 Task: Reply all   to Vanshu.thakur@sogtage.net with a subject Subject0000000036 with a message Message0000000034 and with an attachment of Attach0000000004. Reply all   to Sandip@sogtage.net and add a cc to Vanshu.thakur@sogtage.net with a subject Subject0000000036 with a message Message0000000034 and with an attachment of Attach0000000004. Reply all   to Sandip@sogtage.net and add a cc to Vanshu.thakur@sogtage.net and bcc to Nikhil.rathi@sogtage.net with a subject Subject0000000037 with a message Message0000000034 and with an attachment of Attach0000000004. Reply all   to Vanshu.thakur@sogtage.net with a subject Subject0000000037 with a message Message0000000034 and with an attachment of Attach0000000004 and upload Attach0000000005 to Onedrive and share. Reply all   to Sandip@sogtage.net and add a cc to Vanshu.thakur@sogtage.net with a subject Subject0000000037 with a message Message0000000034 and with an attachment of Attach0000000004 and upload Attach0000000005 to Onedrive and share
Action: Mouse moved to (311, 309)
Screenshot: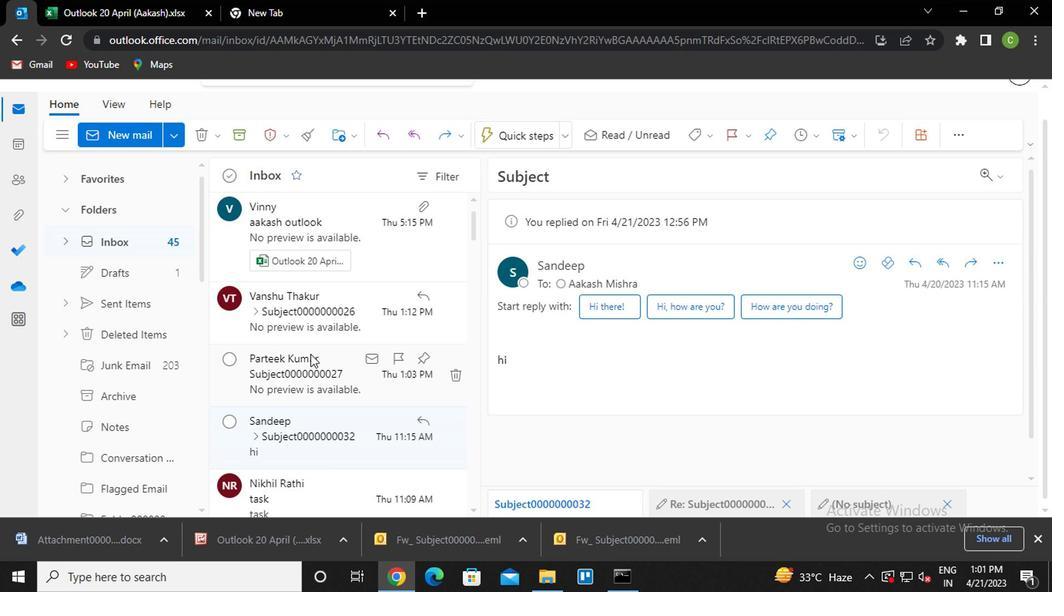 
Action: Mouse pressed left at (311, 309)
Screenshot: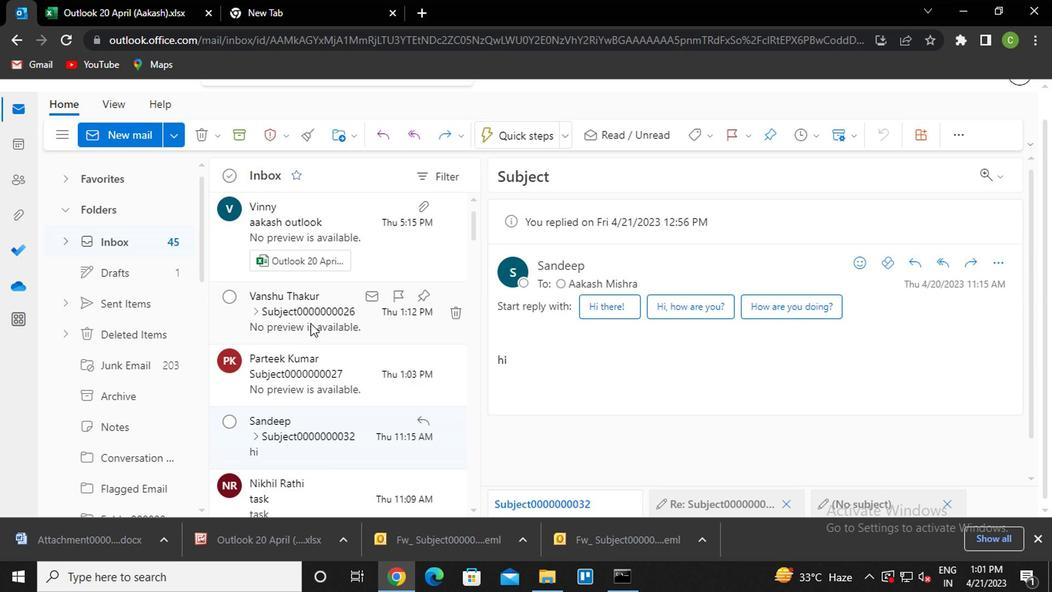 
Action: Mouse moved to (986, 264)
Screenshot: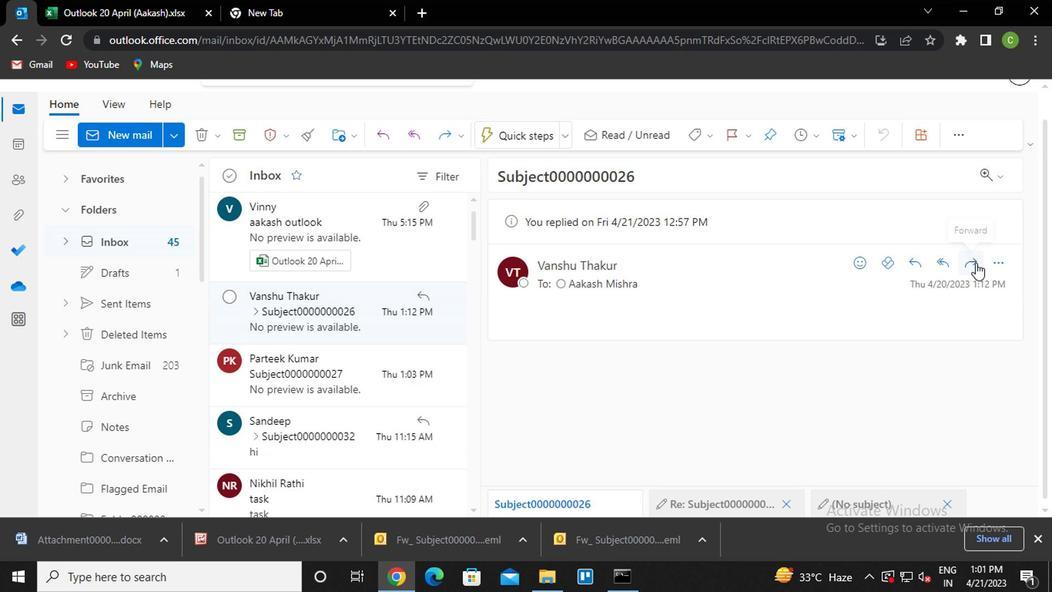 
Action: Mouse pressed left at (986, 264)
Screenshot: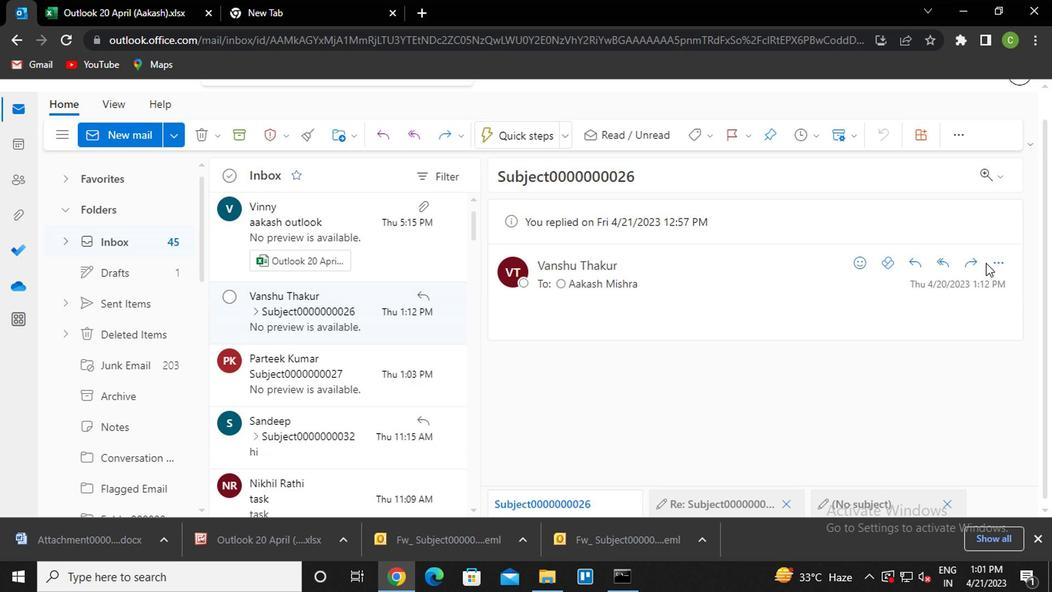 
Action: Mouse moved to (892, 136)
Screenshot: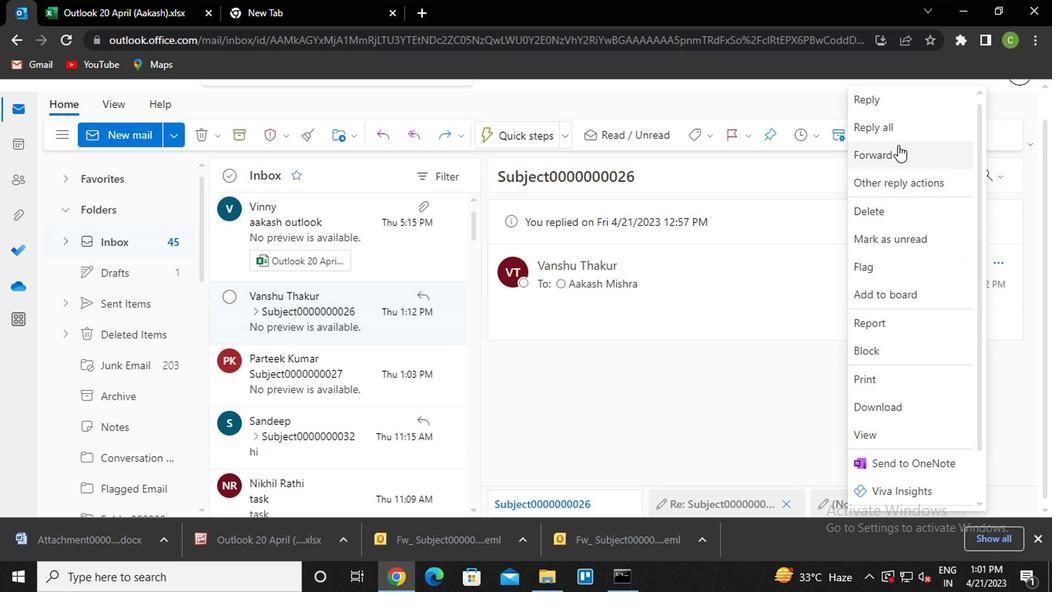 
Action: Mouse pressed left at (892, 136)
Screenshot: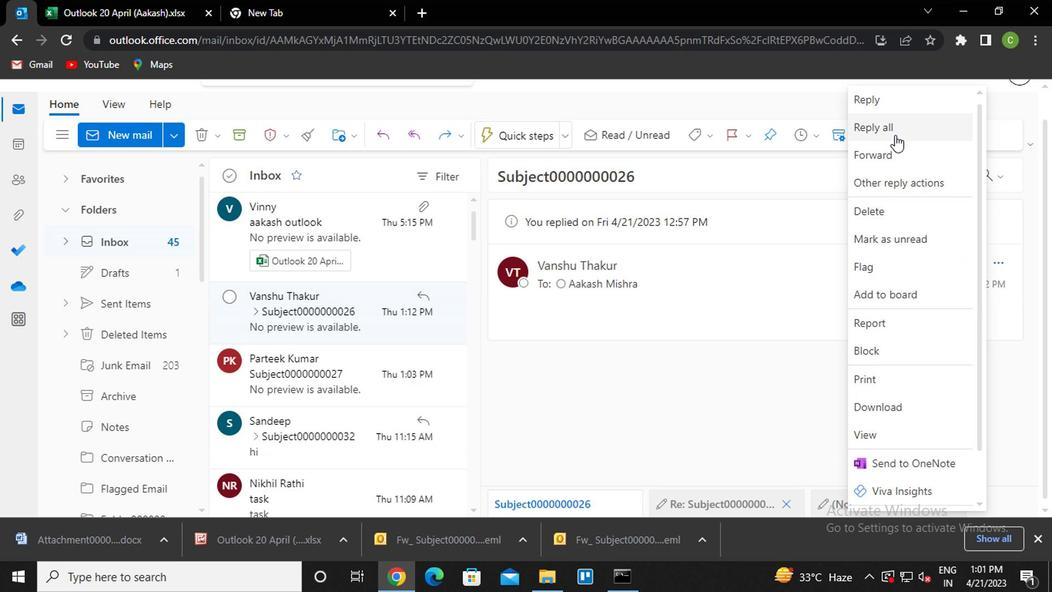 
Action: Mouse moved to (619, 227)
Screenshot: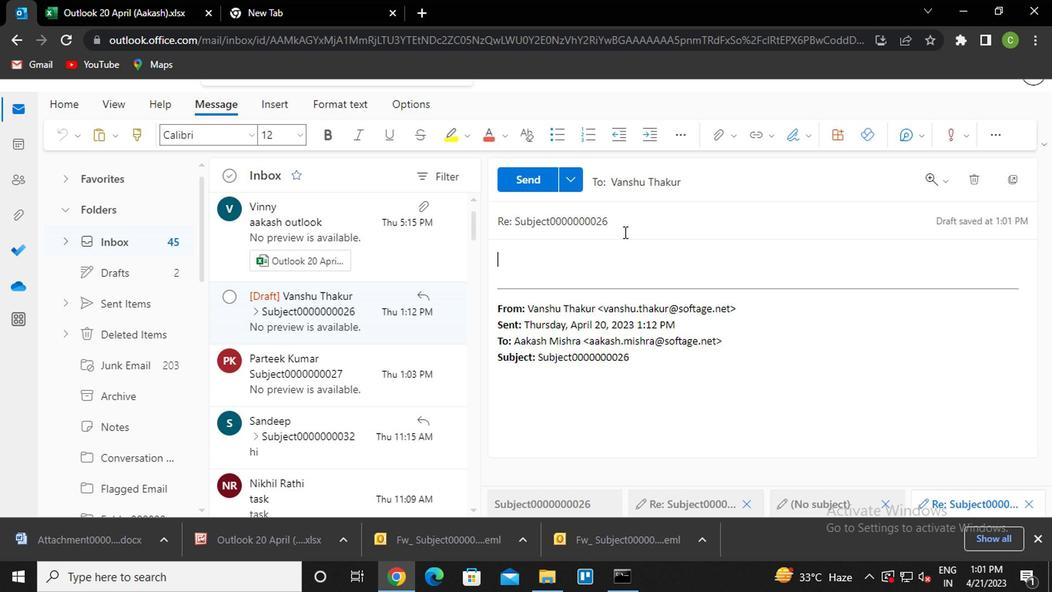 
Action: Mouse pressed left at (619, 227)
Screenshot: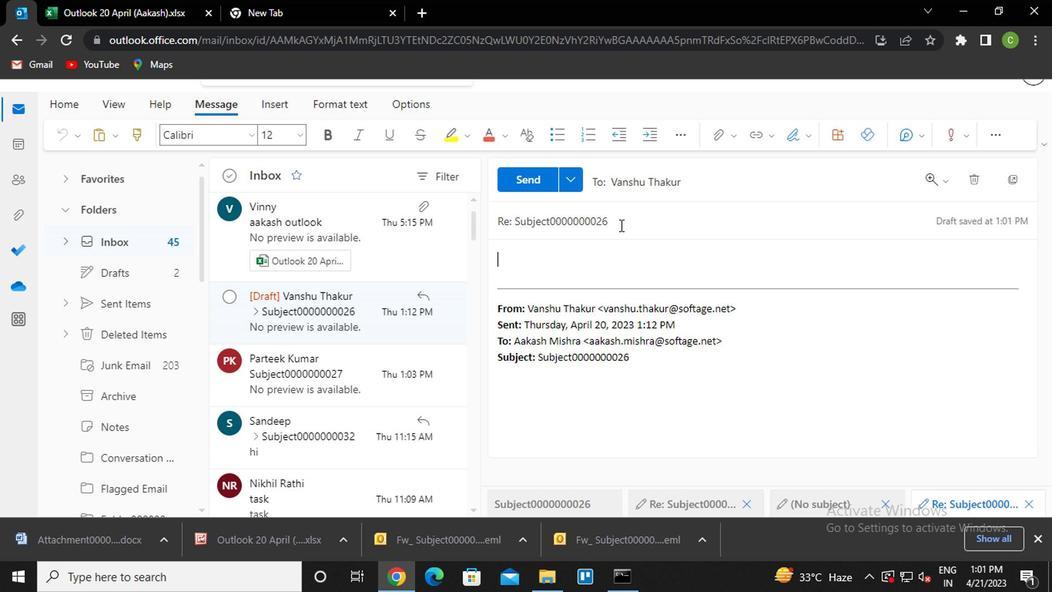 
Action: Key pressed <Key.backspace><Key.backspace>36
Screenshot: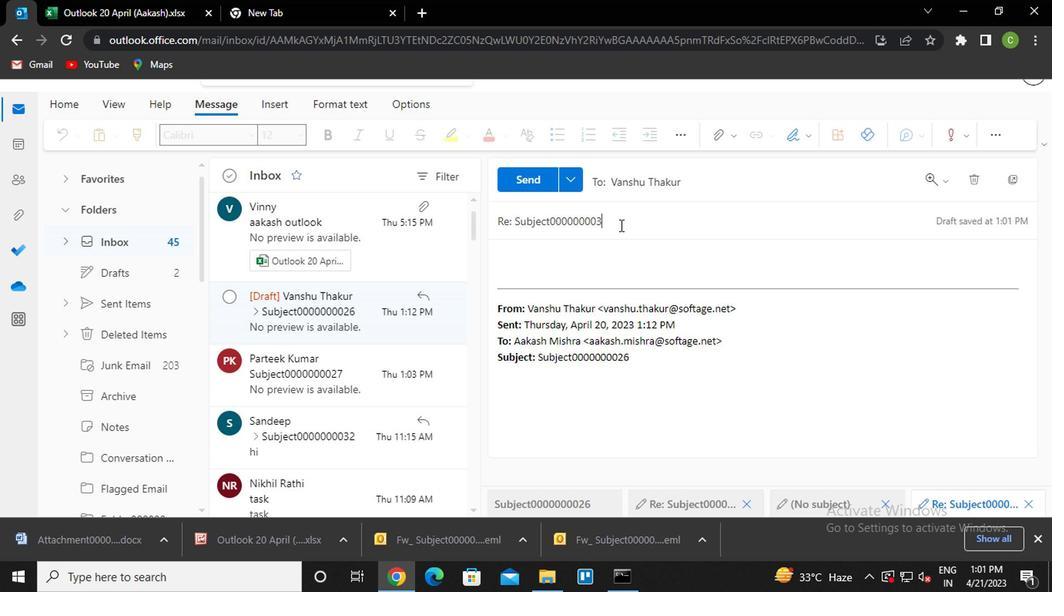 
Action: Mouse moved to (518, 258)
Screenshot: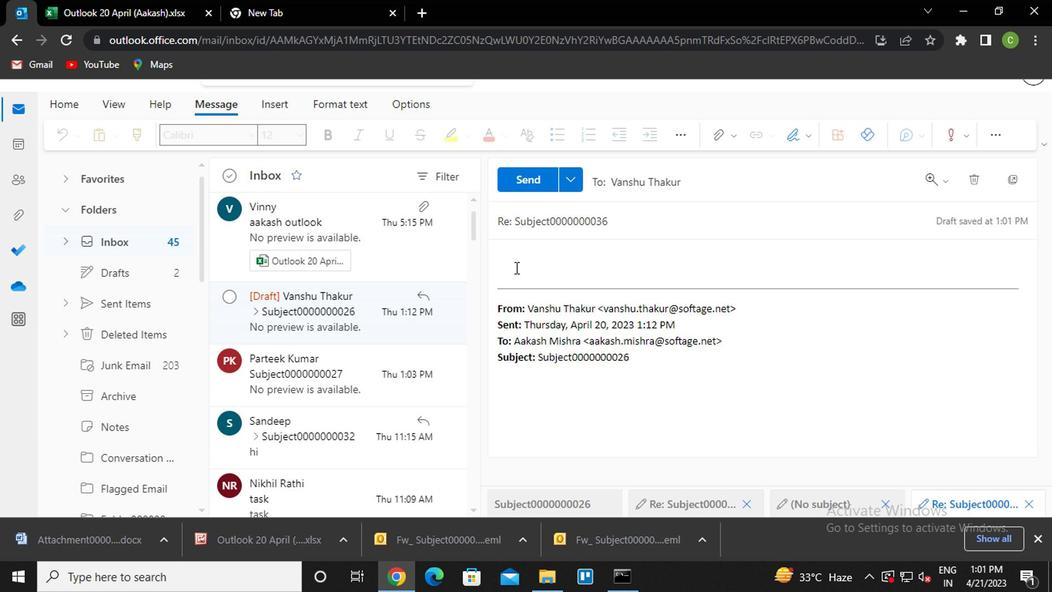 
Action: Mouse pressed left at (518, 258)
Screenshot: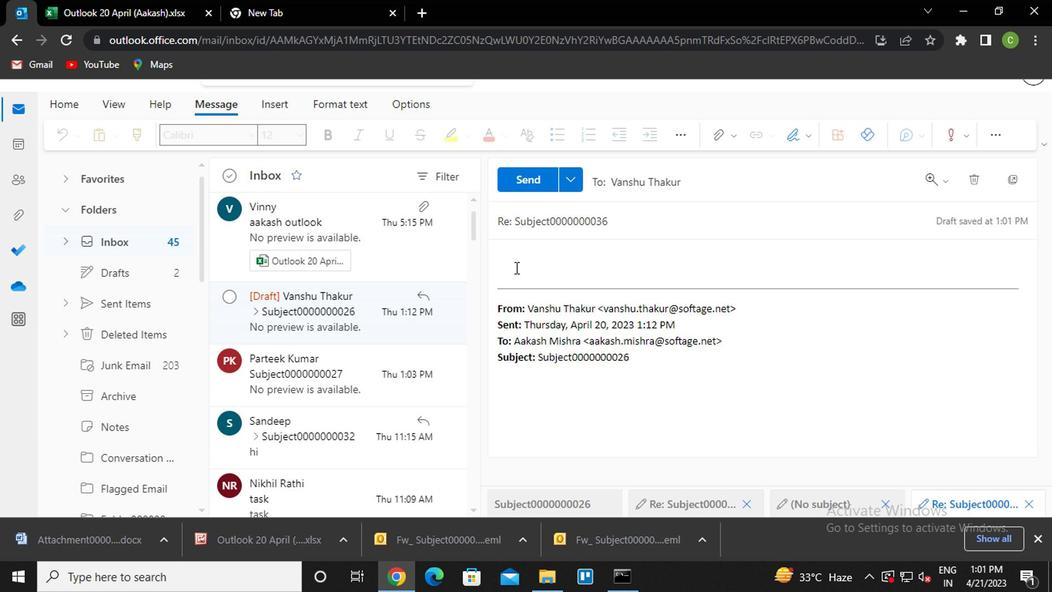 
Action: Key pressed <Key.caps_lock>m<Key.caps_lock>essage0000000034
Screenshot: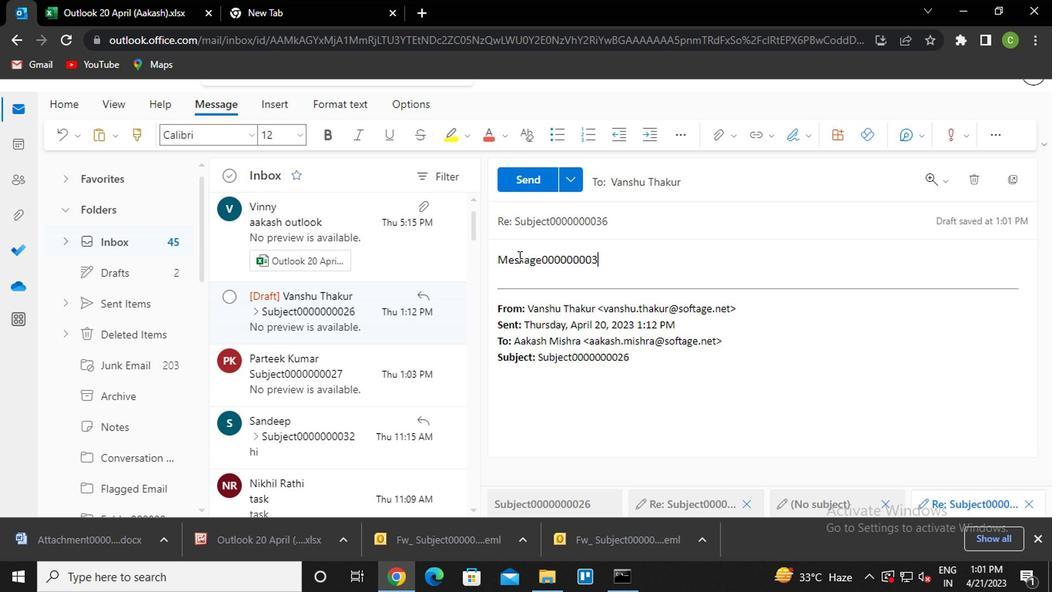 
Action: Mouse moved to (729, 132)
Screenshot: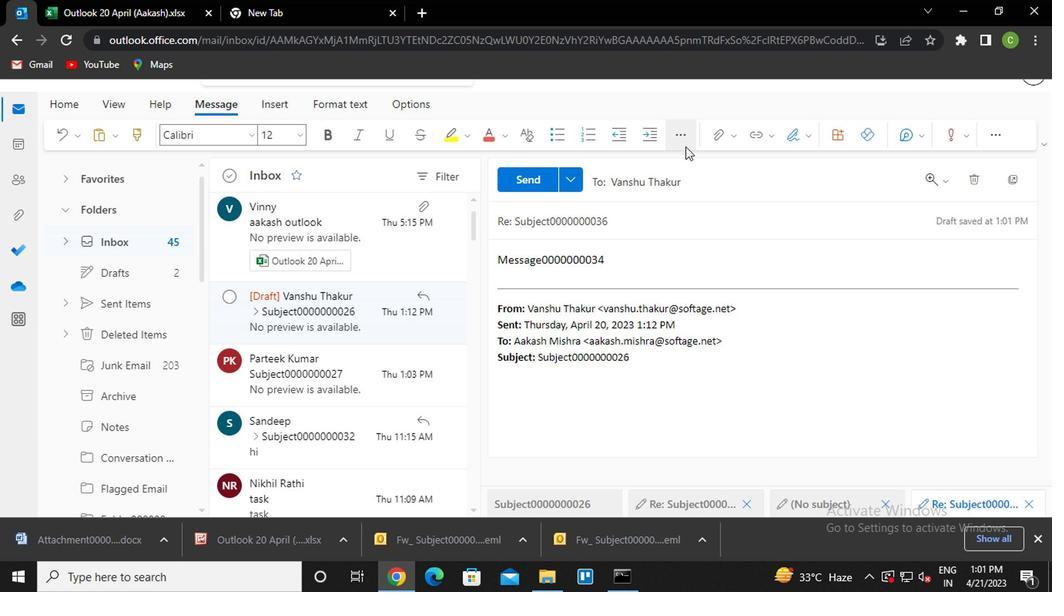 
Action: Mouse pressed left at (729, 132)
Screenshot: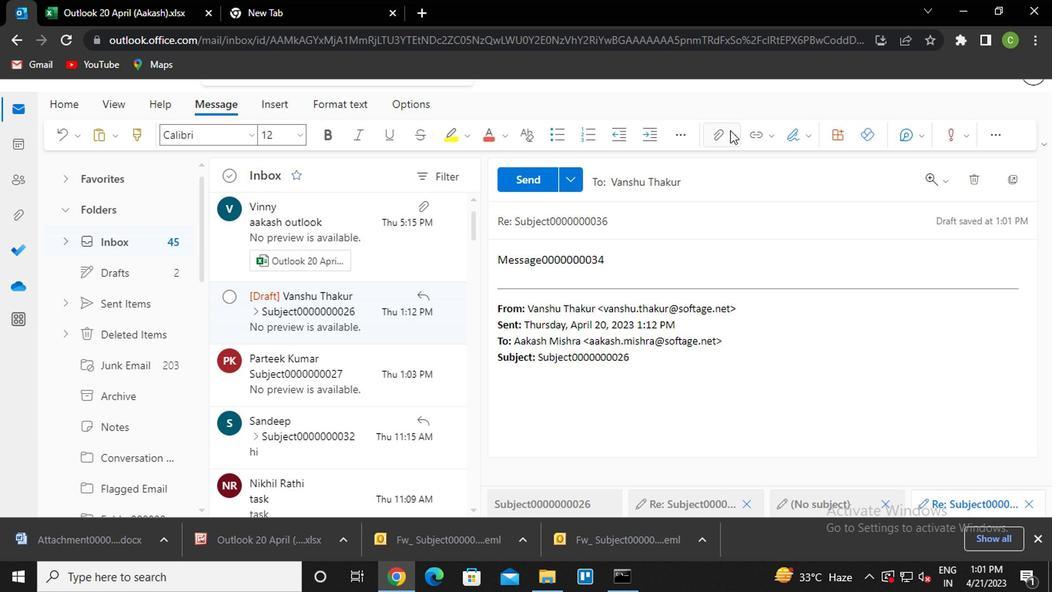
Action: Mouse moved to (624, 174)
Screenshot: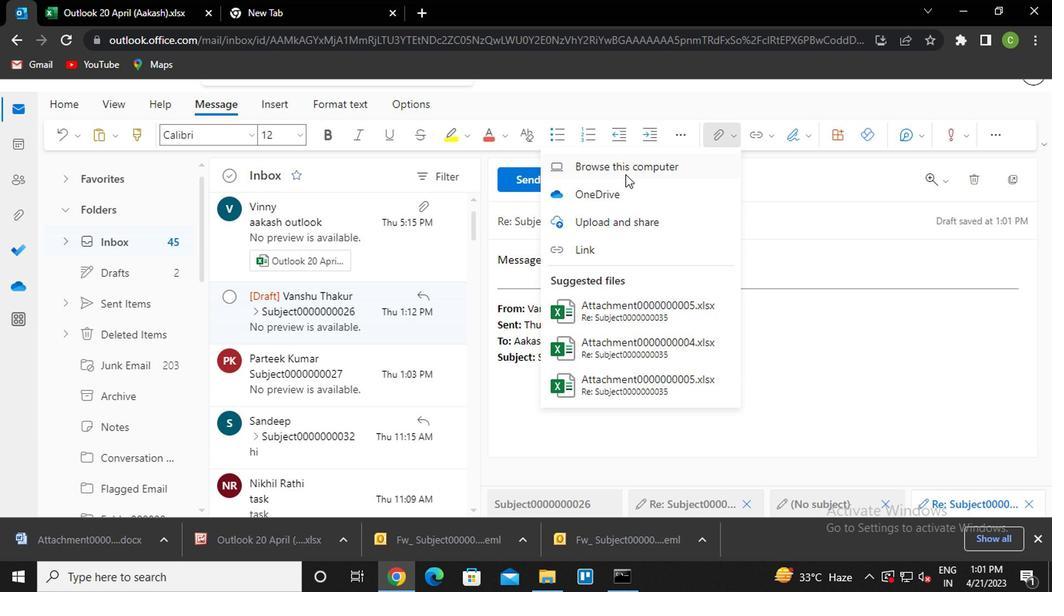 
Action: Mouse pressed left at (624, 174)
Screenshot: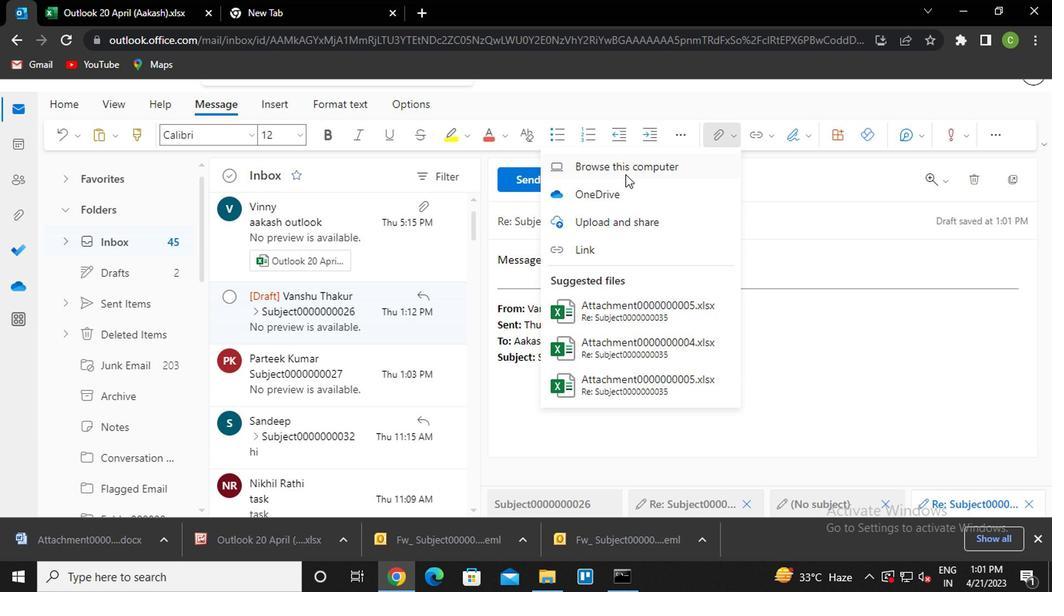 
Action: Mouse moved to (257, 170)
Screenshot: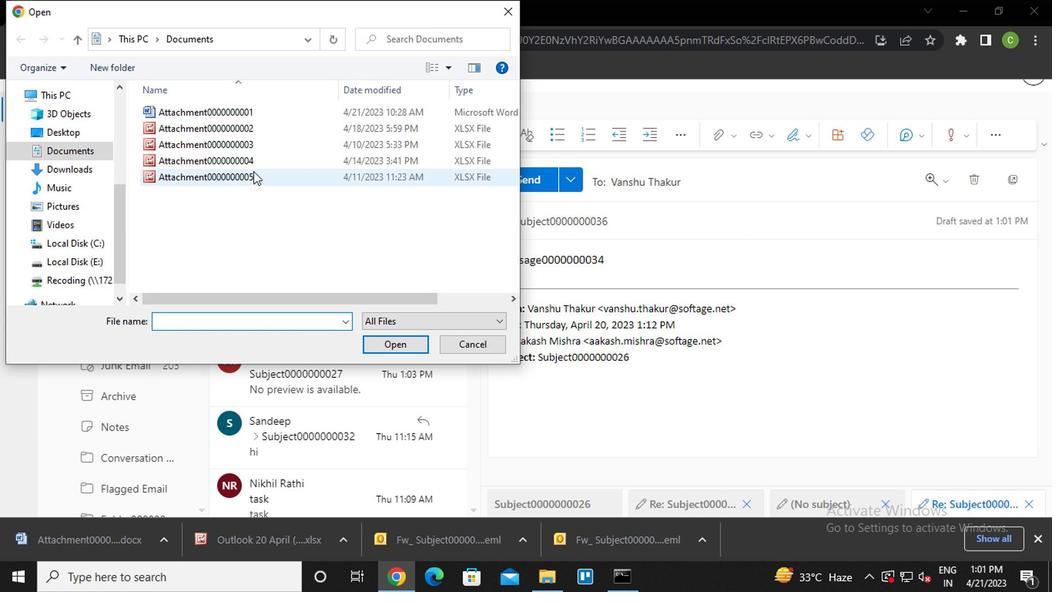 
Action: Mouse pressed left at (257, 170)
Screenshot: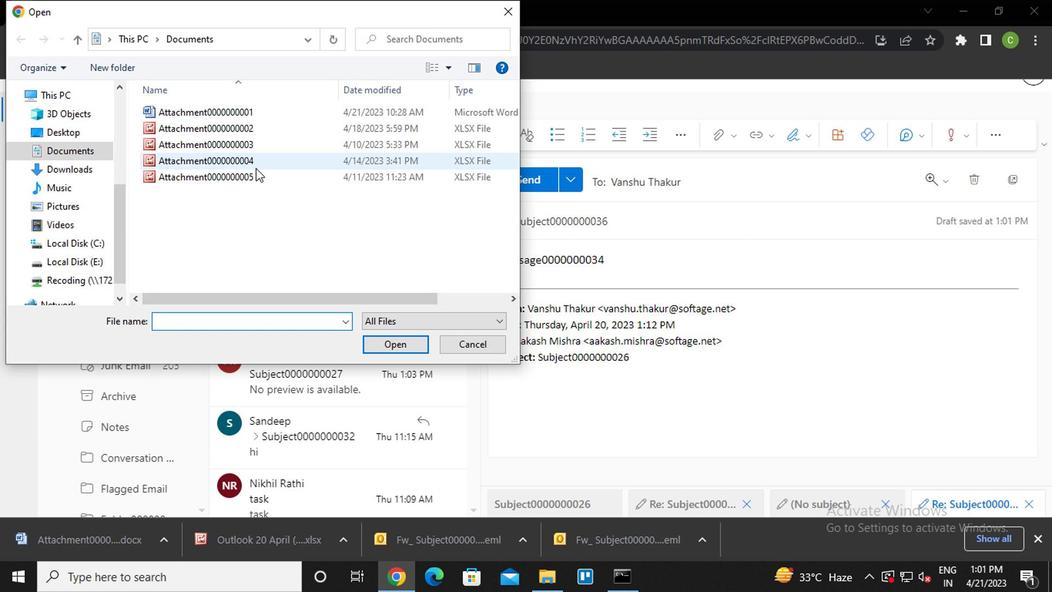 
Action: Mouse pressed left at (257, 170)
Screenshot: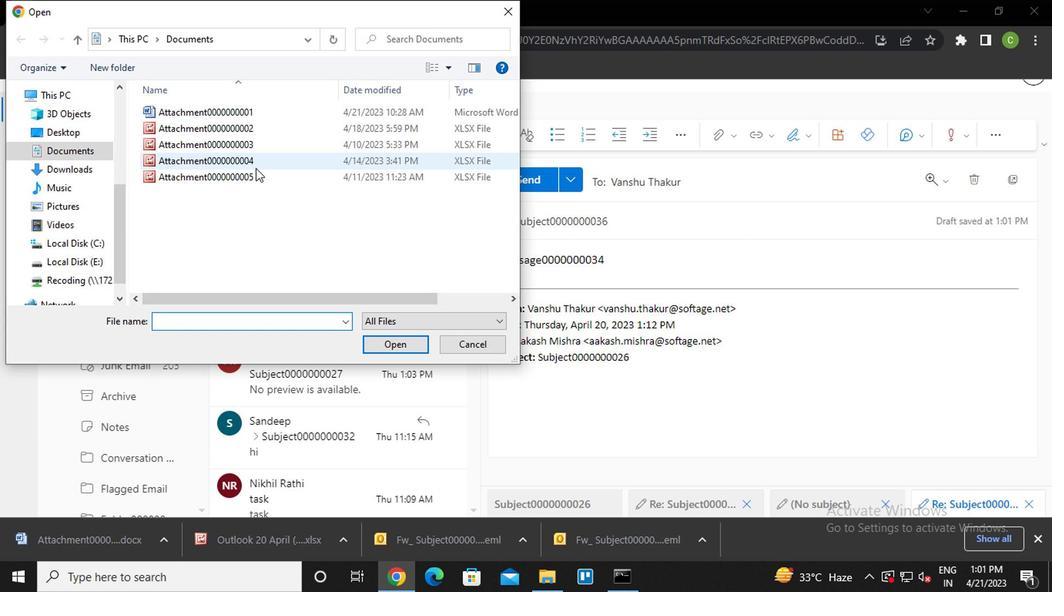 
Action: Mouse moved to (538, 187)
Screenshot: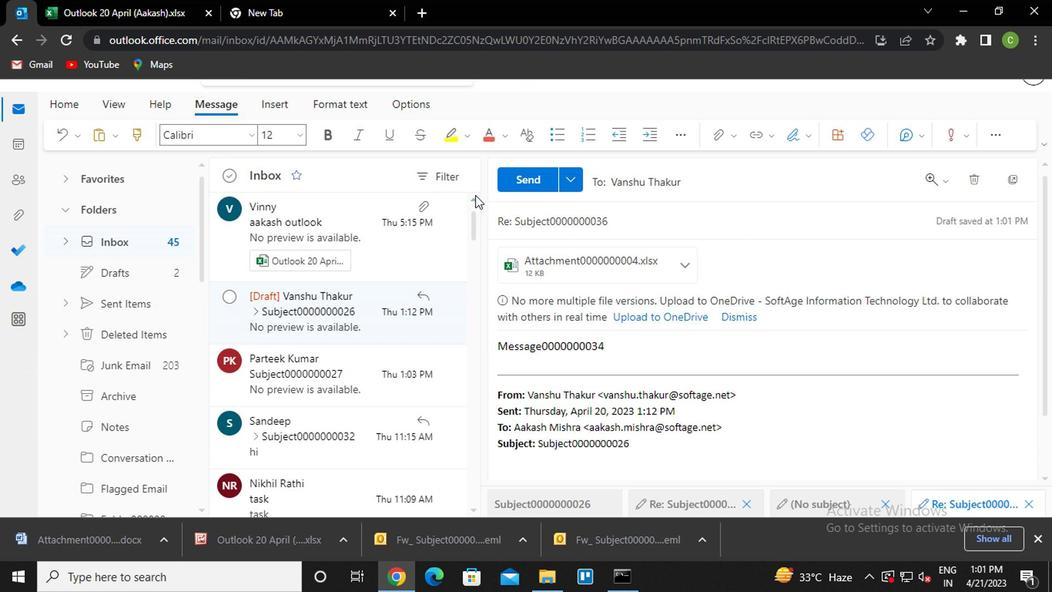
Action: Mouse pressed left at (538, 187)
Screenshot: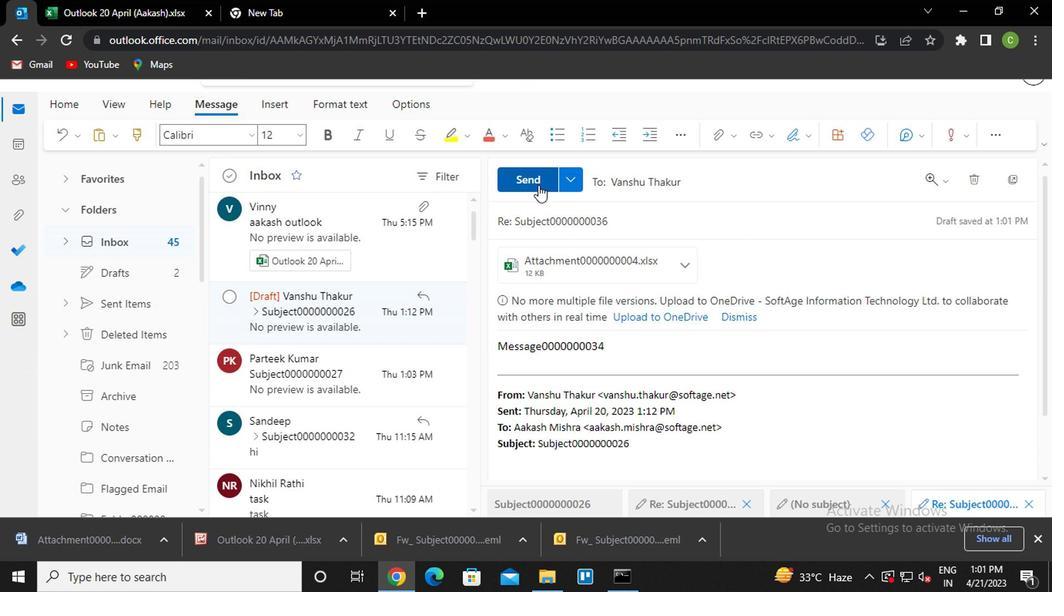 
Action: Mouse moved to (315, 437)
Screenshot: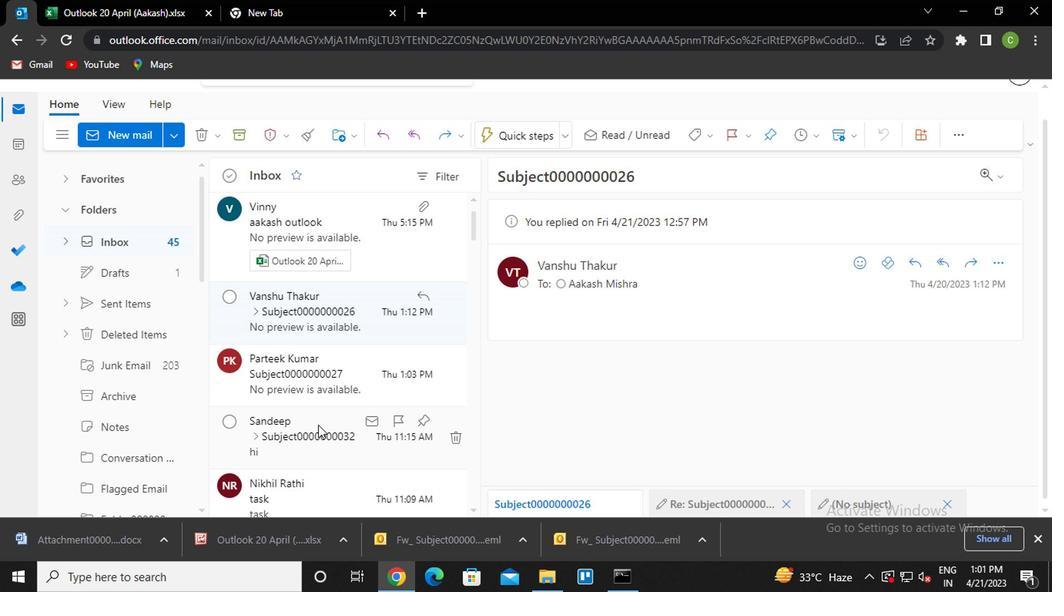 
Action: Mouse pressed left at (315, 437)
Screenshot: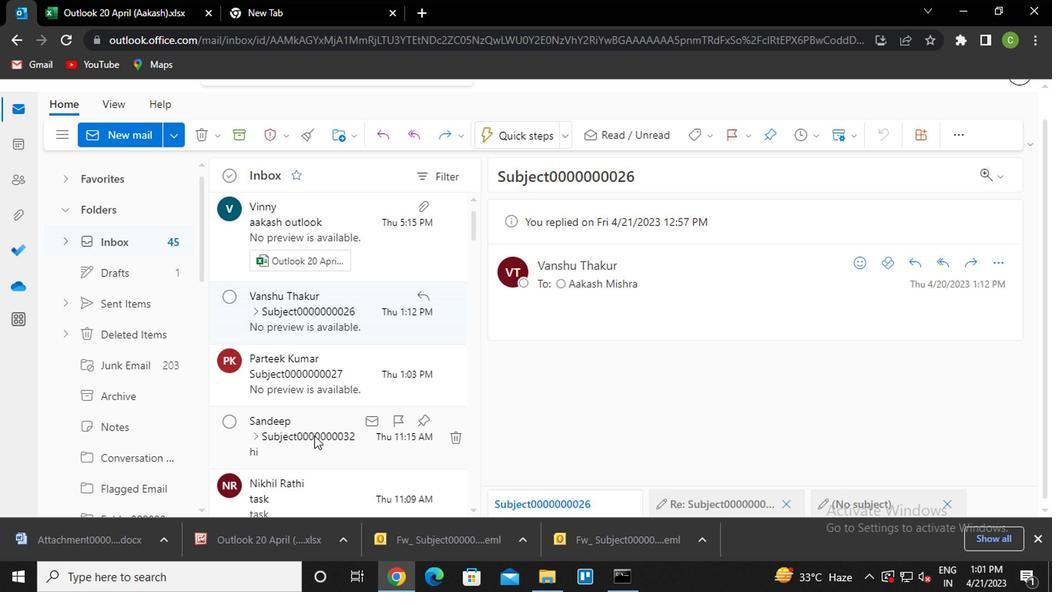 
Action: Mouse moved to (999, 267)
Screenshot: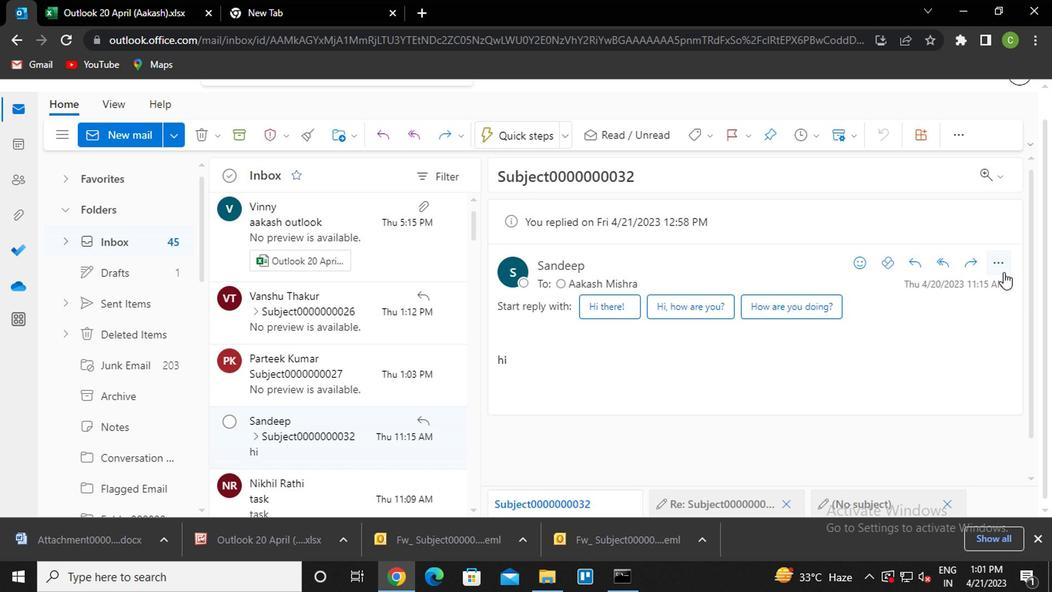 
Action: Mouse pressed left at (999, 267)
Screenshot: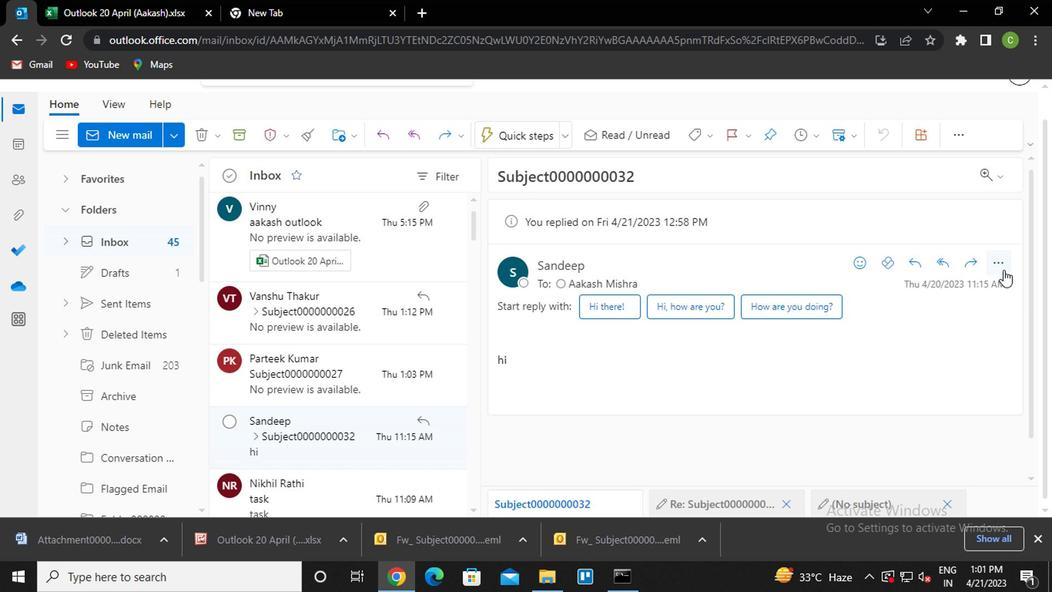
Action: Mouse moved to (896, 133)
Screenshot: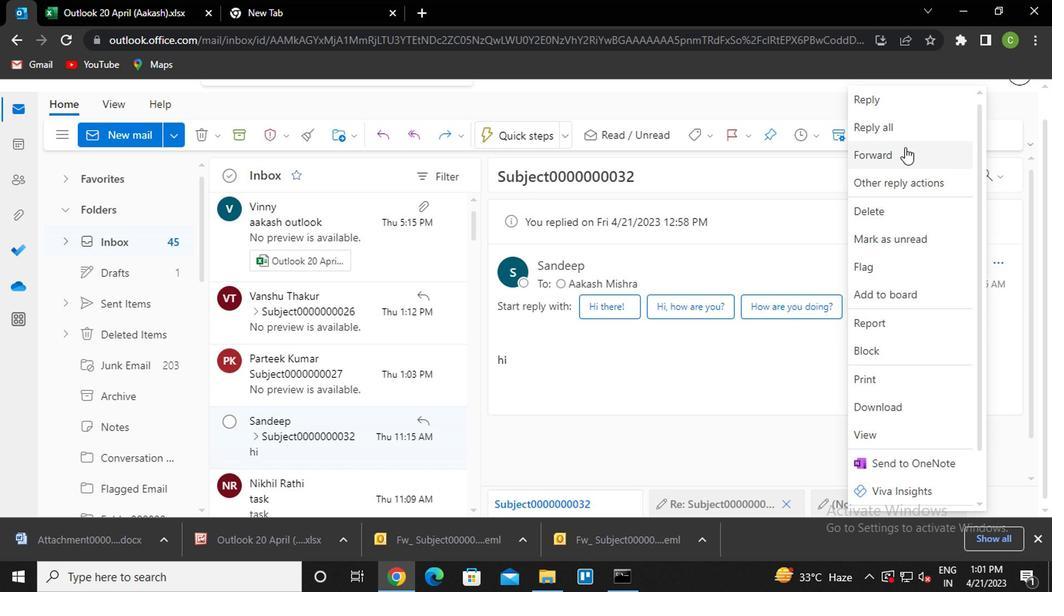 
Action: Mouse pressed left at (896, 133)
Screenshot: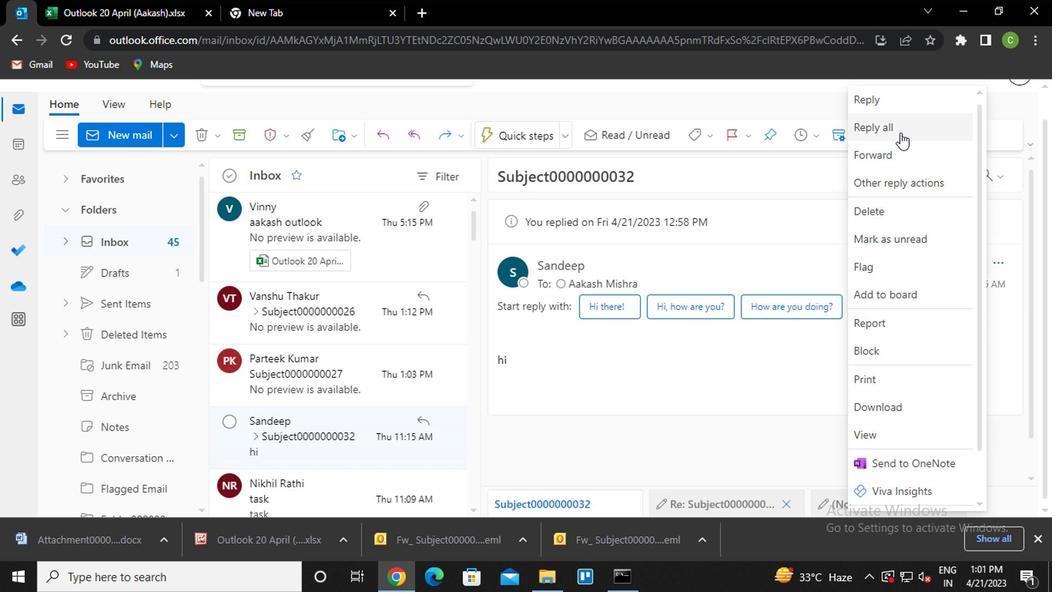 
Action: Mouse moved to (663, 183)
Screenshot: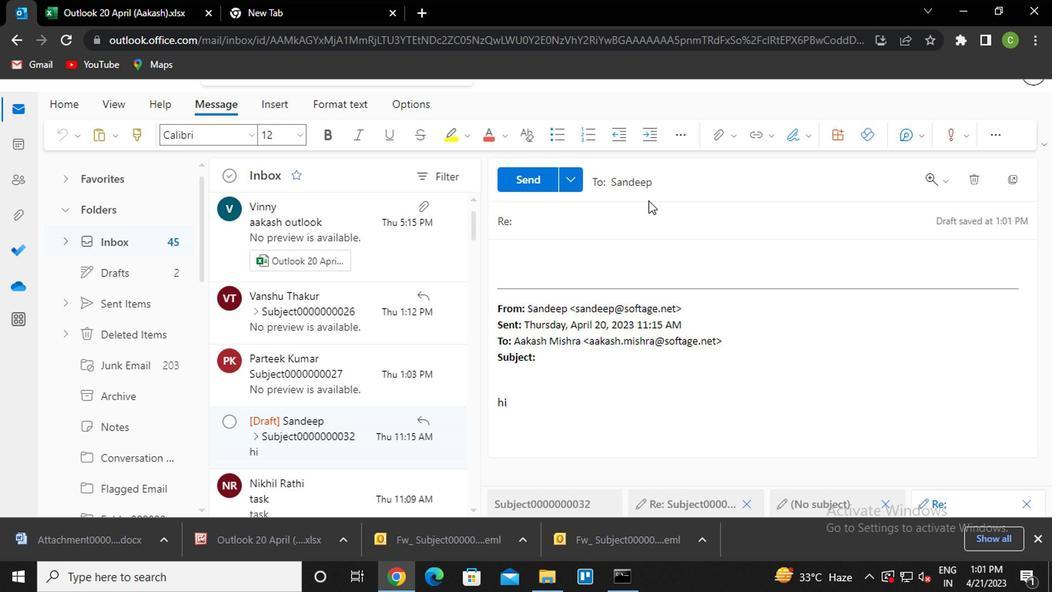 
Action: Mouse pressed left at (663, 183)
Screenshot: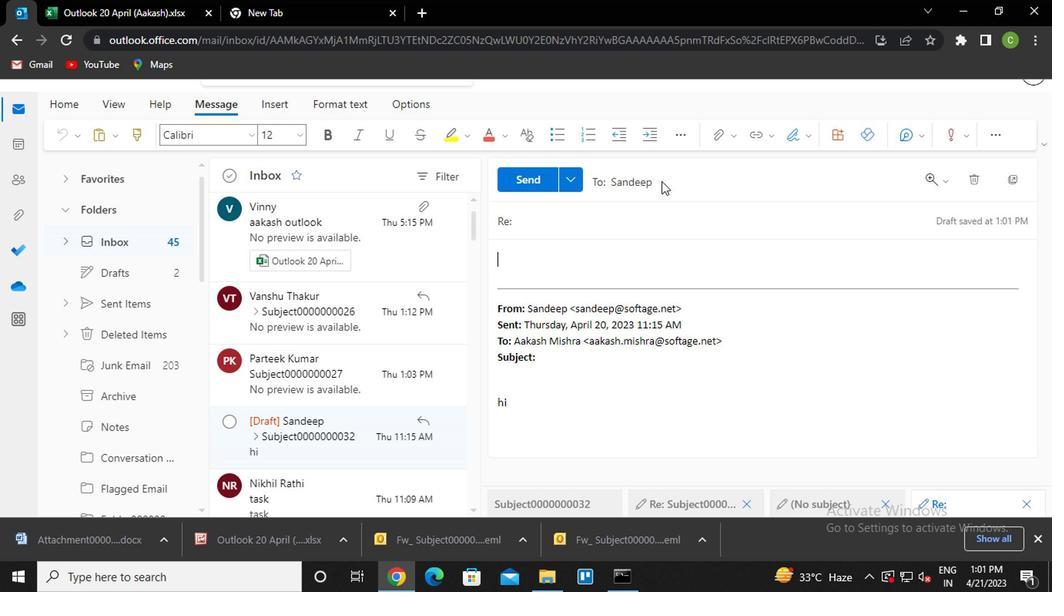 
Action: Mouse moved to (604, 258)
Screenshot: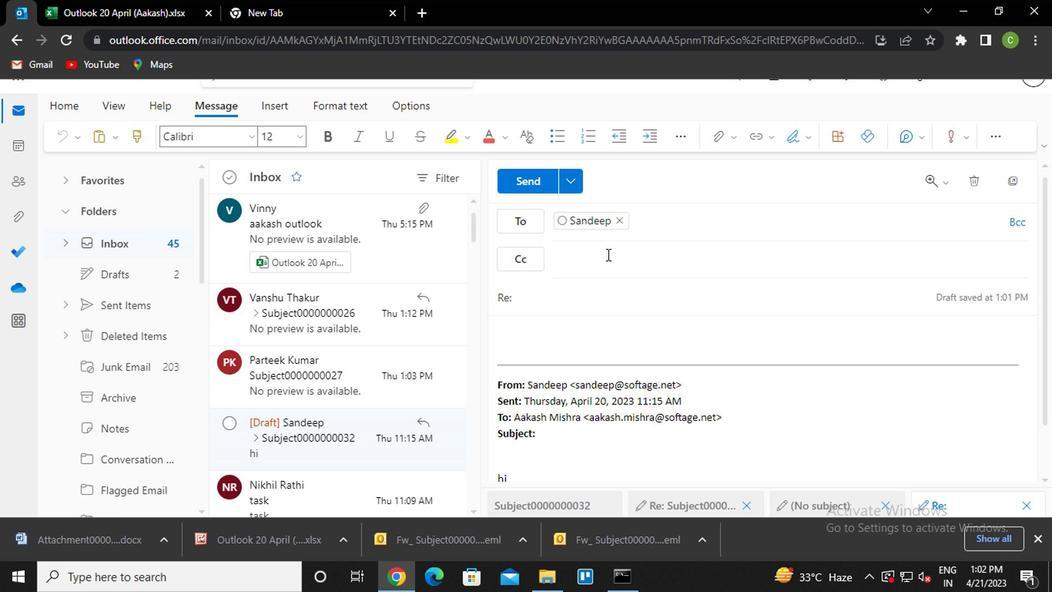 
Action: Mouse pressed left at (604, 258)
Screenshot: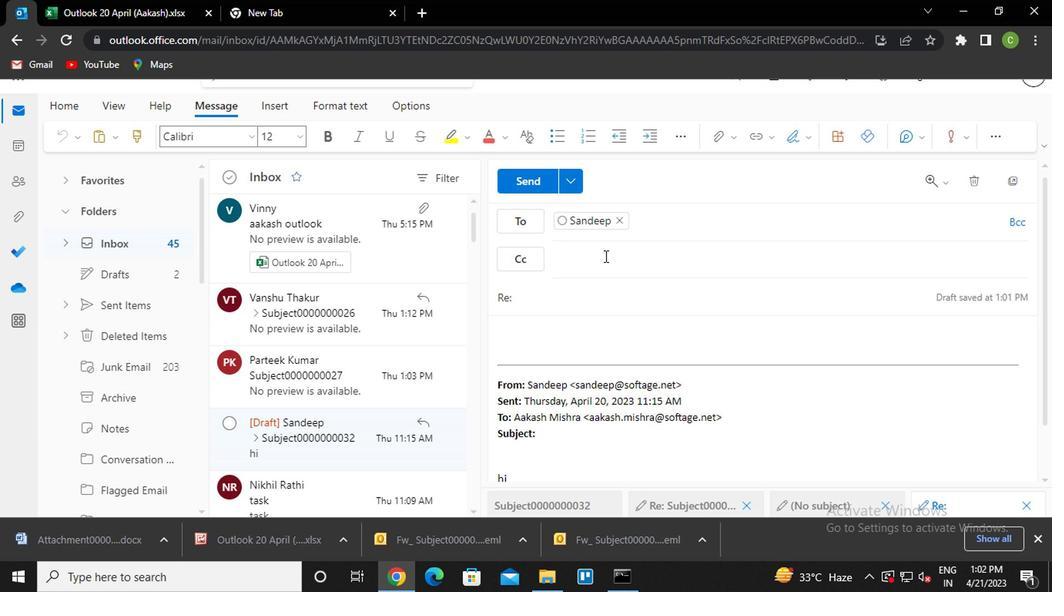 
Action: Key pressed vans<Key.enter>
Screenshot: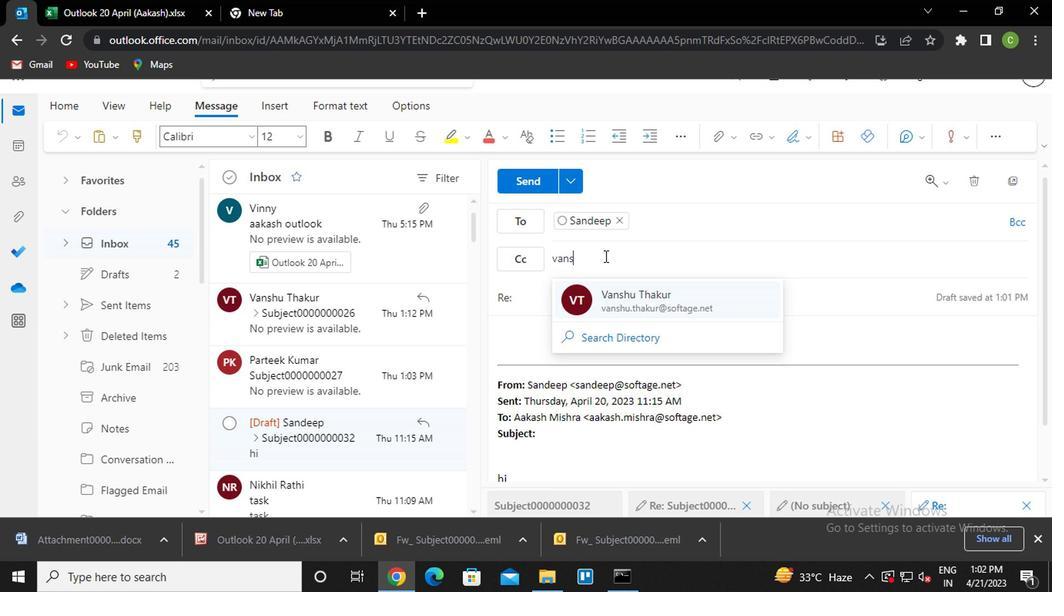 
Action: Mouse moved to (560, 300)
Screenshot: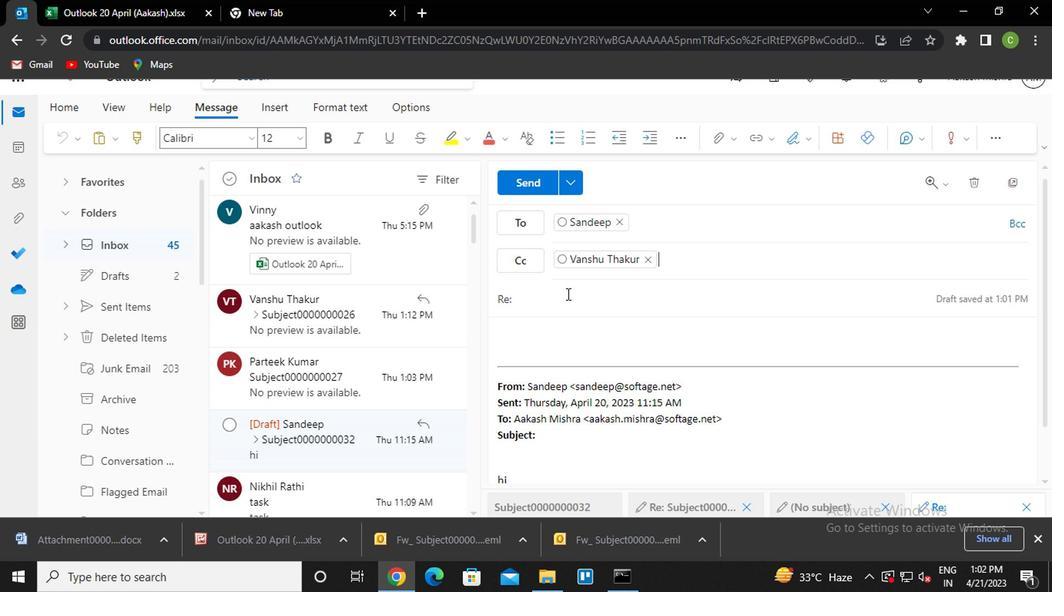 
Action: Mouse pressed left at (560, 300)
Screenshot: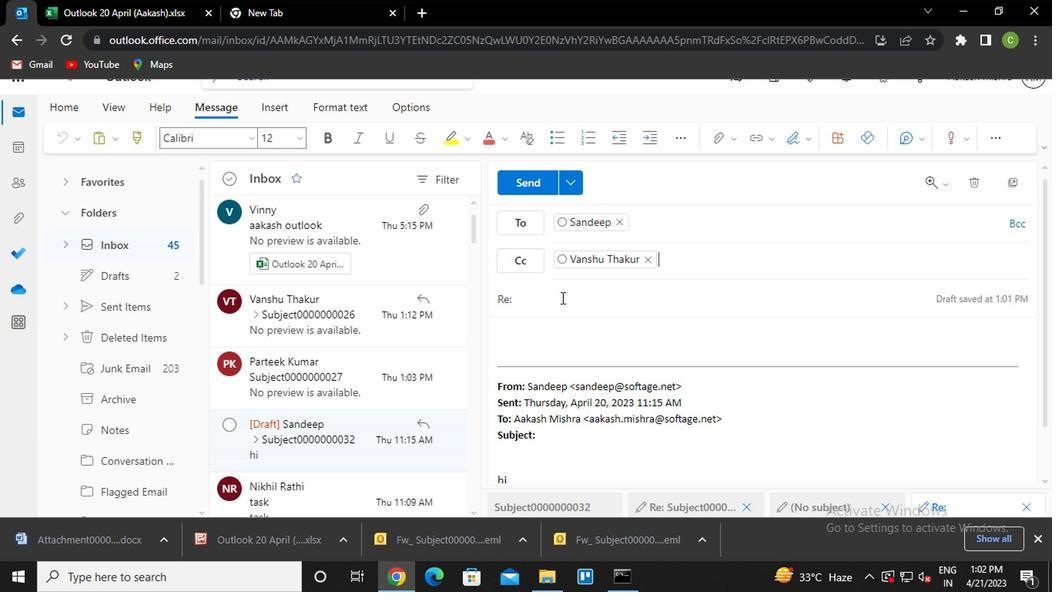 
Action: Key pressed <Key.caps_lock>s<Key.caps_lock>ubject0000000036
Screenshot: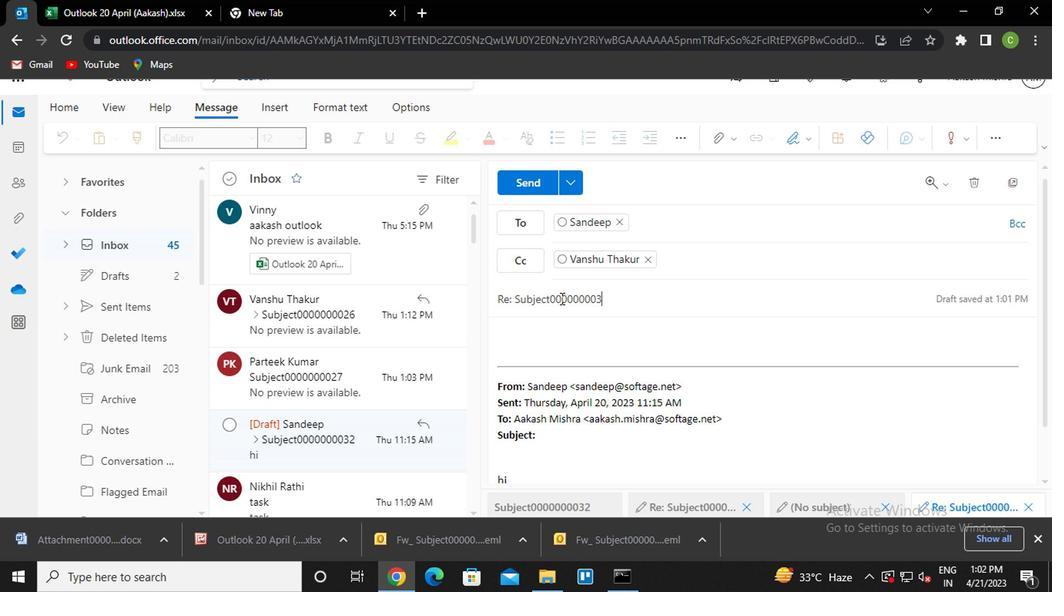
Action: Mouse moved to (536, 338)
Screenshot: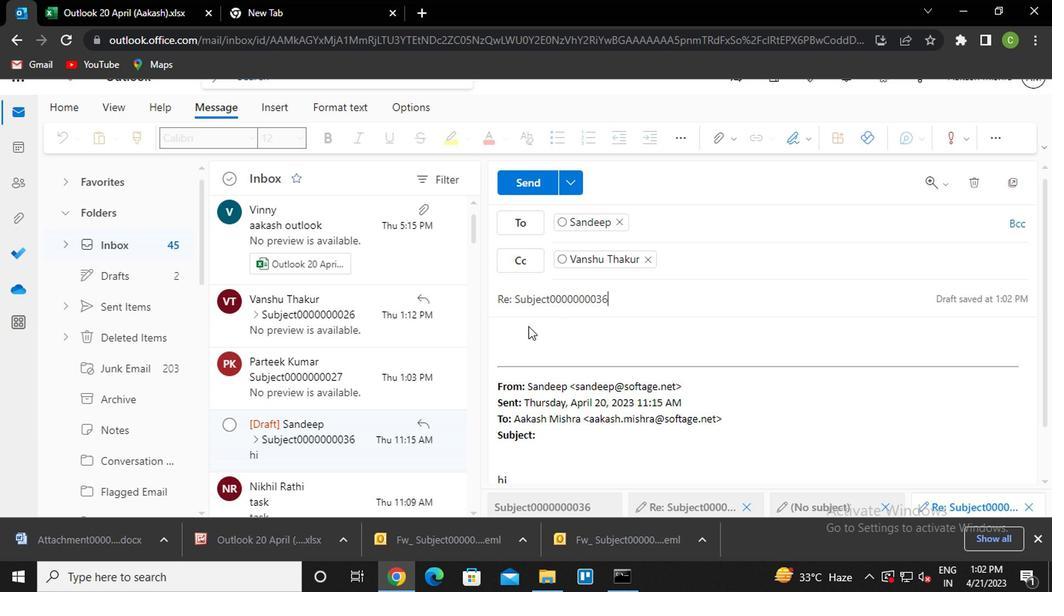 
Action: Mouse pressed left at (536, 338)
Screenshot: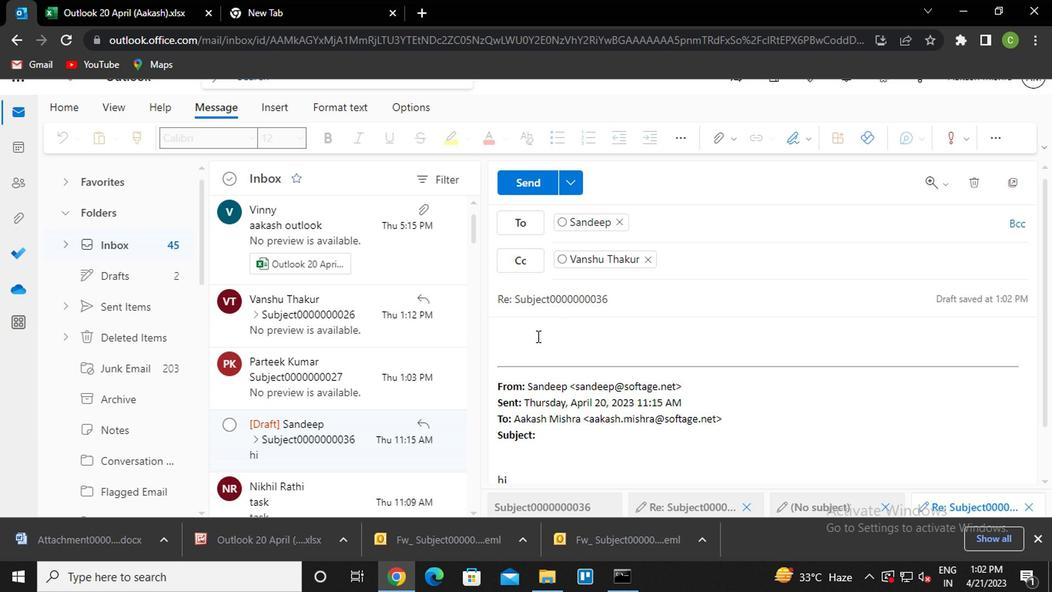 
Action: Key pressed <Key.caps_lock>m<Key.caps_lock>essage0000000034
Screenshot: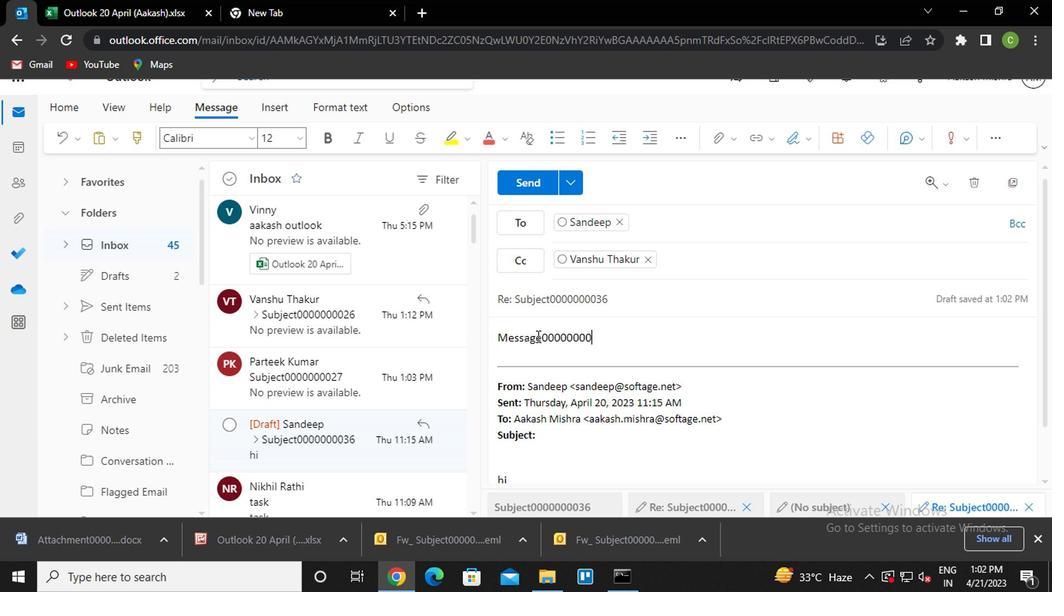 
Action: Mouse moved to (726, 145)
Screenshot: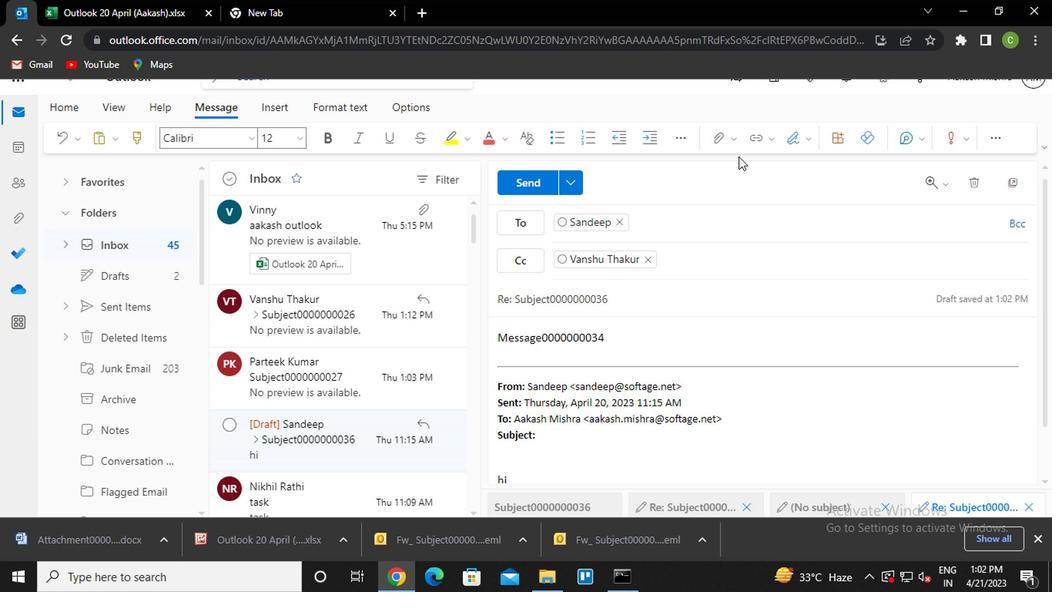 
Action: Mouse pressed left at (726, 145)
Screenshot: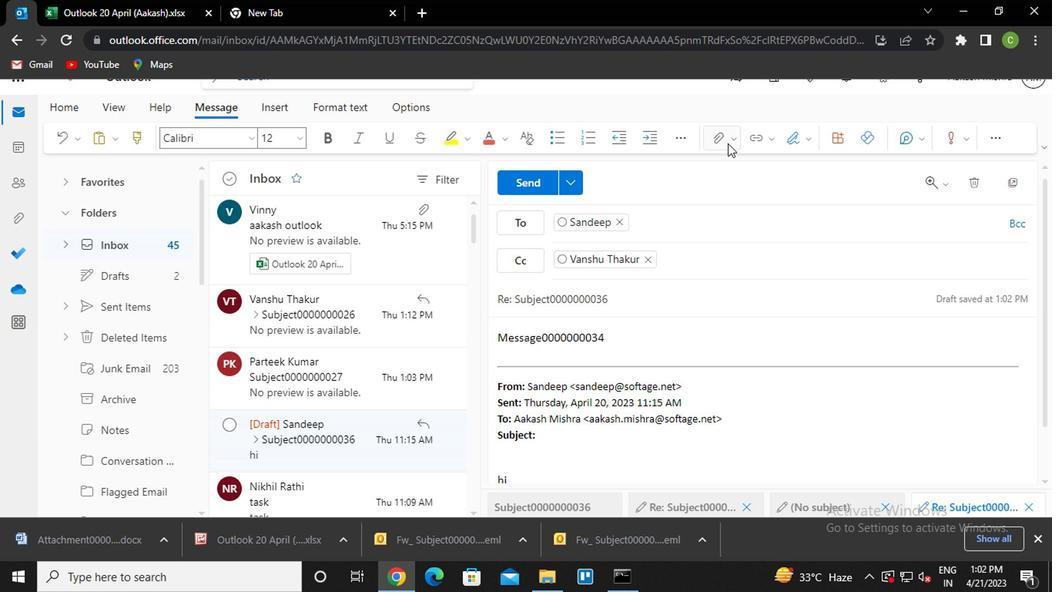 
Action: Mouse moved to (643, 176)
Screenshot: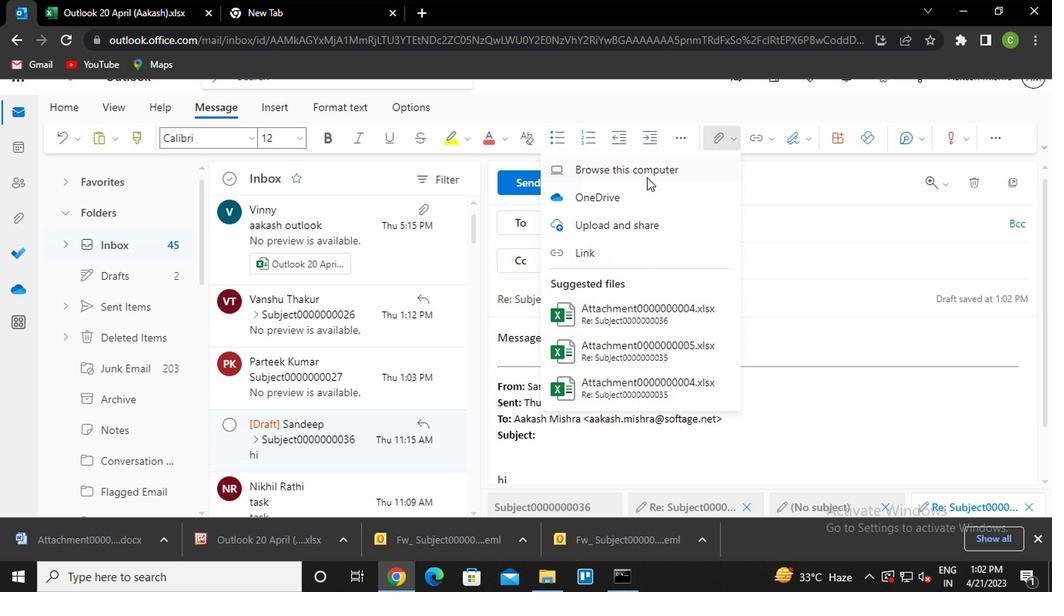 
Action: Mouse pressed left at (643, 176)
Screenshot: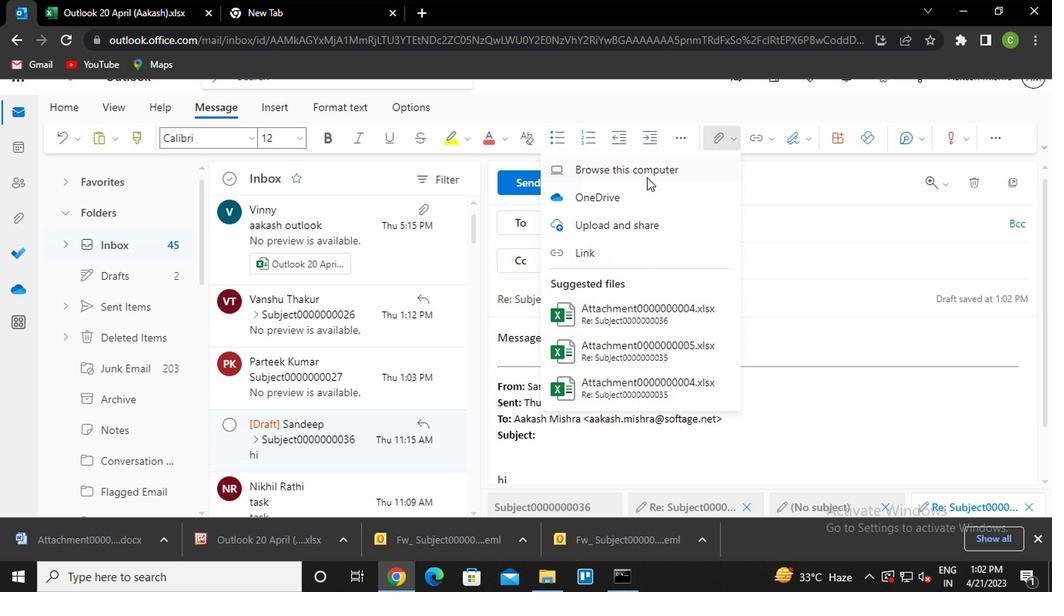 
Action: Mouse moved to (257, 163)
Screenshot: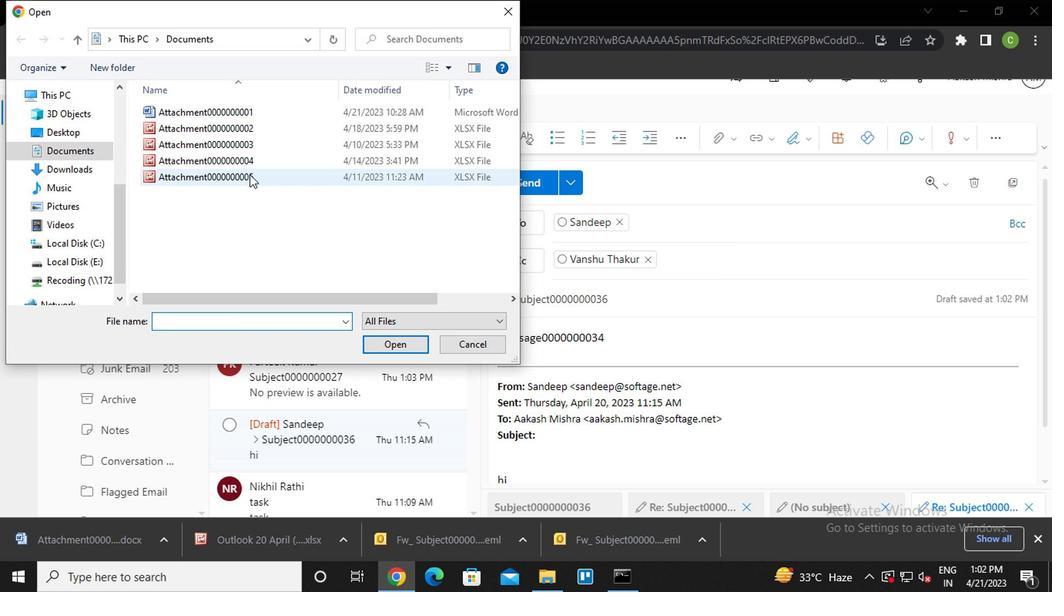 
Action: Mouse pressed left at (257, 163)
Screenshot: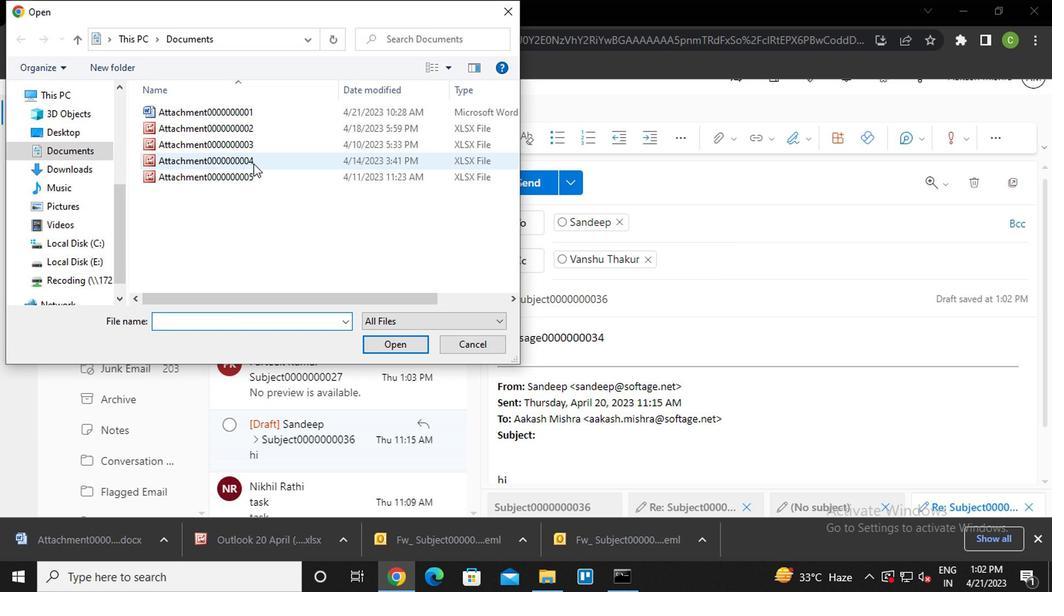 
Action: Mouse pressed left at (257, 163)
Screenshot: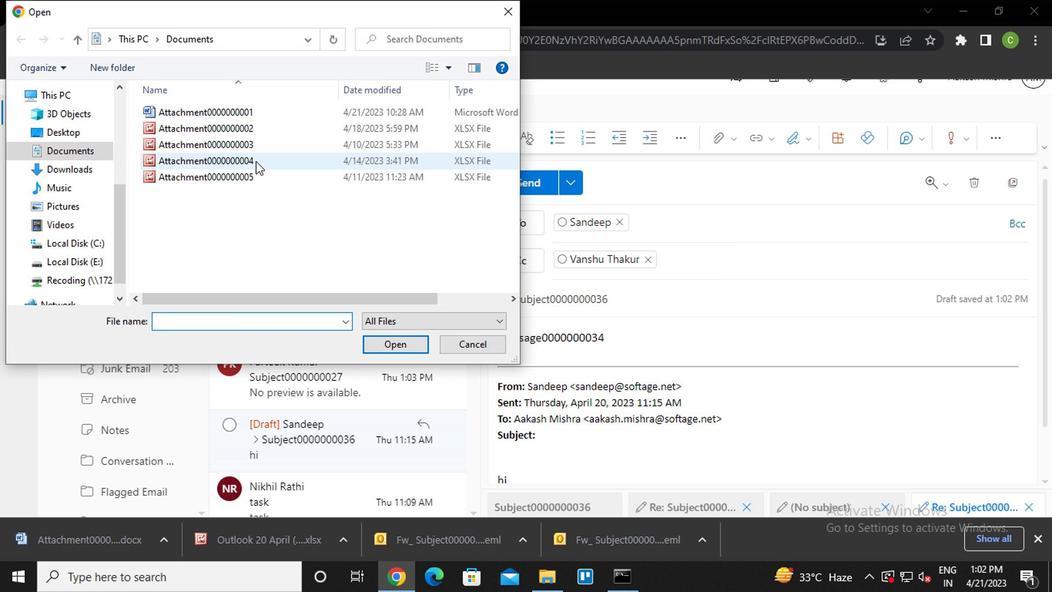 
Action: Mouse moved to (520, 191)
Screenshot: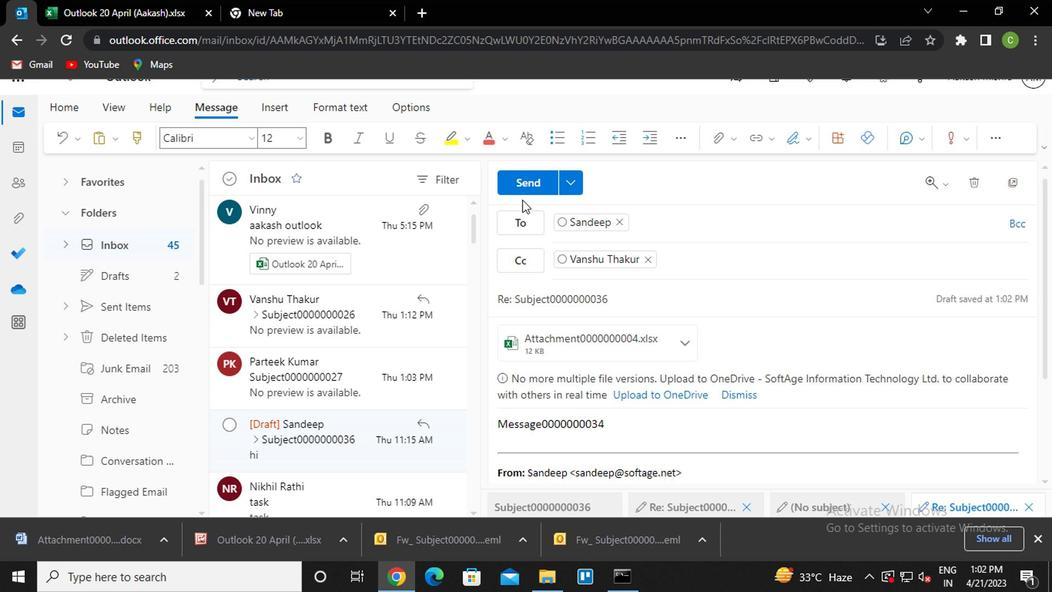 
Action: Mouse pressed left at (520, 191)
Screenshot: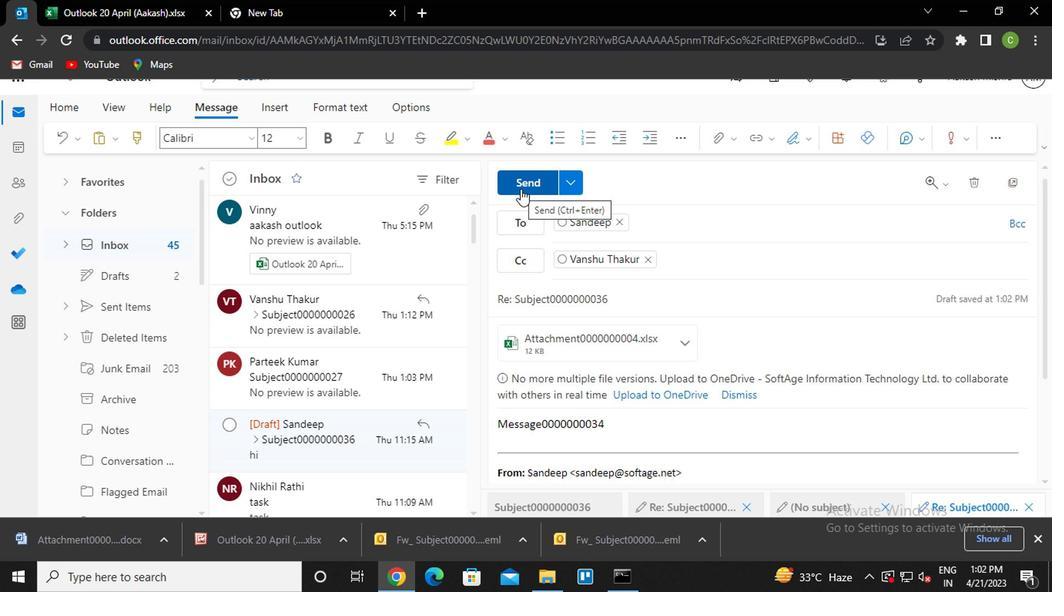 
Action: Mouse moved to (309, 453)
Screenshot: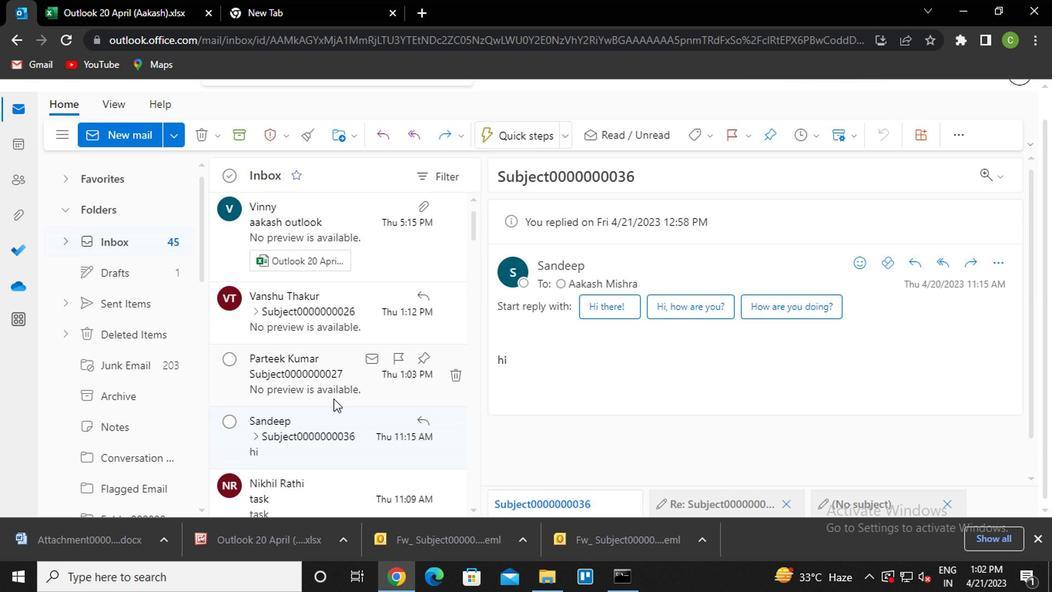 
Action: Mouse pressed left at (309, 453)
Screenshot: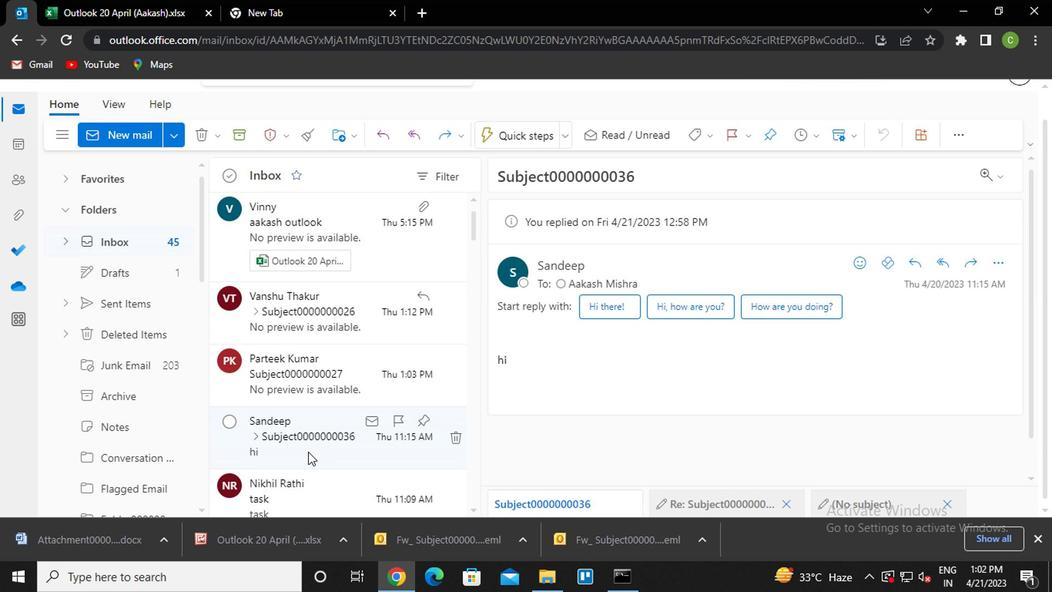 
Action: Mouse moved to (995, 260)
Screenshot: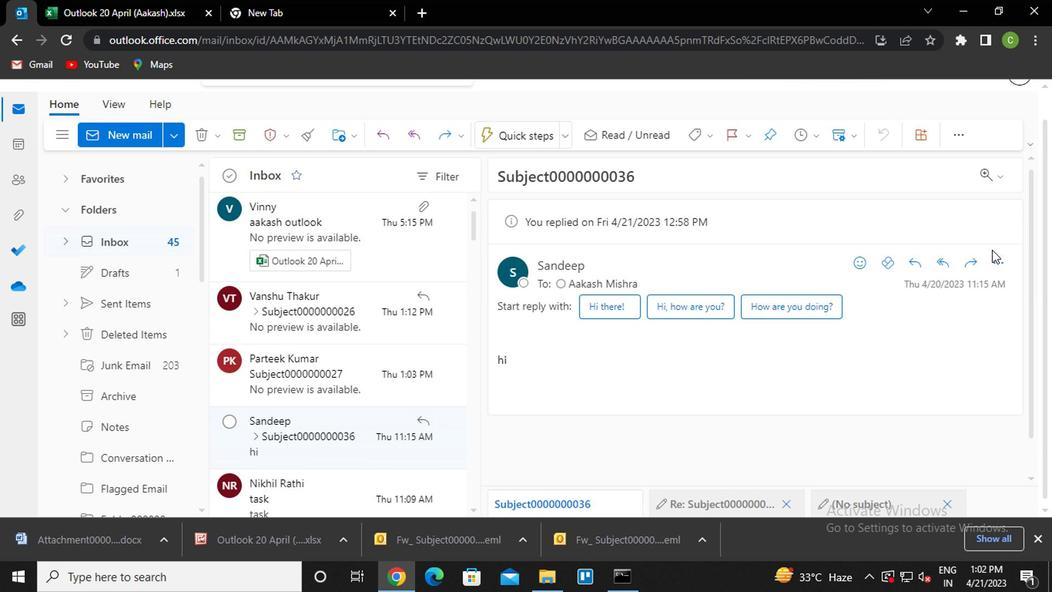
Action: Mouse pressed left at (995, 260)
Screenshot: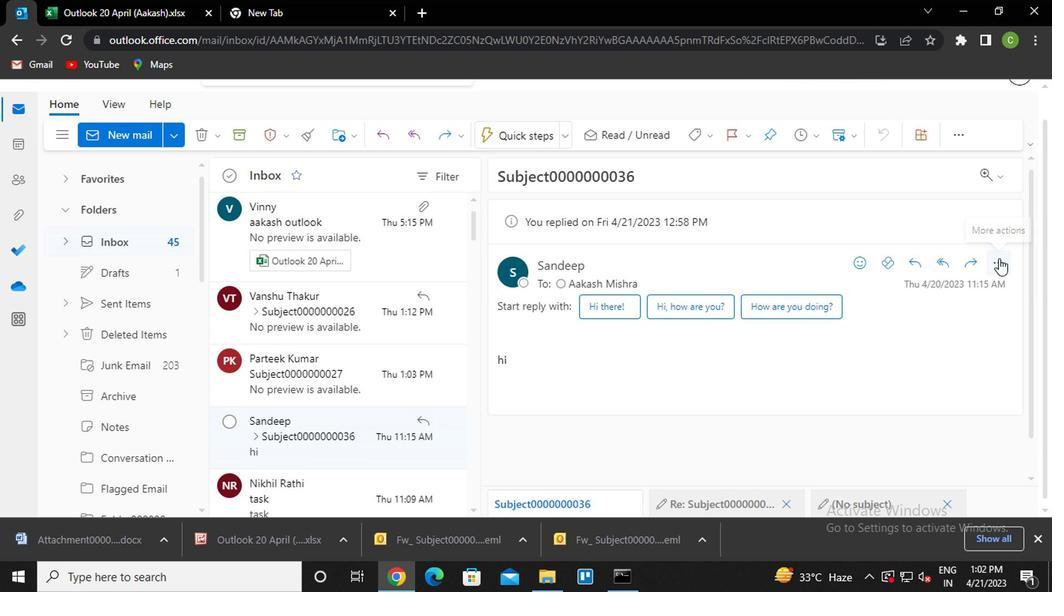 
Action: Mouse moved to (896, 136)
Screenshot: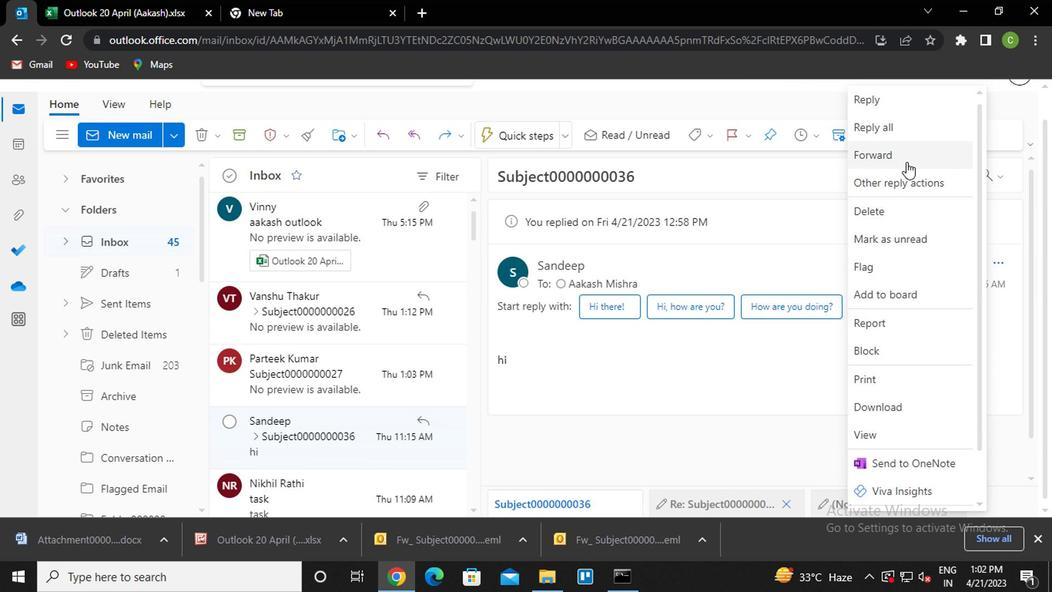 
Action: Mouse pressed left at (896, 136)
Screenshot: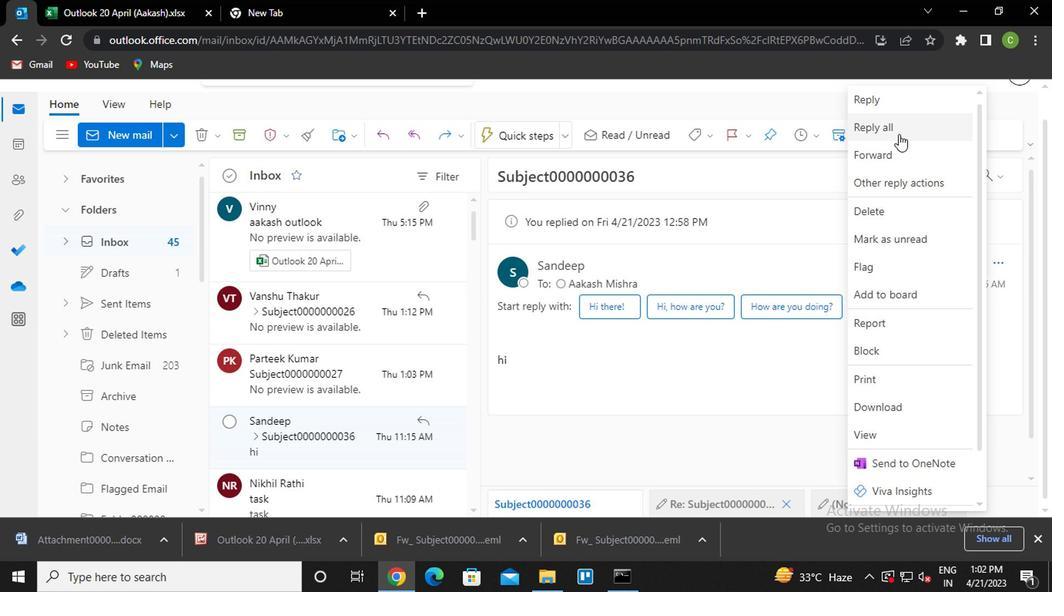 
Action: Mouse moved to (685, 185)
Screenshot: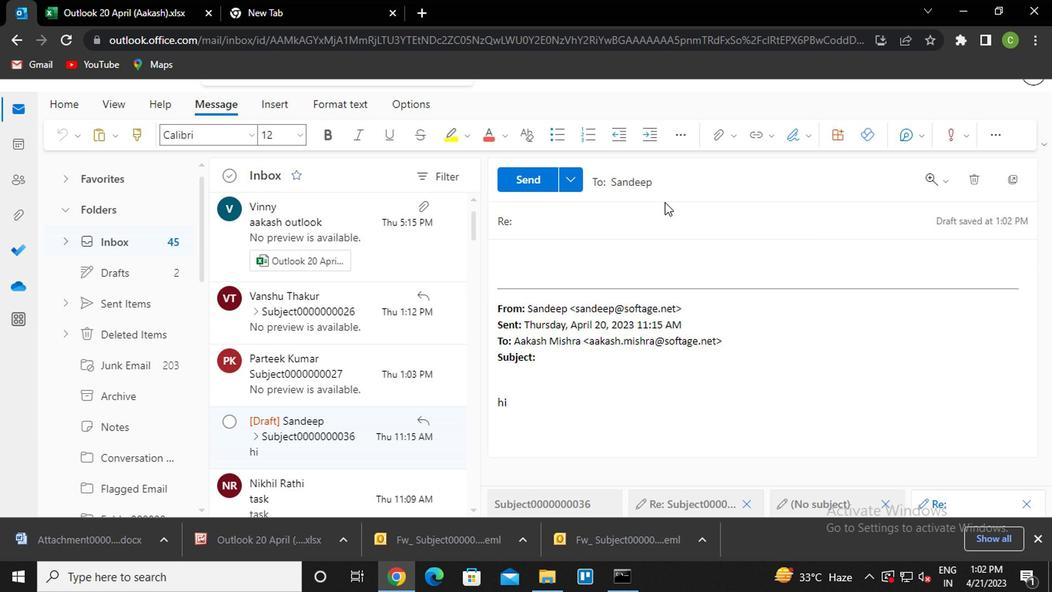 
Action: Mouse pressed left at (685, 185)
Screenshot: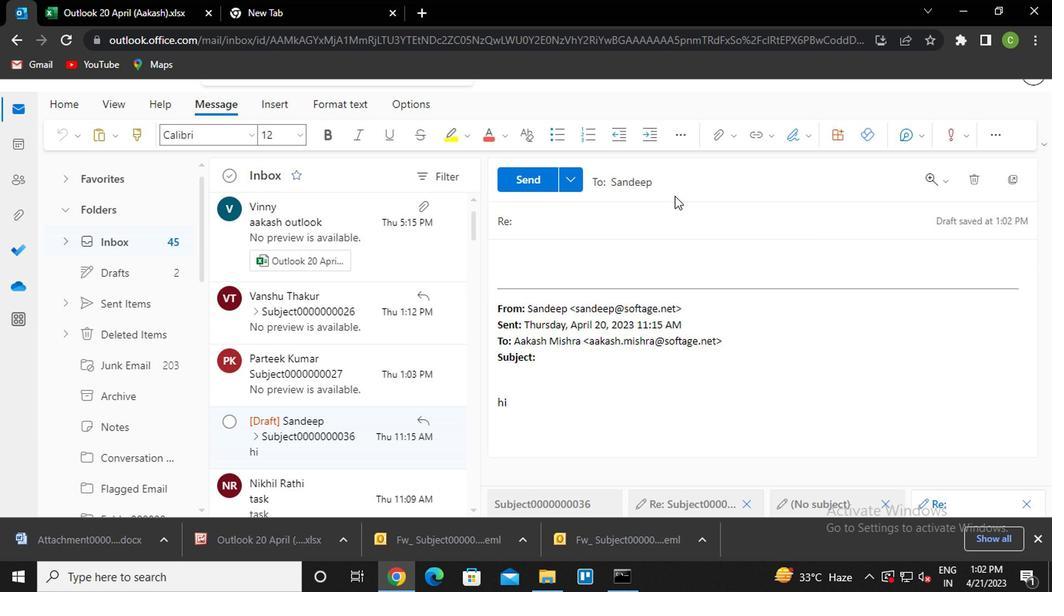 
Action: Mouse moved to (608, 265)
Screenshot: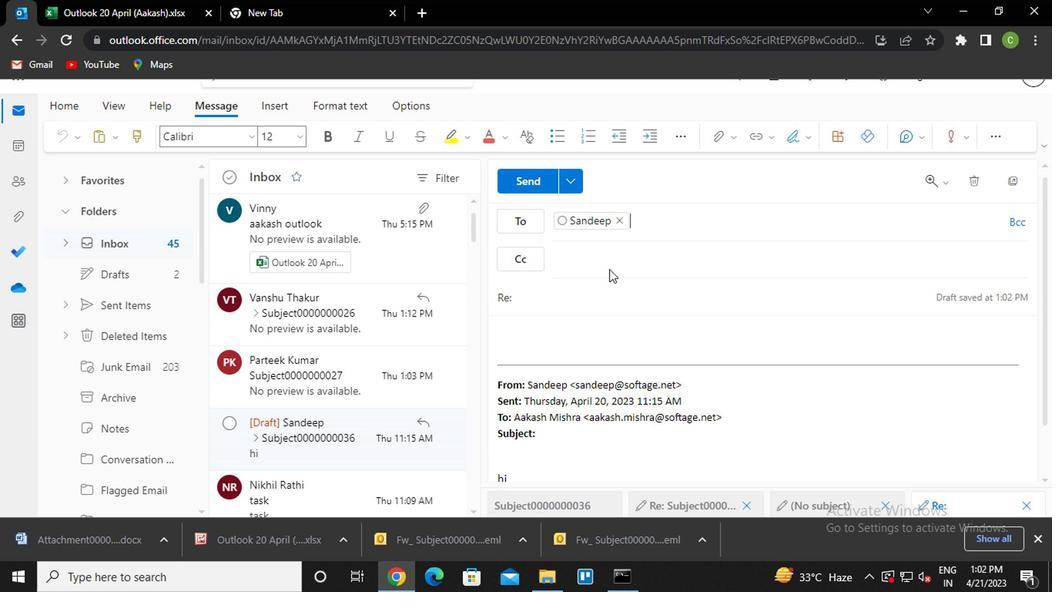 
Action: Mouse pressed left at (608, 265)
Screenshot: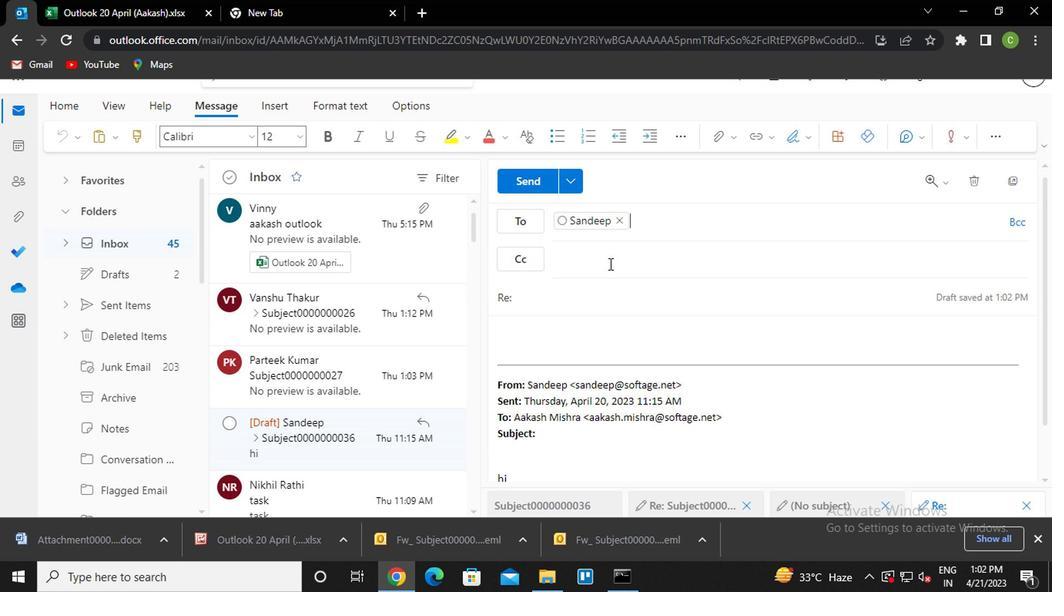 
Action: Key pressed vanshu<Key.enter>
Screenshot: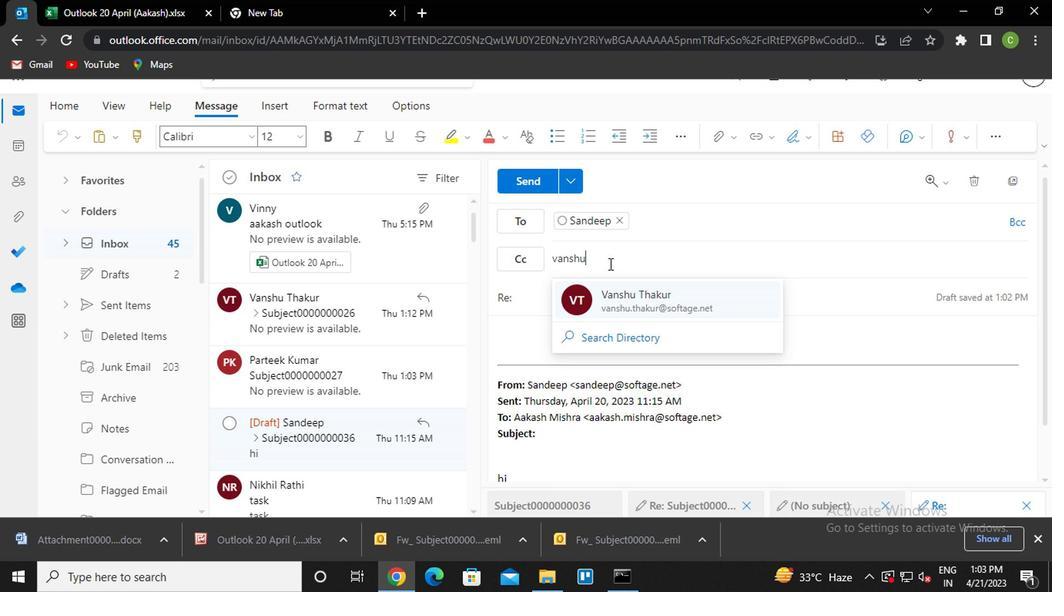 
Action: Mouse moved to (1015, 230)
Screenshot: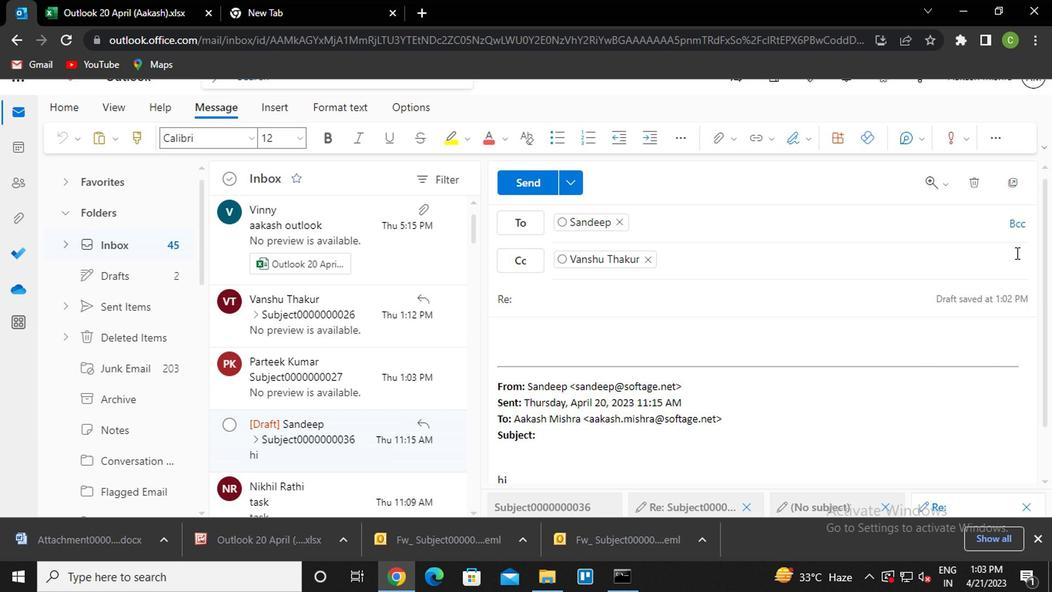 
Action: Mouse pressed left at (1015, 230)
Screenshot: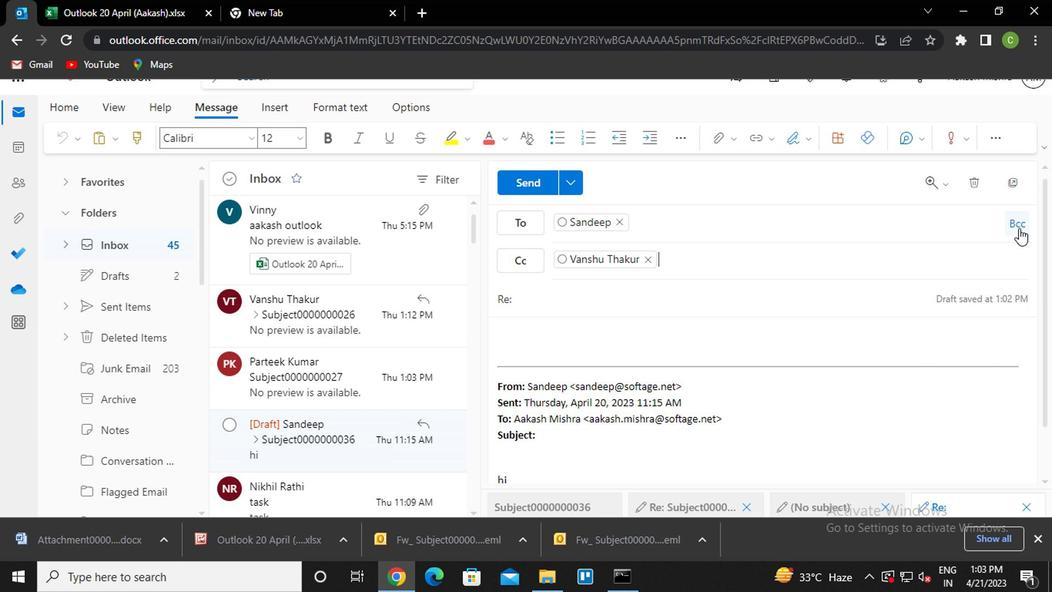 
Action: Mouse moved to (793, 366)
Screenshot: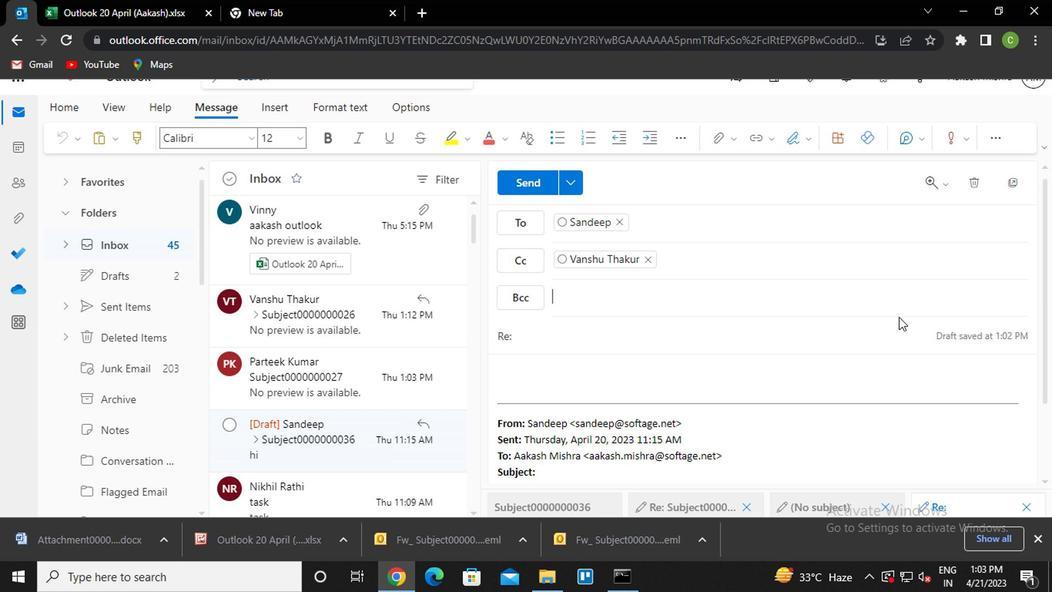 
Action: Key pressed nikhil<Key.enter>
Screenshot: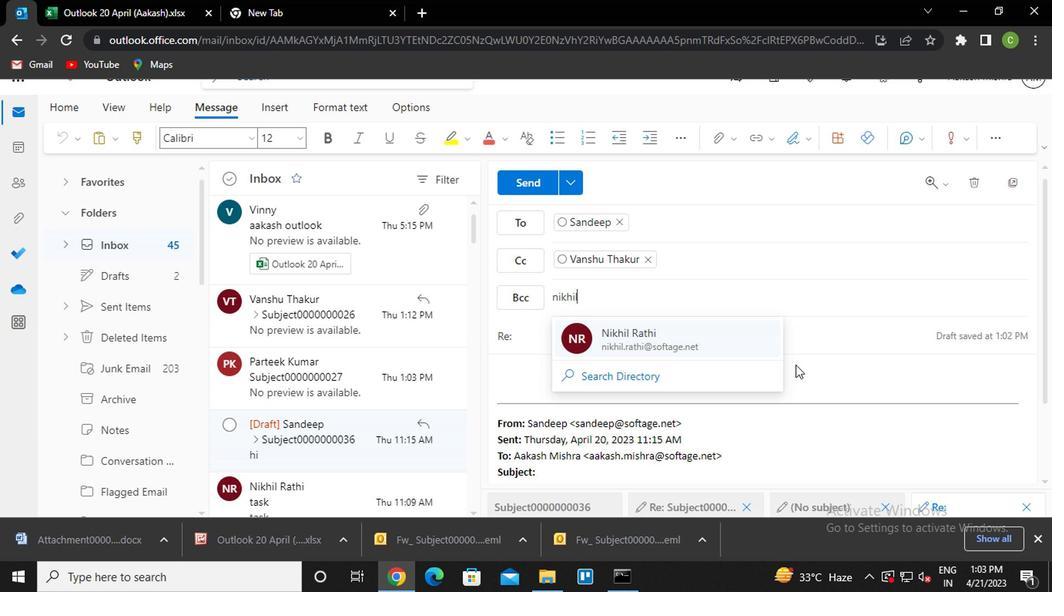 
Action: Mouse moved to (578, 341)
Screenshot: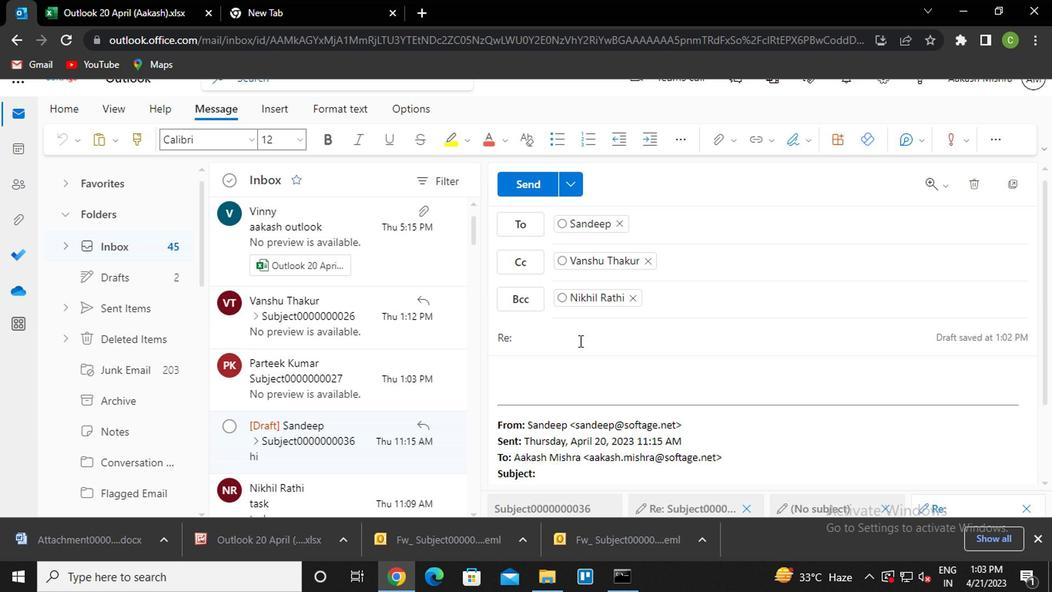 
Action: Mouse pressed left at (578, 341)
Screenshot: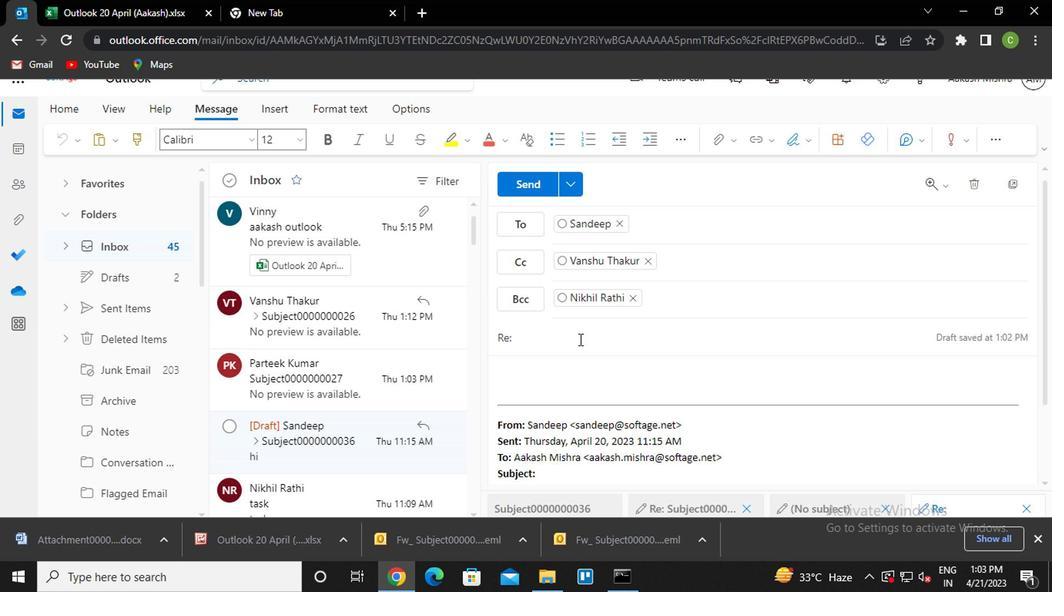 
Action: Key pressed <Key.caps_lock>s<Key.caps_lock>ubject0000000037
Screenshot: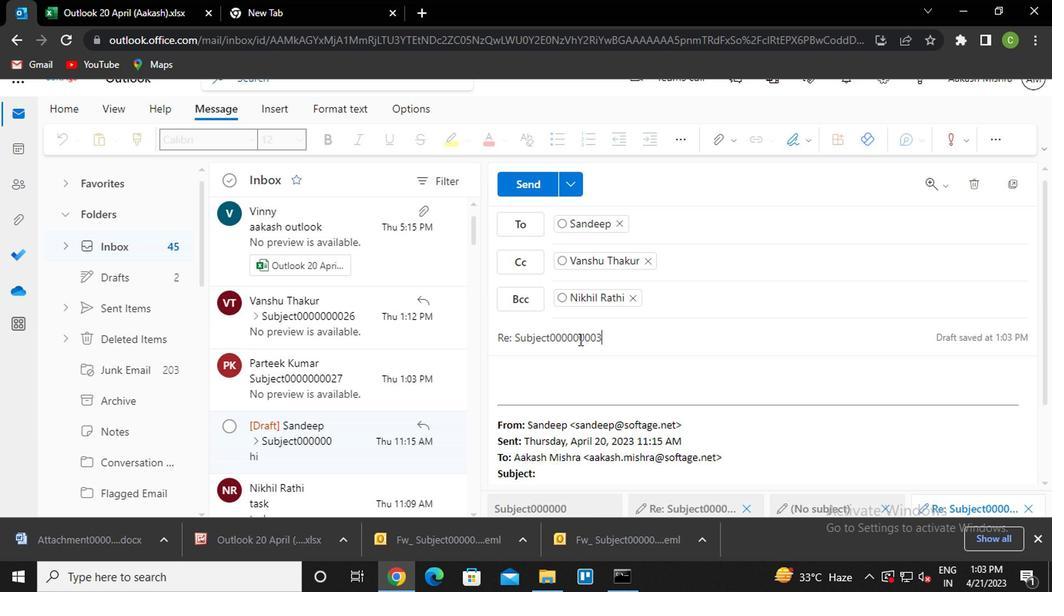 
Action: Mouse moved to (691, 262)
Screenshot: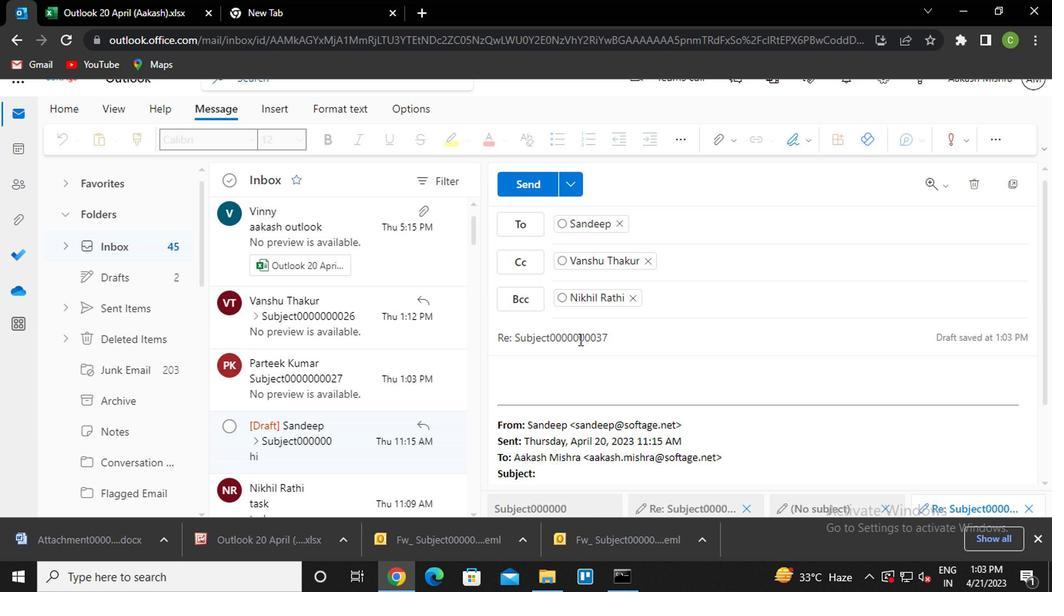 
Action: Key pressed <Key.tab>
Screenshot: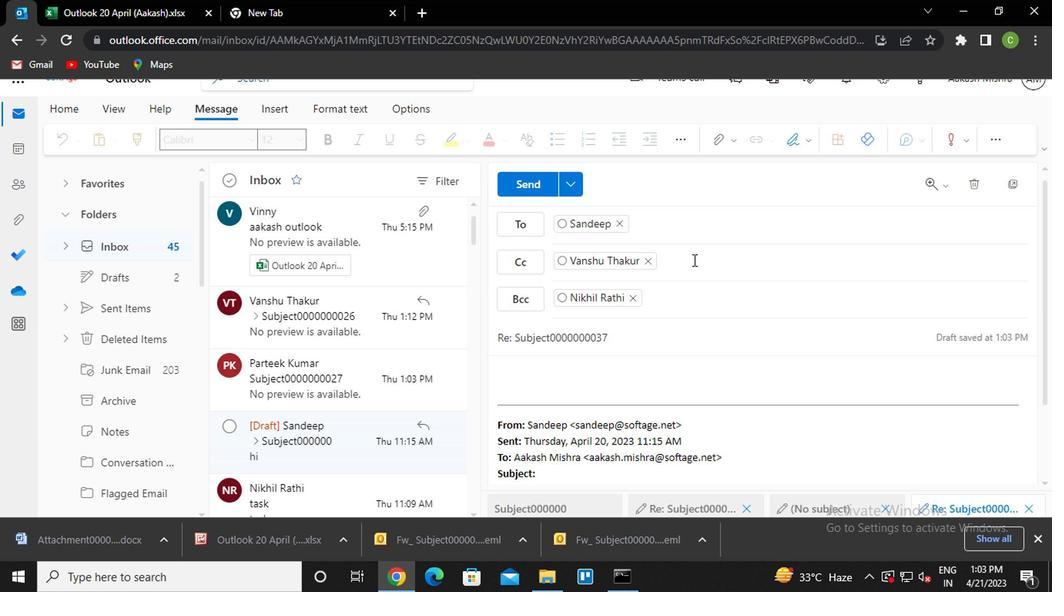
Action: Mouse moved to (511, 374)
Screenshot: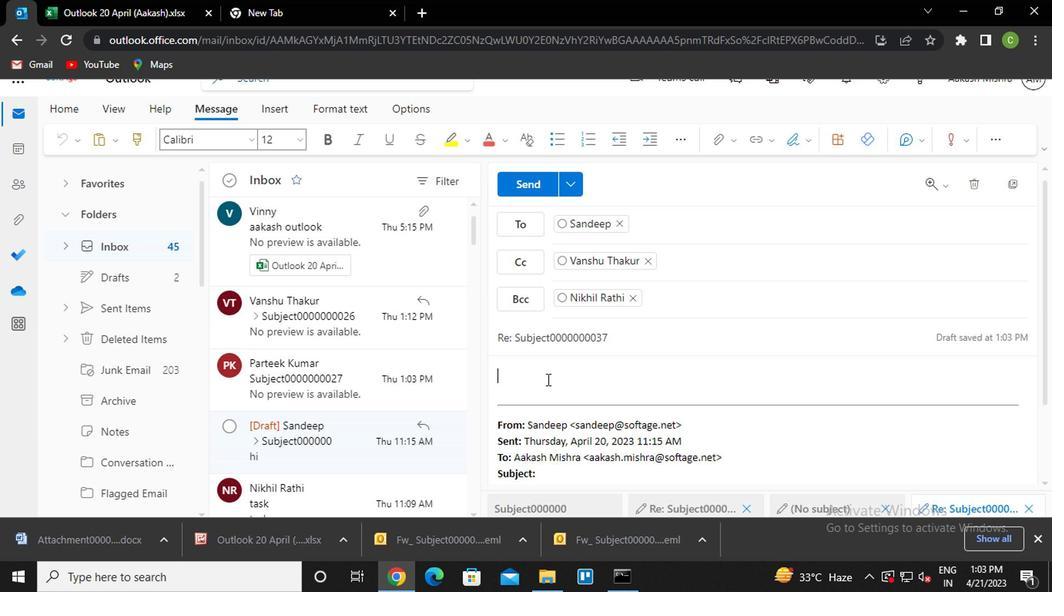 
Action: Key pressed <Key.caps_lock>m<Key.caps_lock>essage0000000034
Screenshot: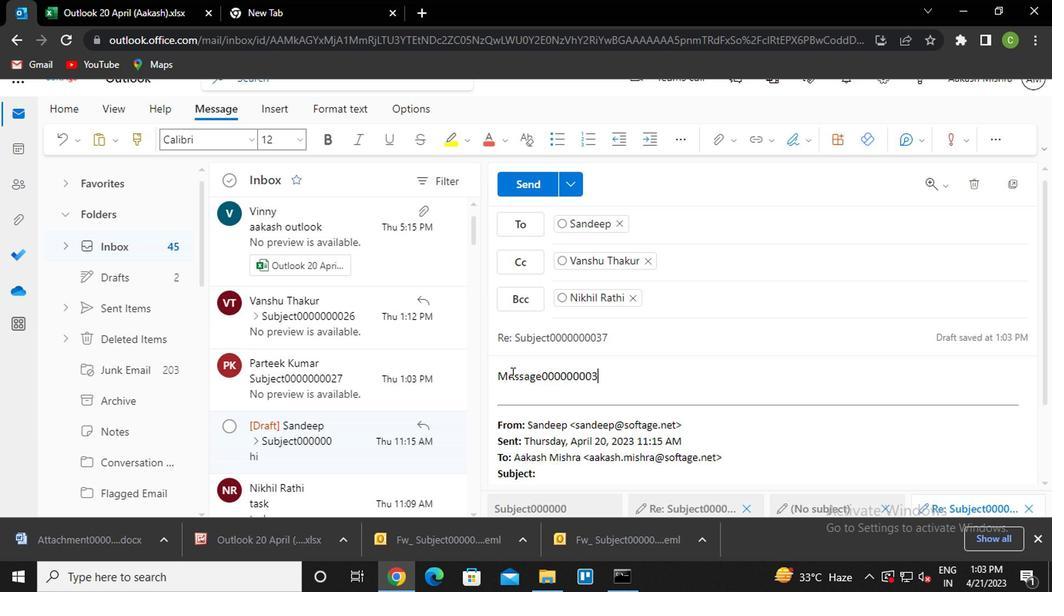 
Action: Mouse moved to (716, 145)
Screenshot: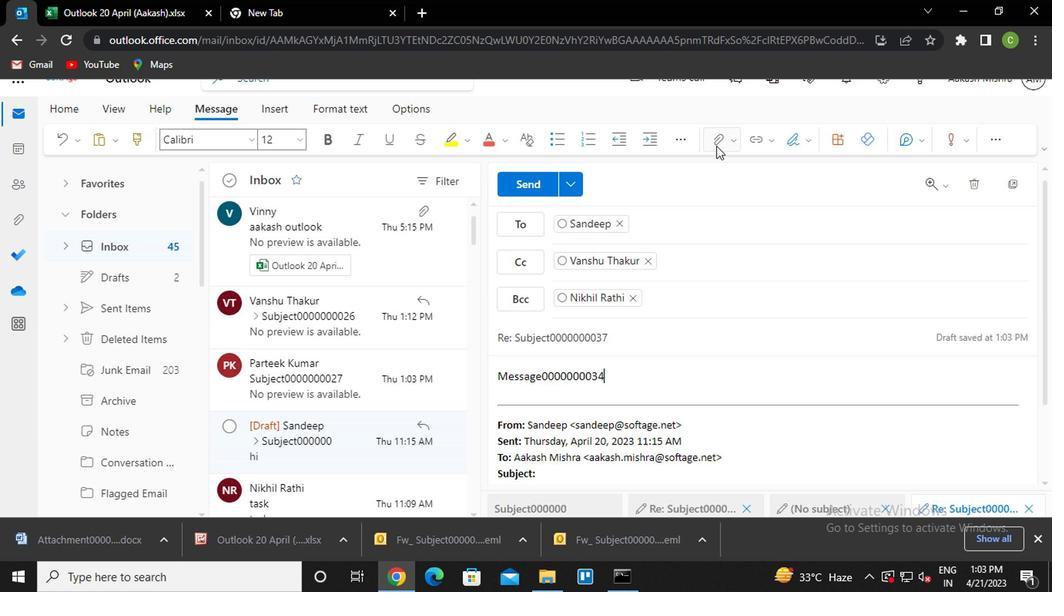 
Action: Mouse pressed left at (716, 145)
Screenshot: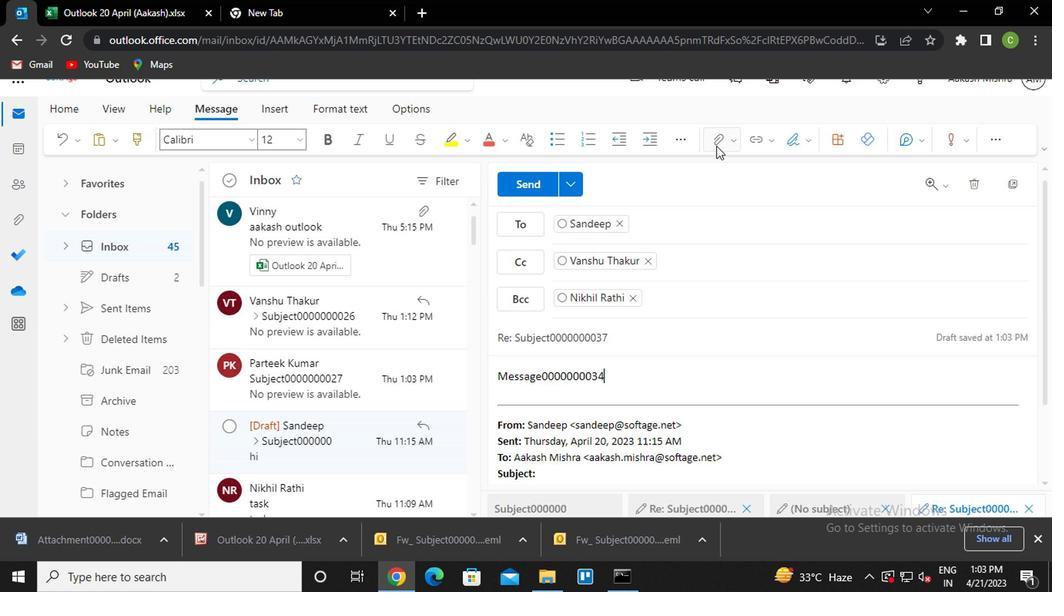
Action: Mouse moved to (629, 177)
Screenshot: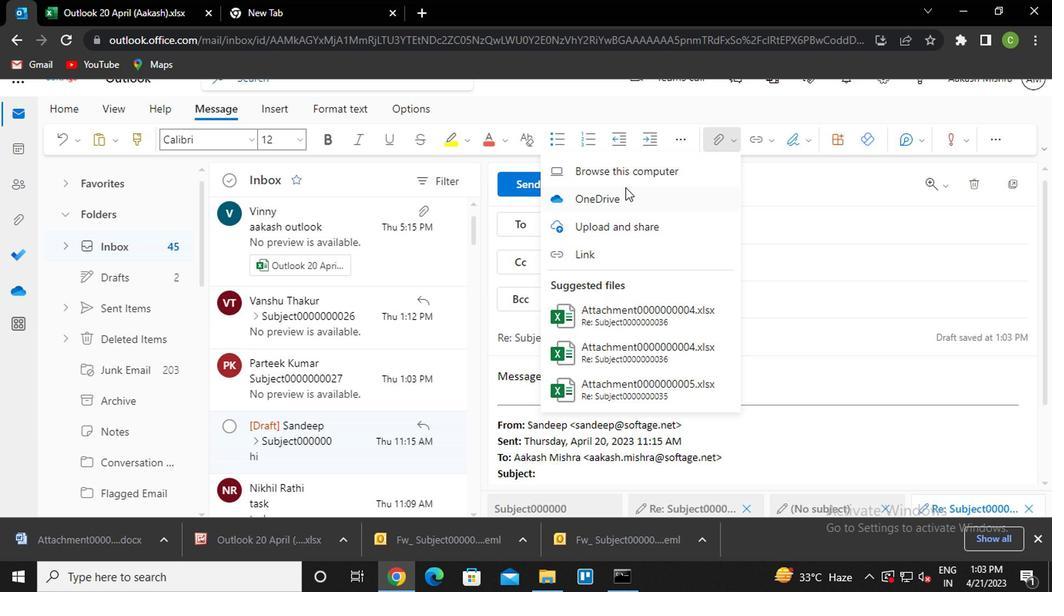 
Action: Mouse pressed left at (629, 177)
Screenshot: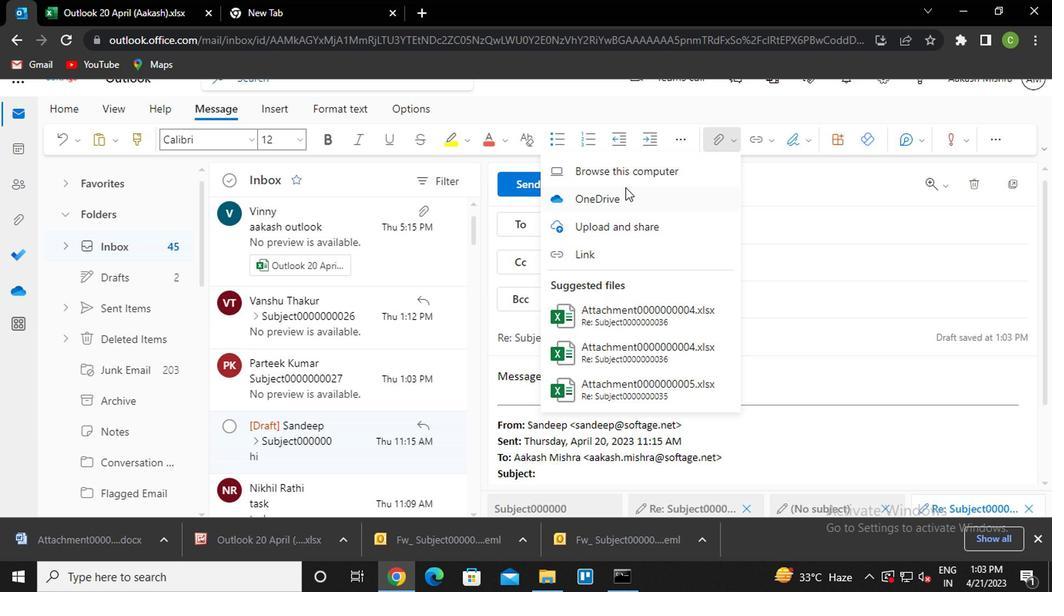 
Action: Mouse moved to (214, 172)
Screenshot: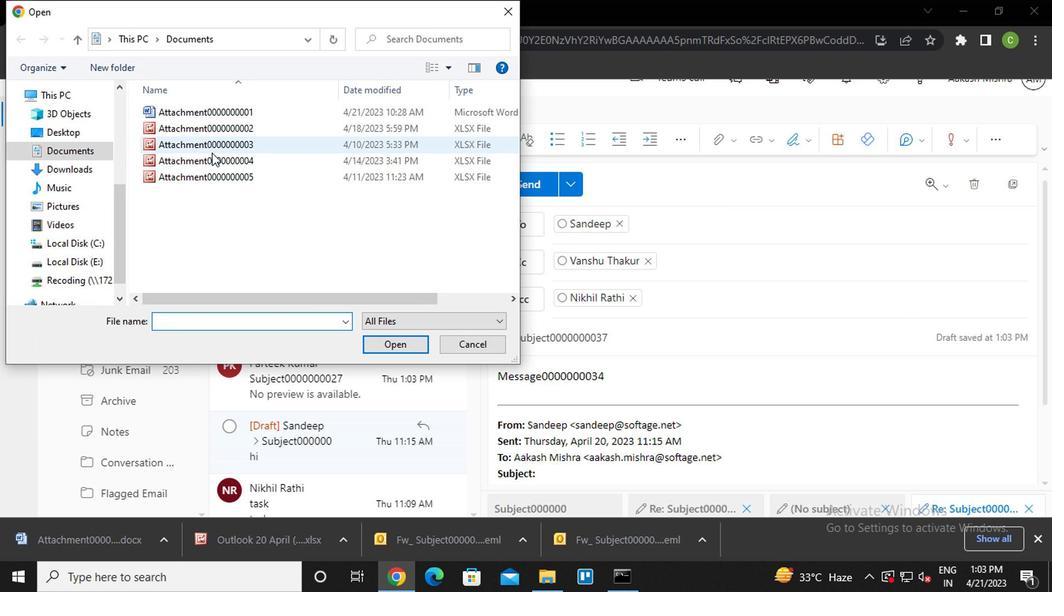 
Action: Mouse pressed left at (214, 172)
Screenshot: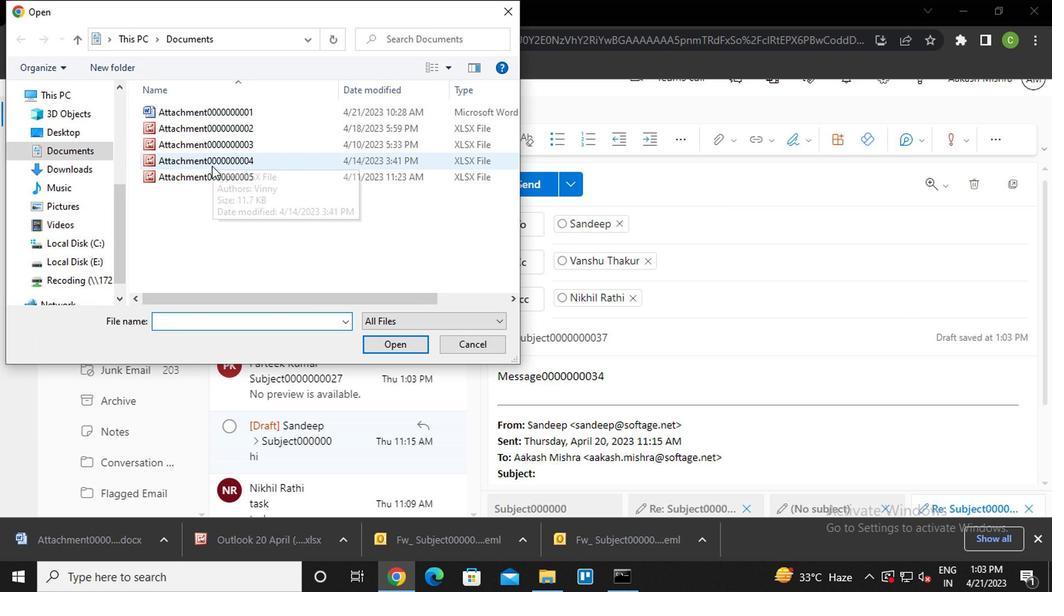 
Action: Mouse pressed left at (214, 172)
Screenshot: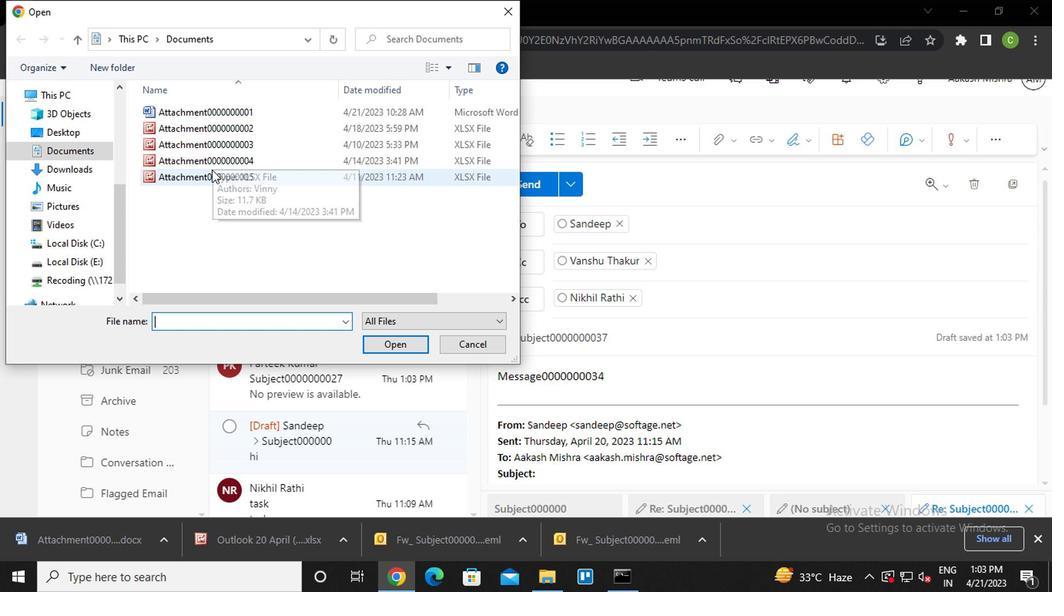 
Action: Mouse moved to (685, 379)
Screenshot: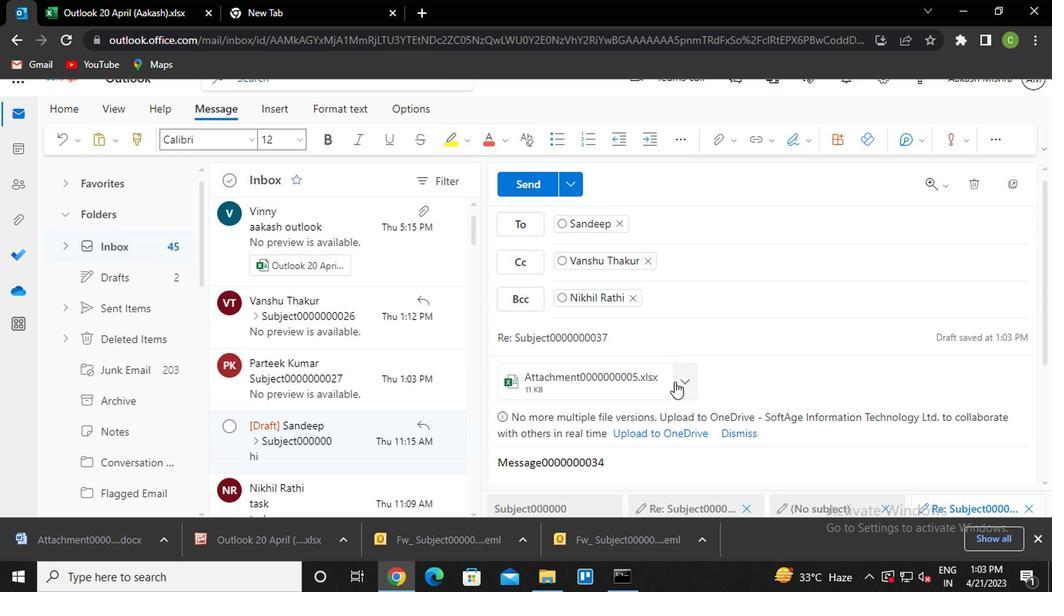
Action: Mouse pressed left at (685, 379)
Screenshot: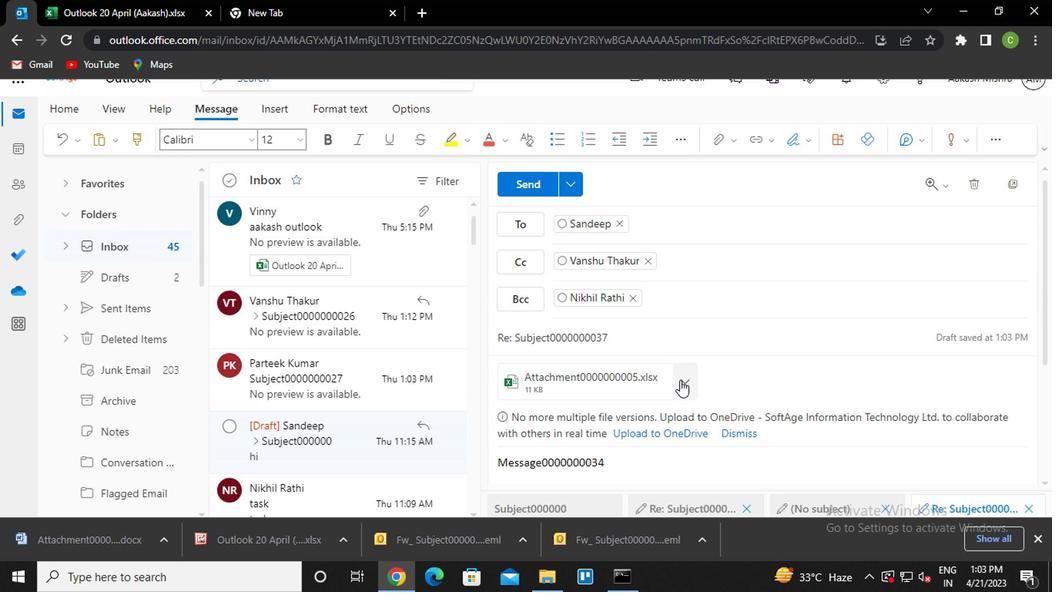 
Action: Mouse moved to (497, 493)
Screenshot: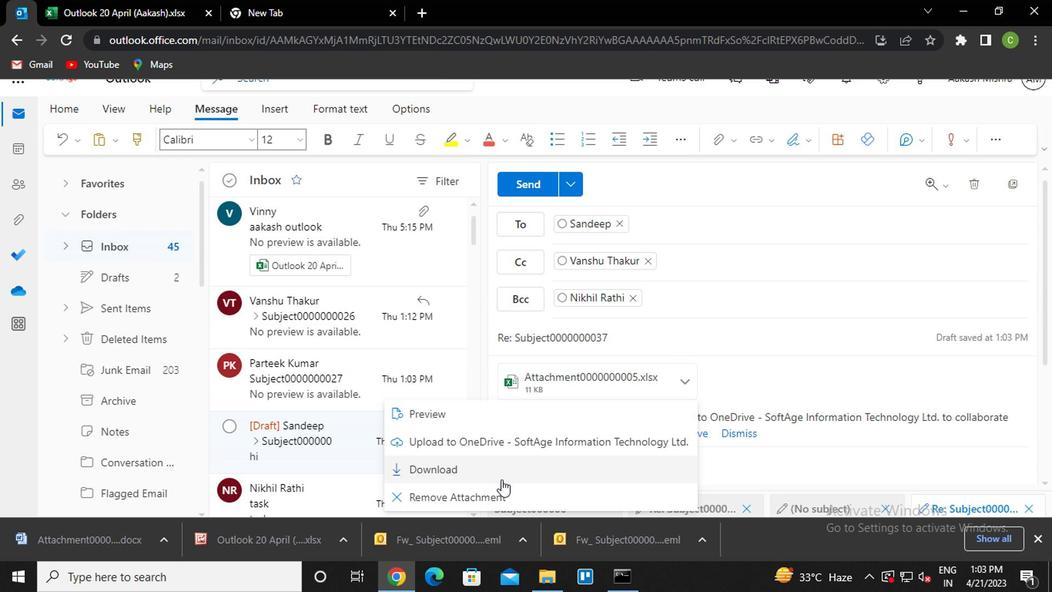 
Action: Mouse pressed left at (497, 493)
Screenshot: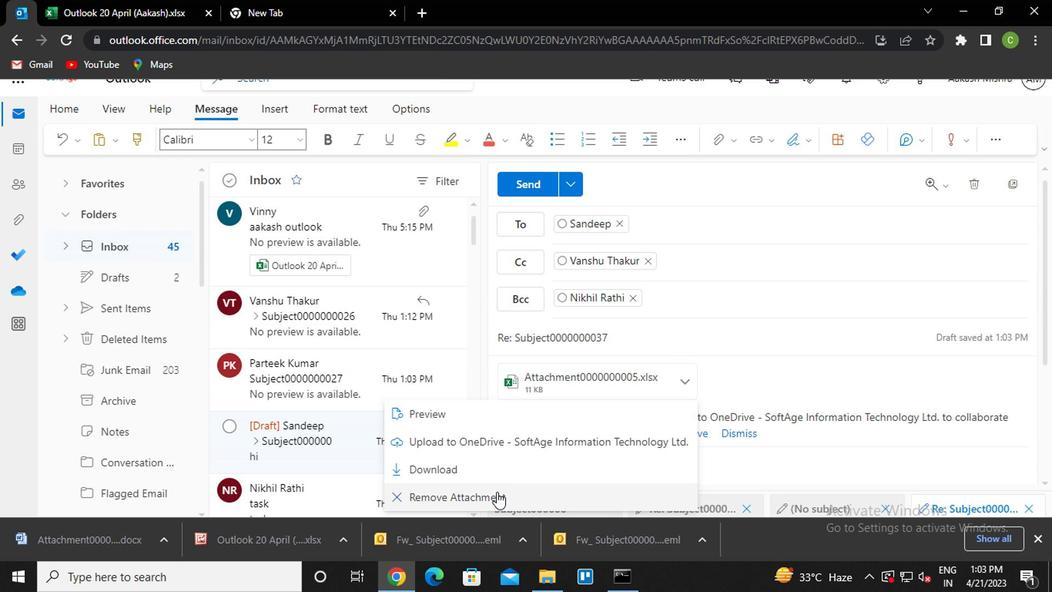 
Action: Mouse moved to (724, 148)
Screenshot: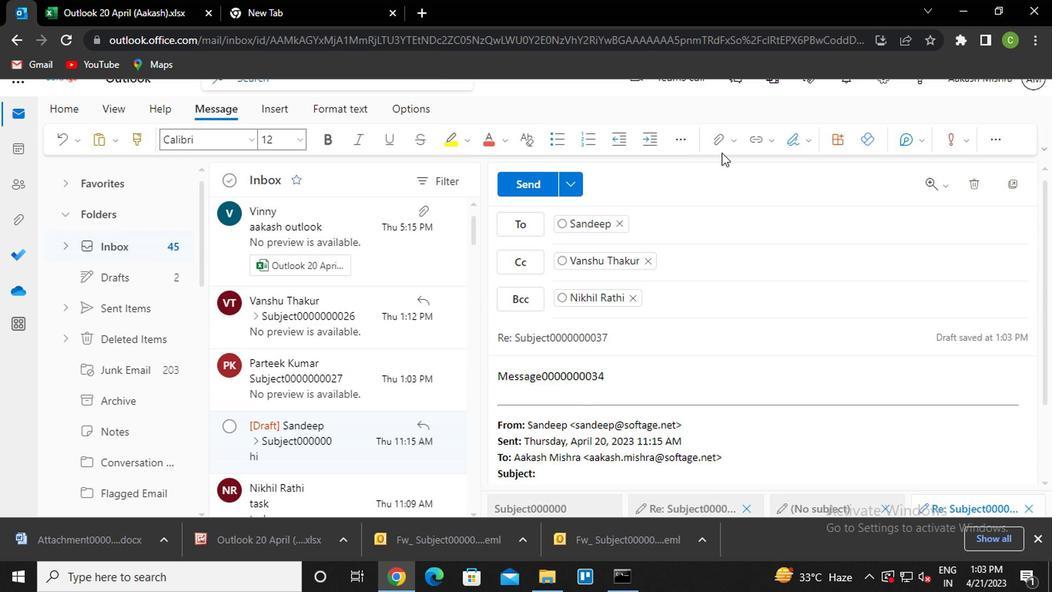
Action: Mouse pressed left at (724, 148)
Screenshot: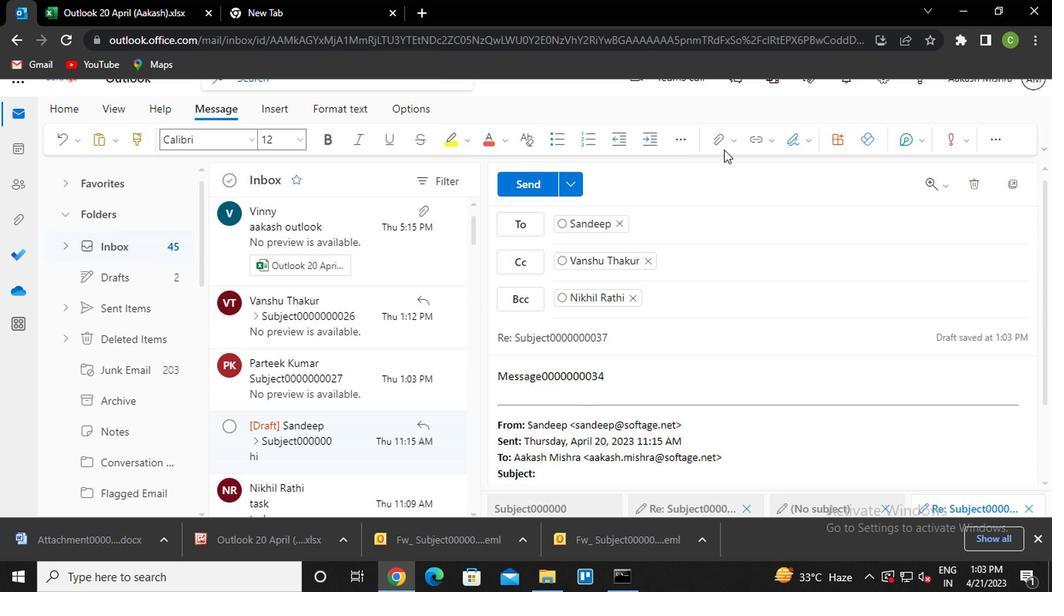 
Action: Mouse moved to (629, 176)
Screenshot: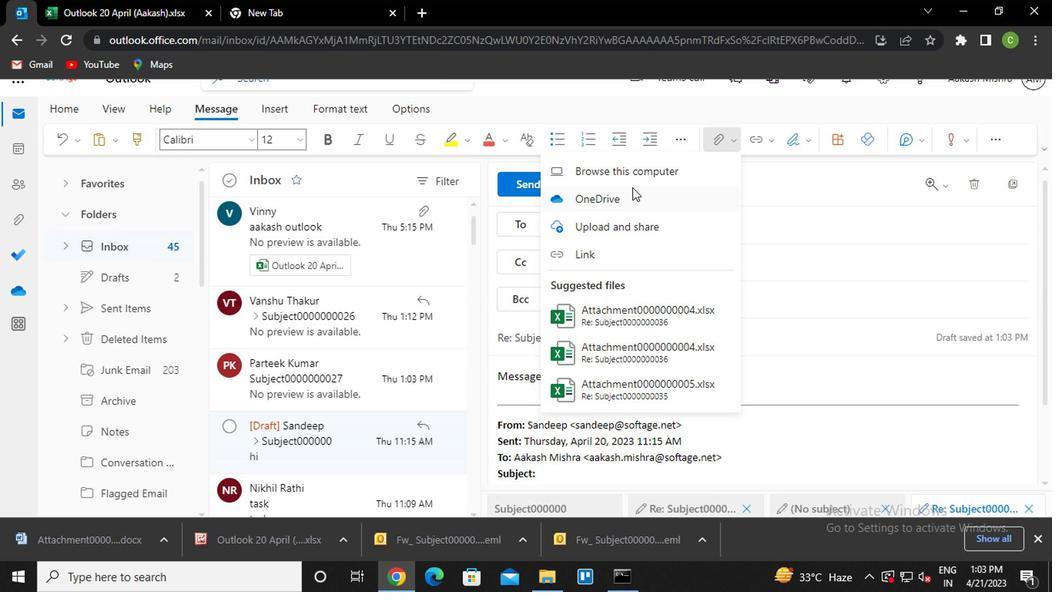 
Action: Mouse pressed left at (629, 176)
Screenshot: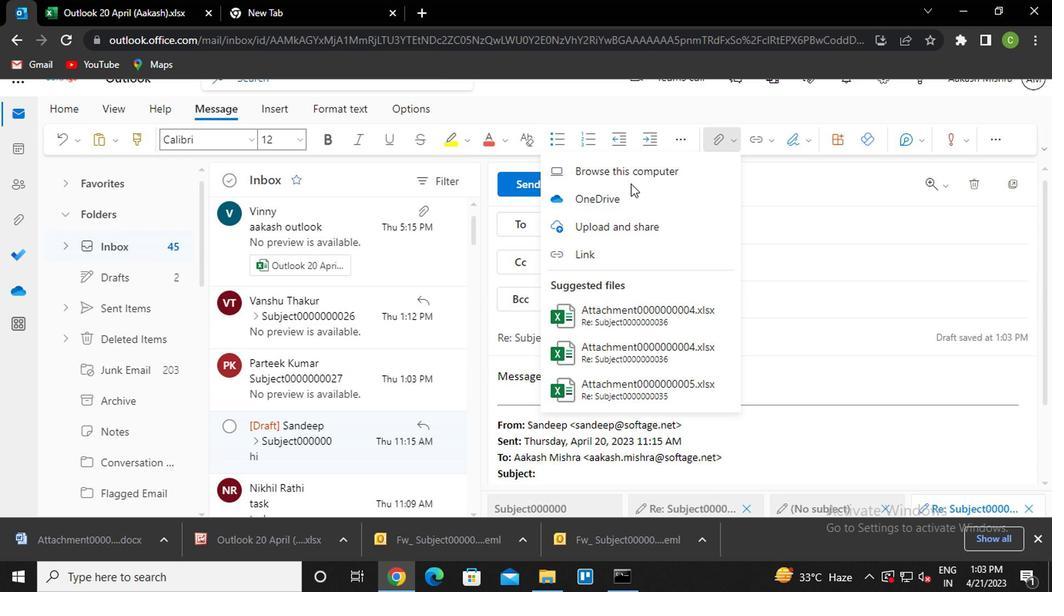 
Action: Mouse moved to (266, 167)
Screenshot: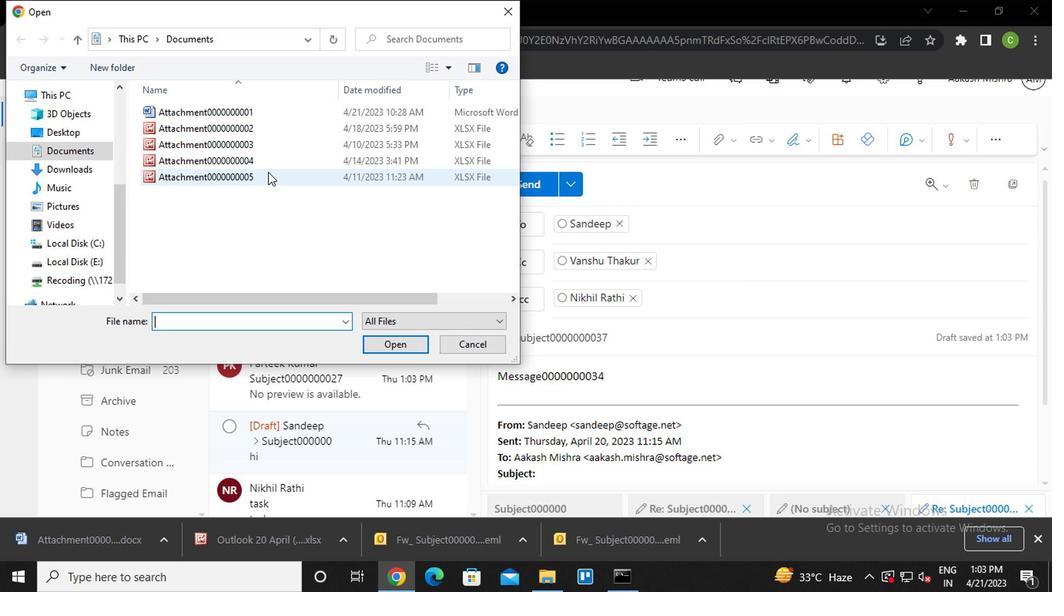 
Action: Mouse pressed left at (266, 167)
Screenshot: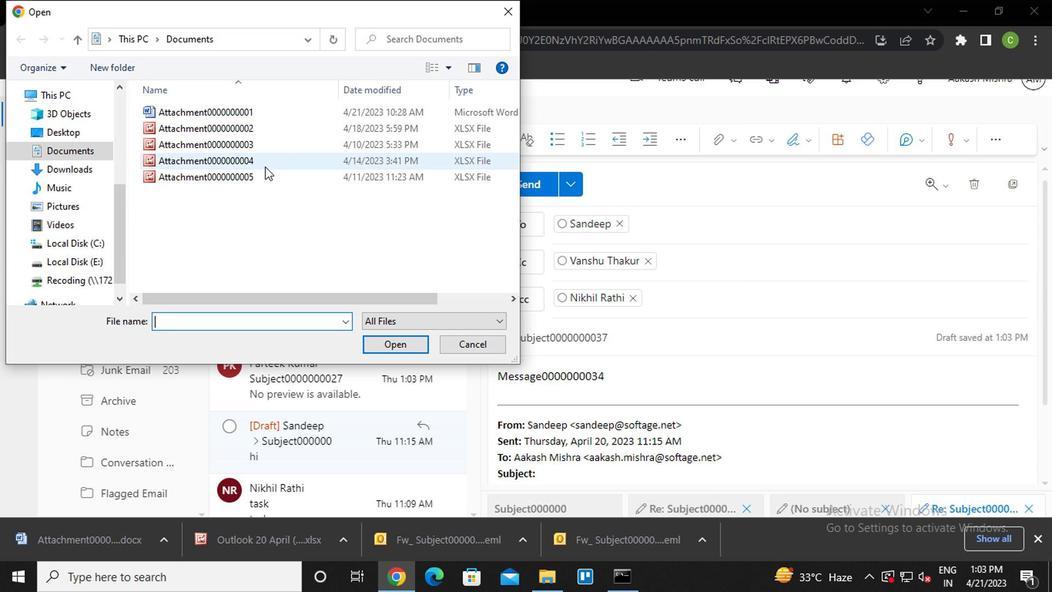 
Action: Mouse pressed left at (266, 167)
Screenshot: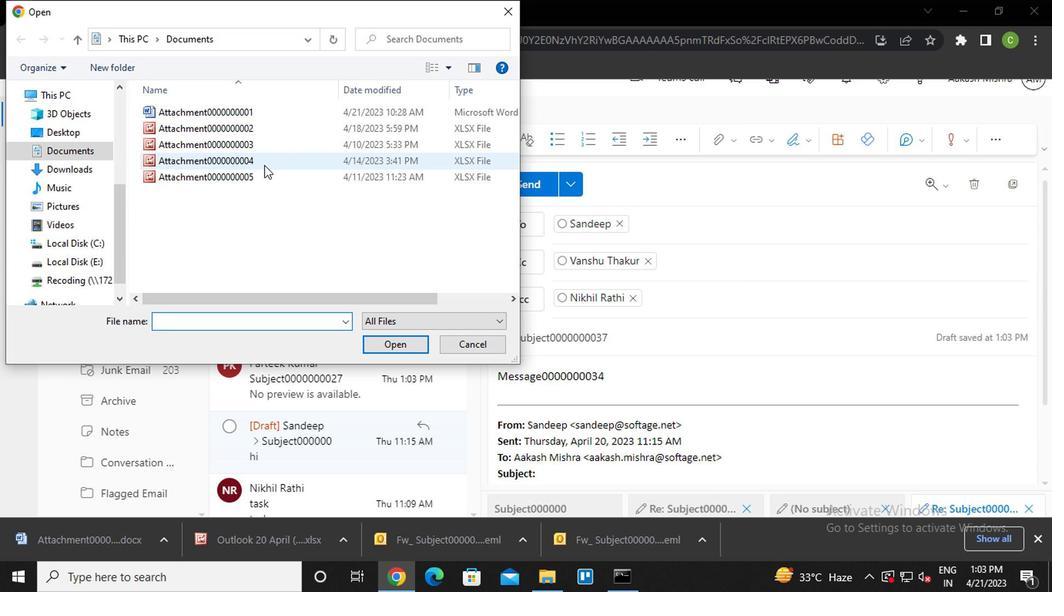 
Action: Mouse moved to (540, 186)
Screenshot: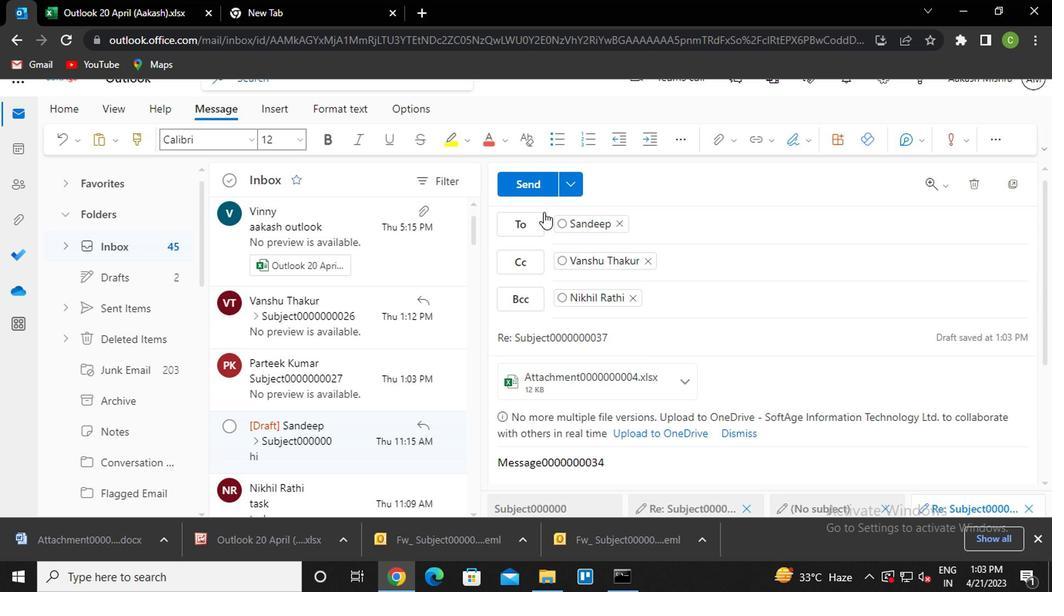 
Action: Mouse pressed left at (540, 186)
Screenshot: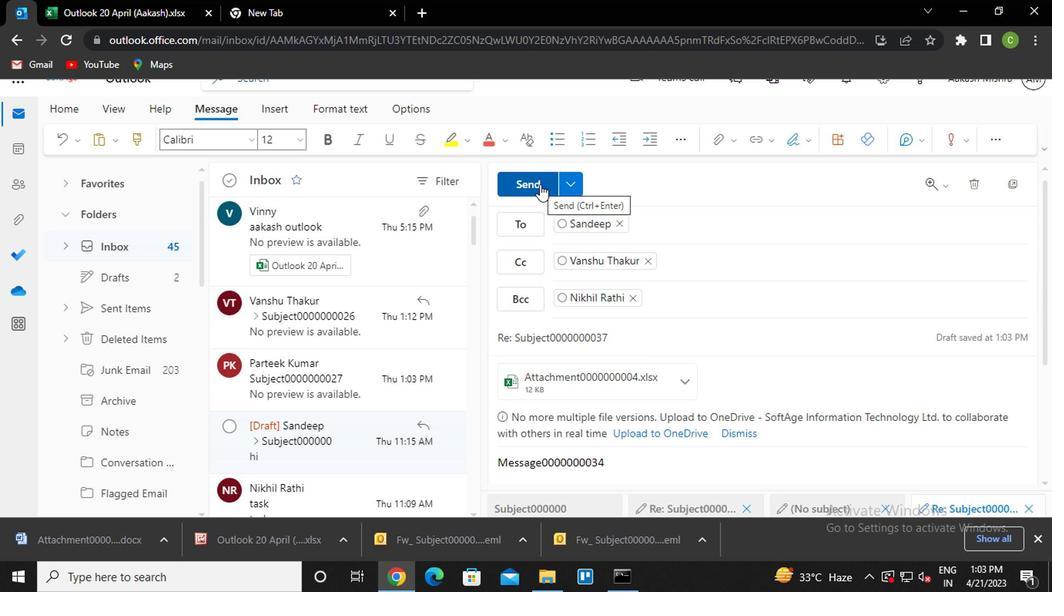 
Action: Mouse moved to (321, 311)
Screenshot: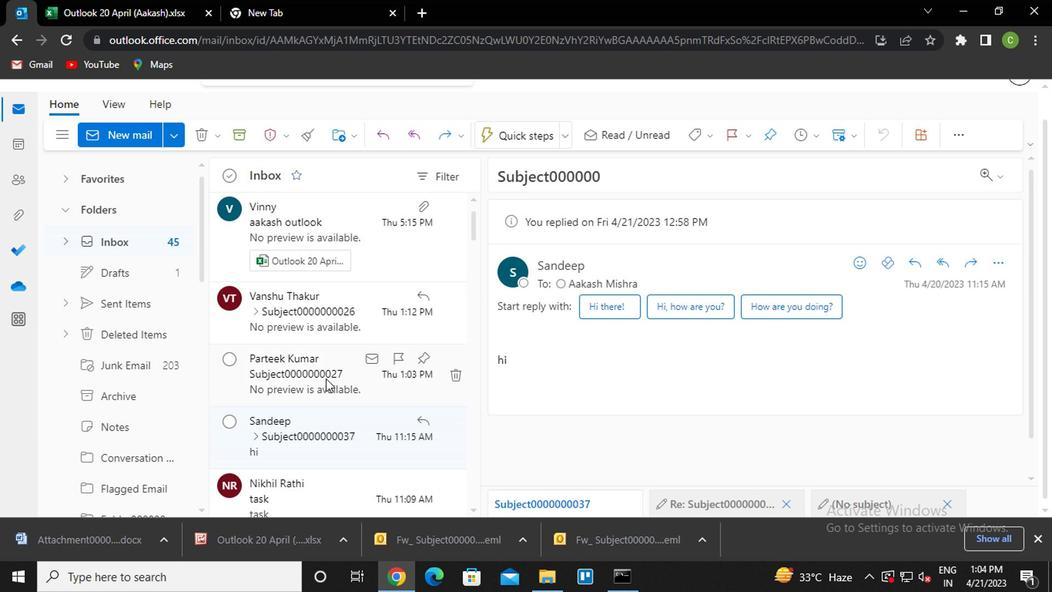 
Action: Mouse pressed left at (321, 311)
Screenshot: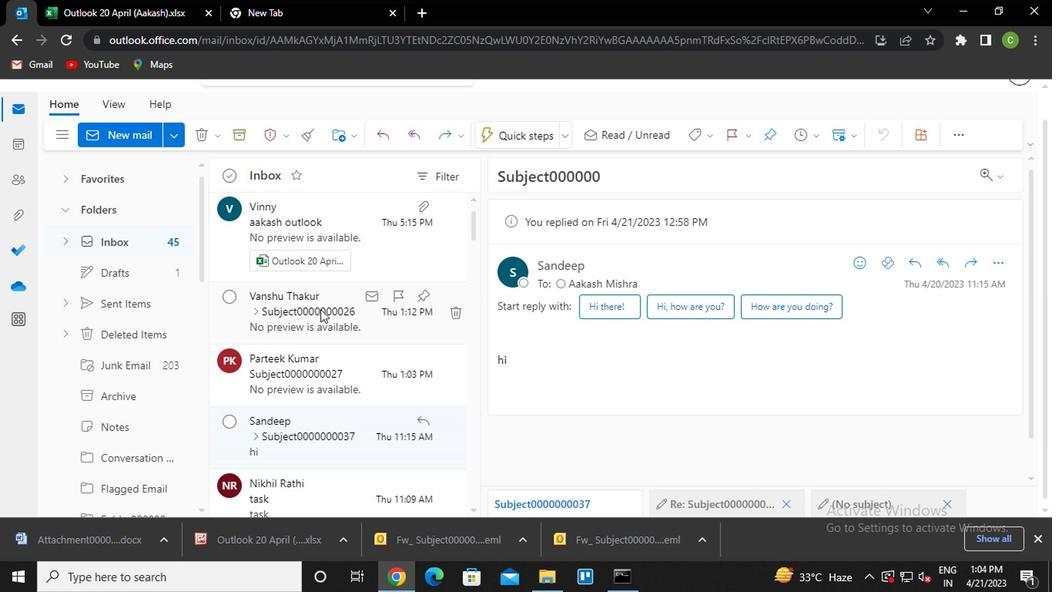 
Action: Mouse moved to (997, 264)
Screenshot: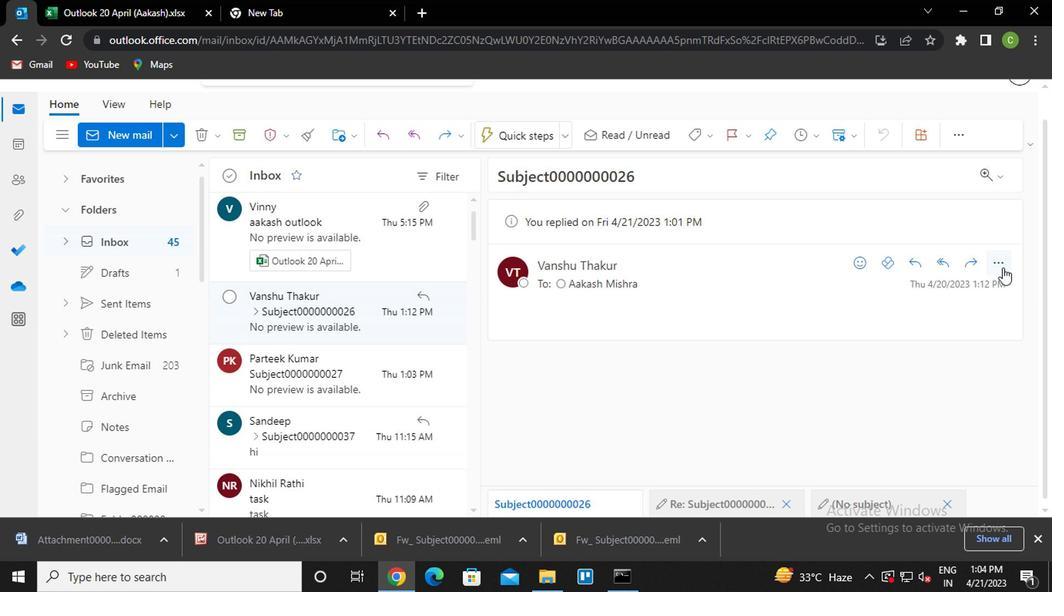 
Action: Mouse pressed left at (997, 264)
Screenshot: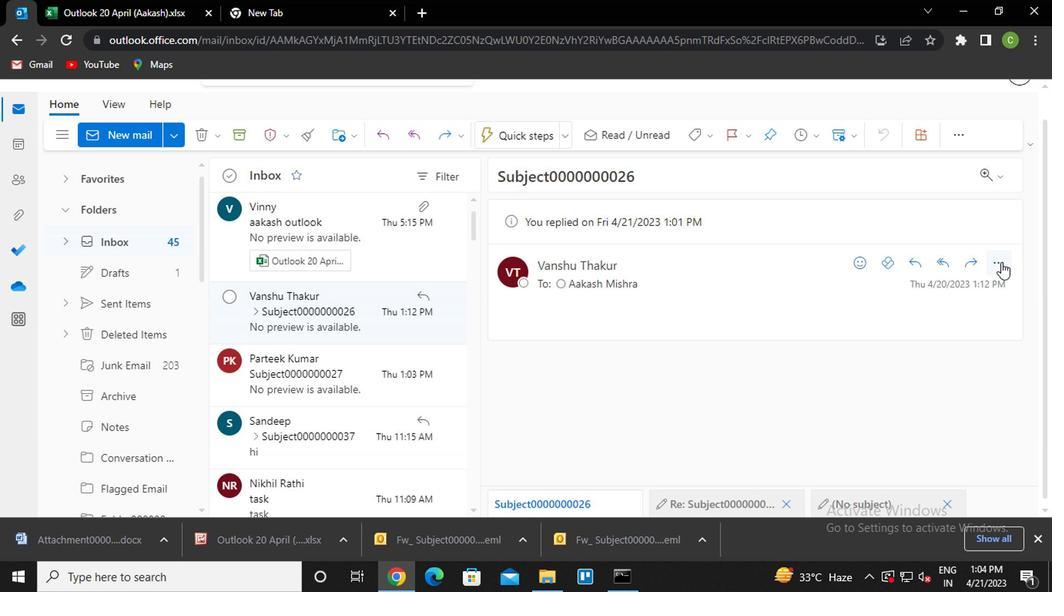 
Action: Mouse moved to (908, 135)
Screenshot: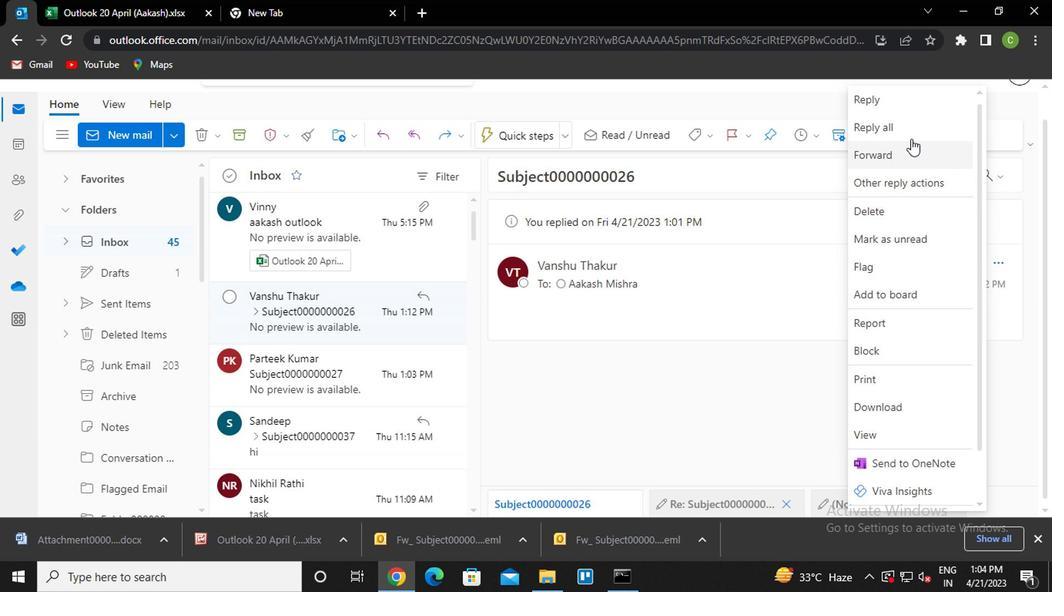 
Action: Mouse pressed left at (908, 135)
Screenshot: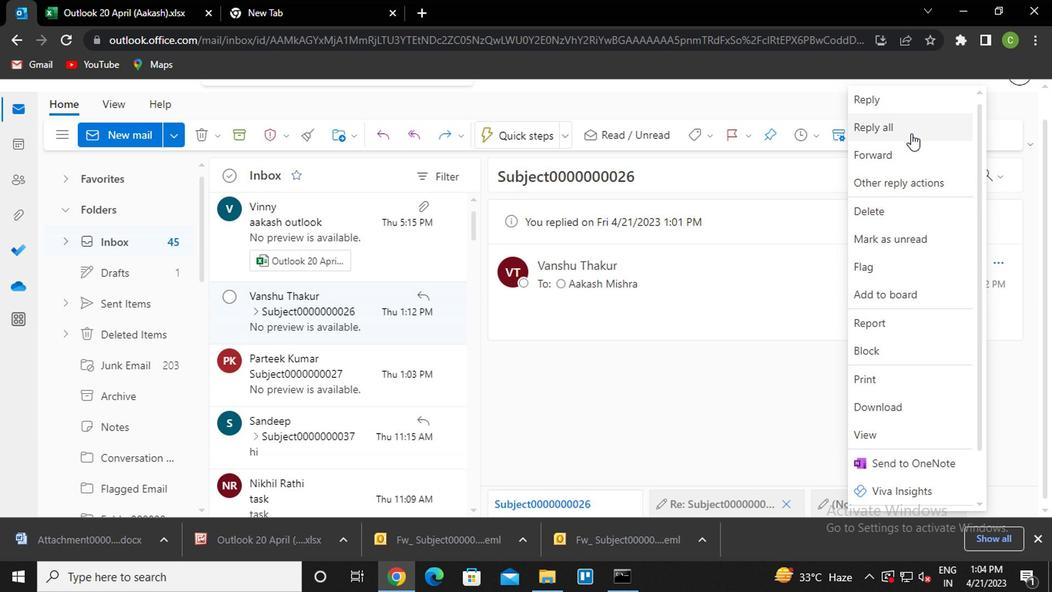
Action: Mouse moved to (615, 225)
Screenshot: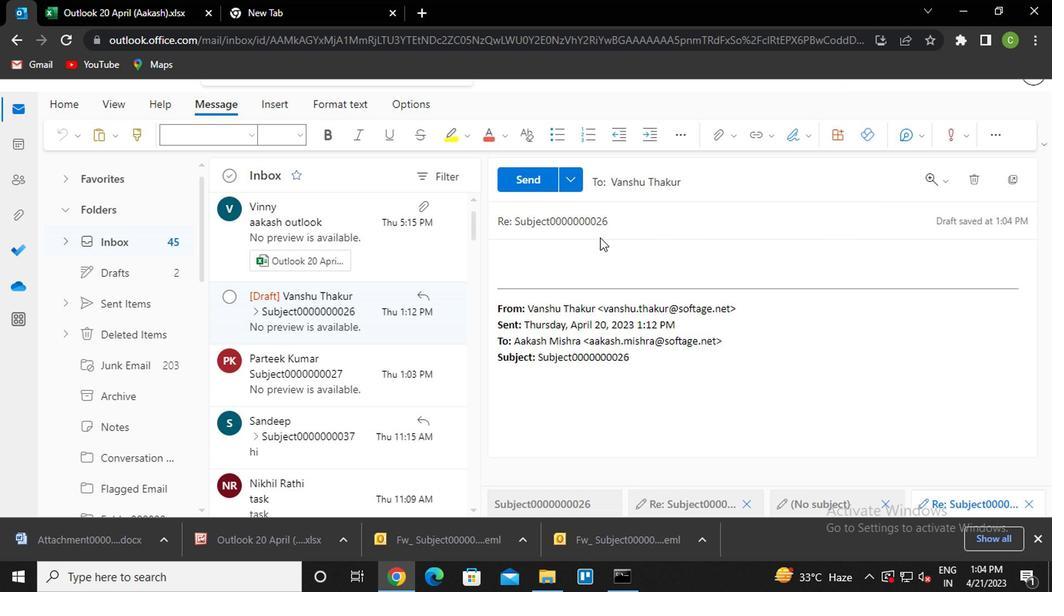 
Action: Mouse pressed left at (615, 225)
Screenshot: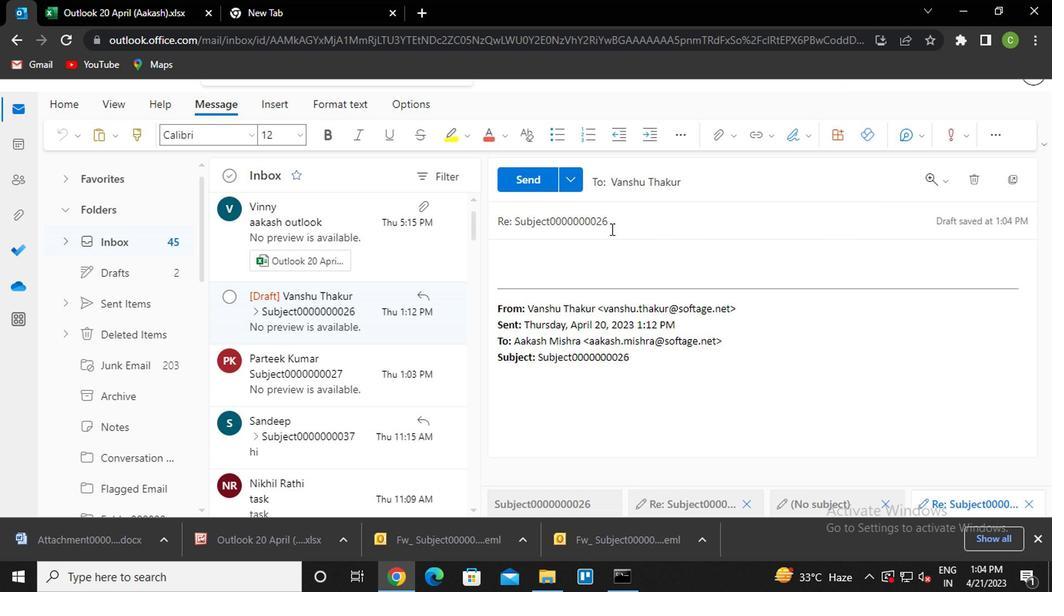 
Action: Mouse moved to (616, 224)
Screenshot: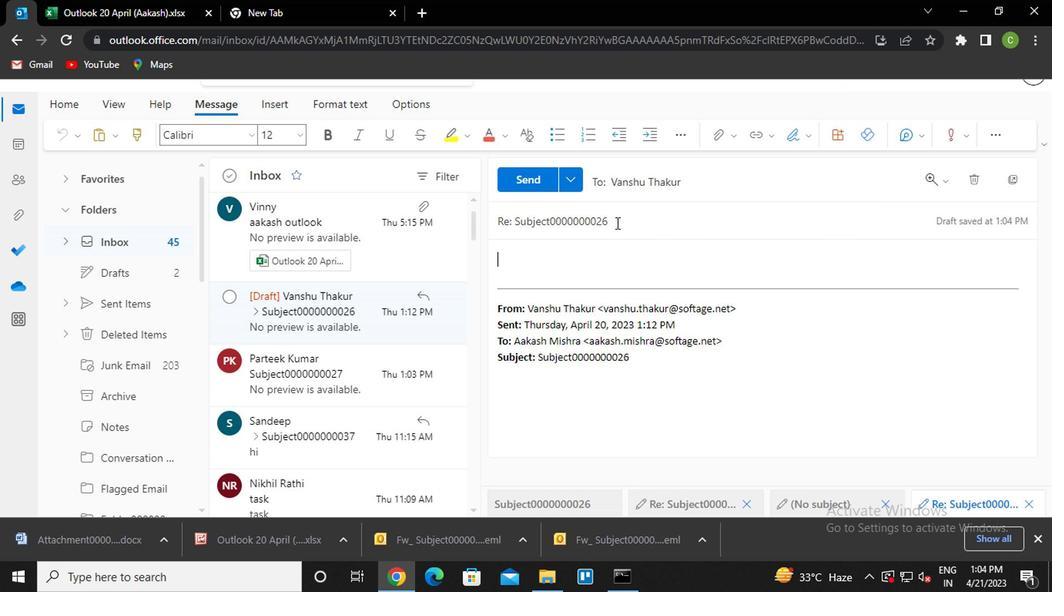 
Action: Key pressed <Key.backspace><Key.backspace>37
Screenshot: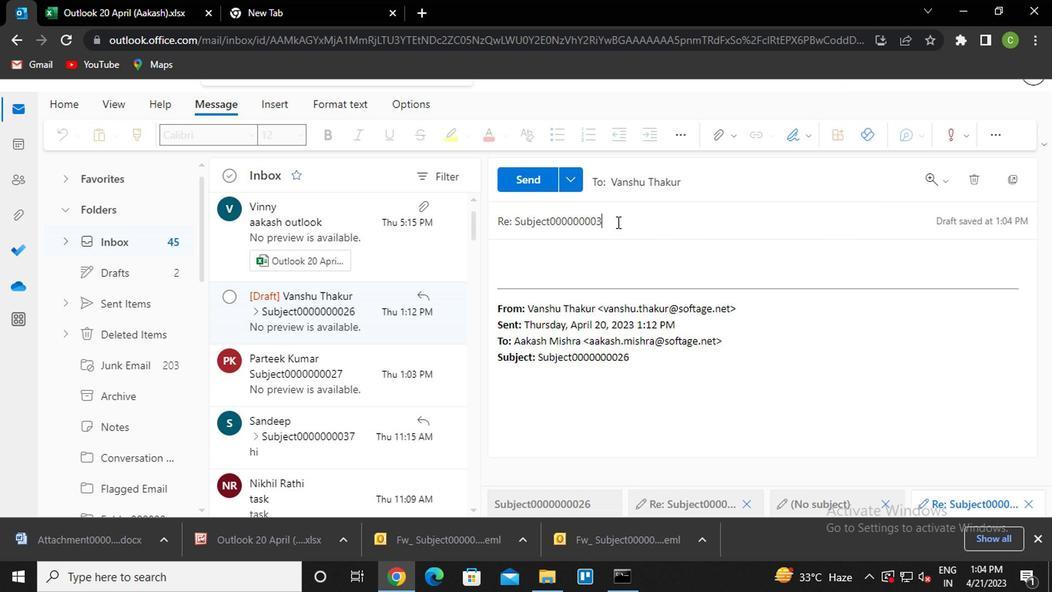 
Action: Mouse moved to (703, 181)
Screenshot: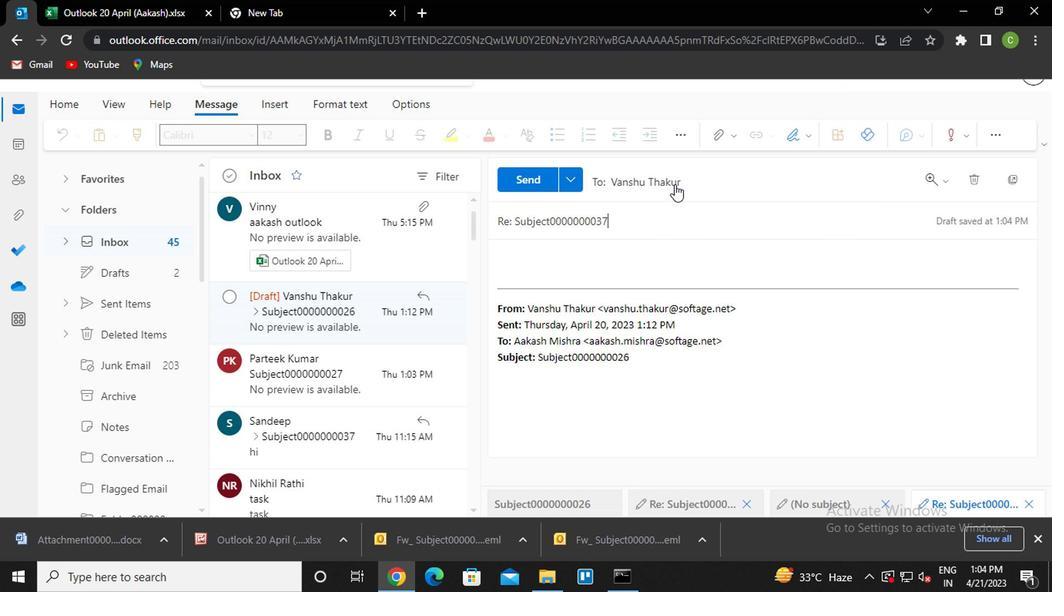 
Action: Mouse pressed left at (703, 181)
Screenshot: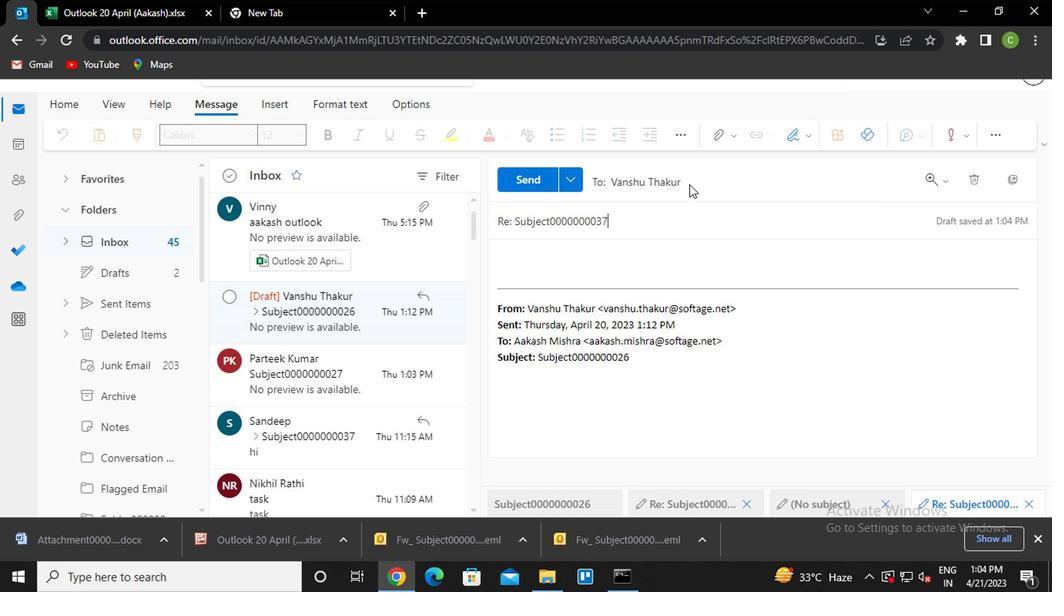 
Action: Mouse moved to (600, 331)
Screenshot: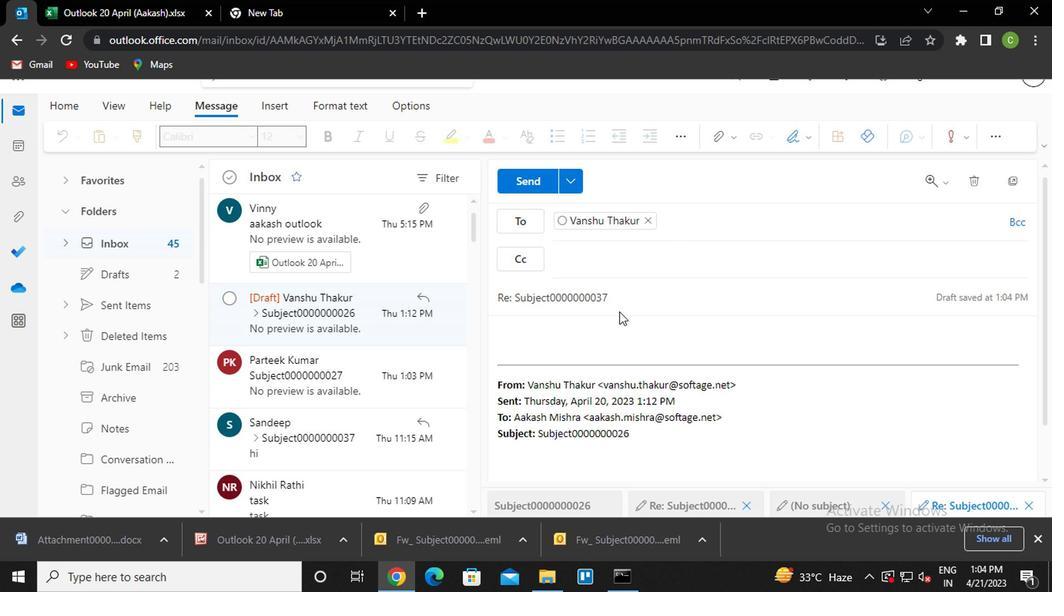 
Action: Mouse pressed left at (600, 331)
Screenshot: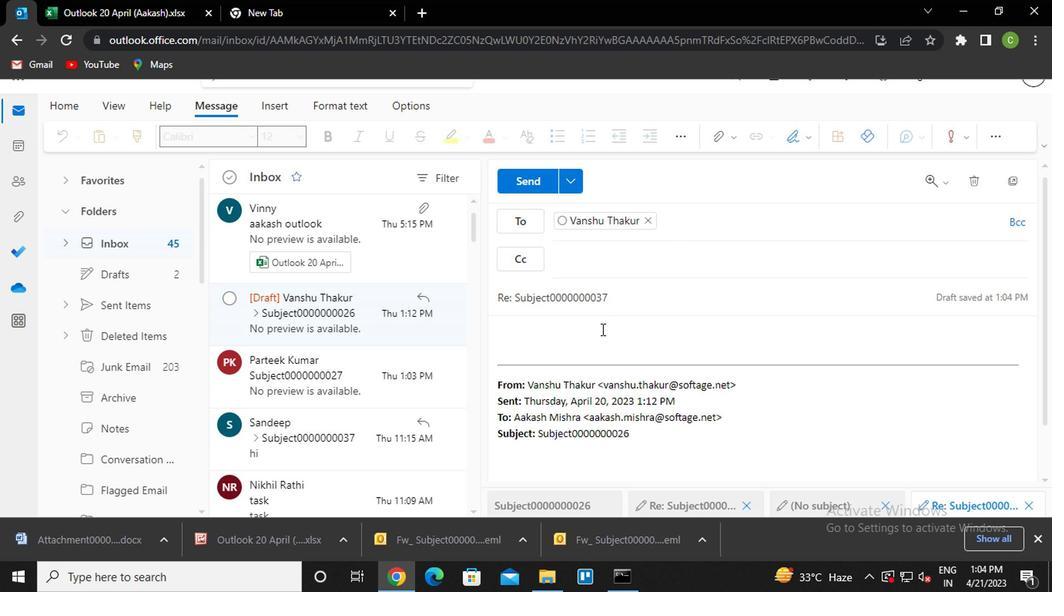 
Action: Key pressed <Key.caps_lock>m<Key.caps_lock>essage0000000034
Screenshot: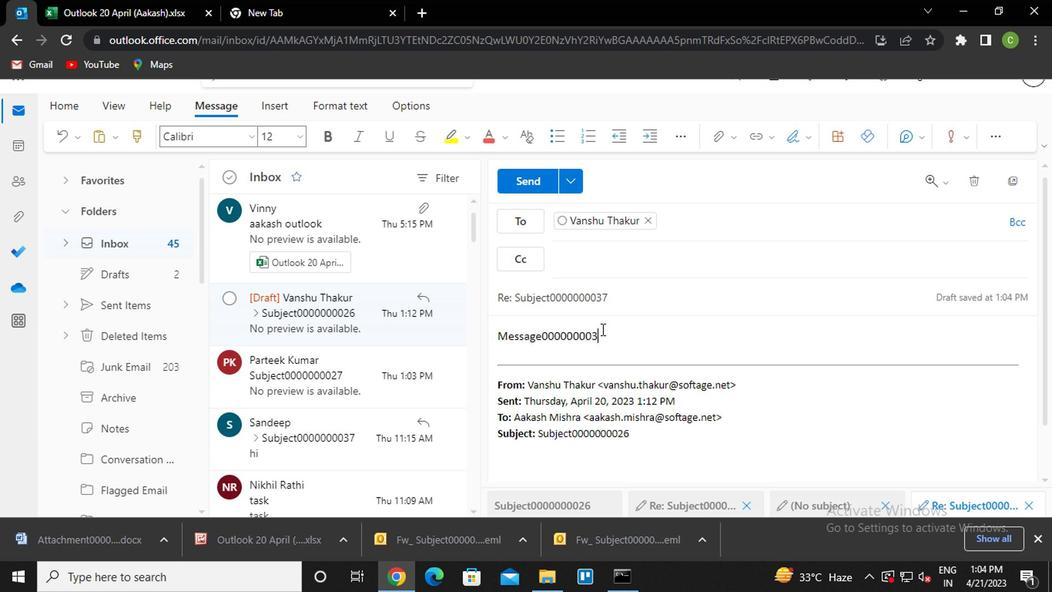 
Action: Mouse moved to (718, 143)
Screenshot: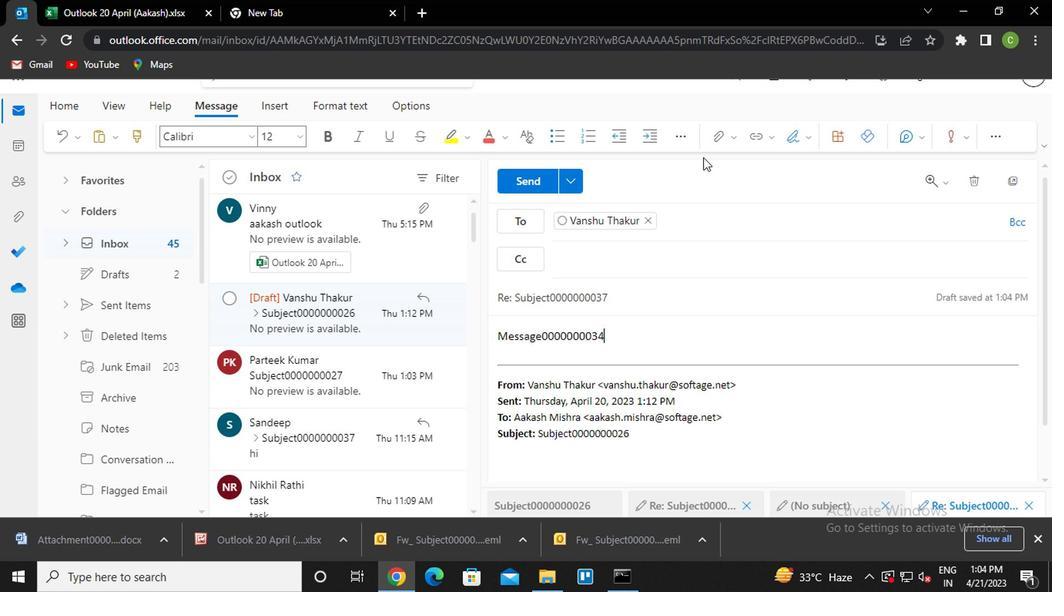 
Action: Mouse pressed left at (718, 143)
Screenshot: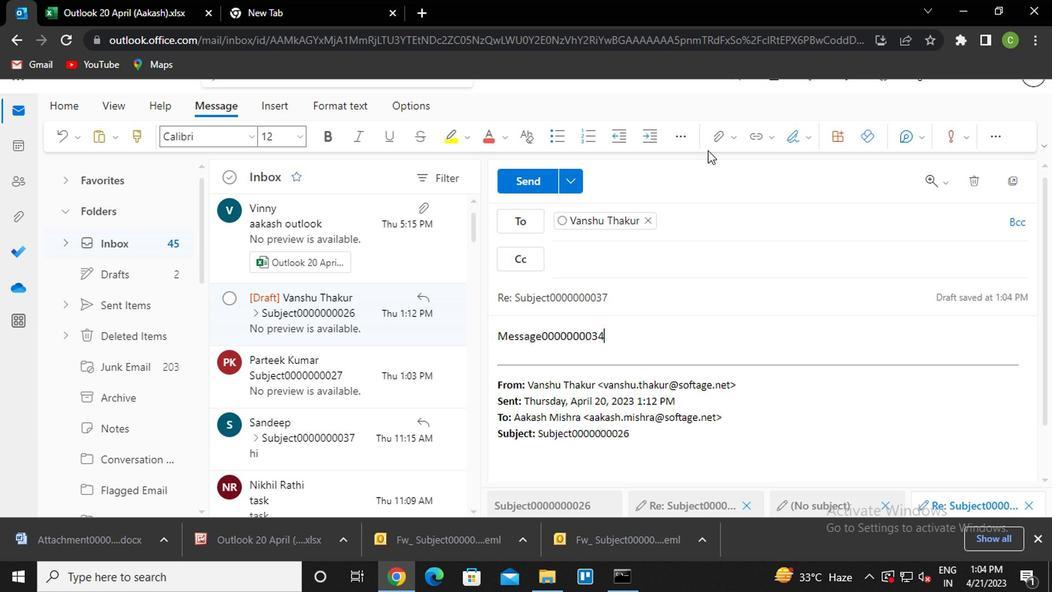 
Action: Mouse moved to (627, 169)
Screenshot: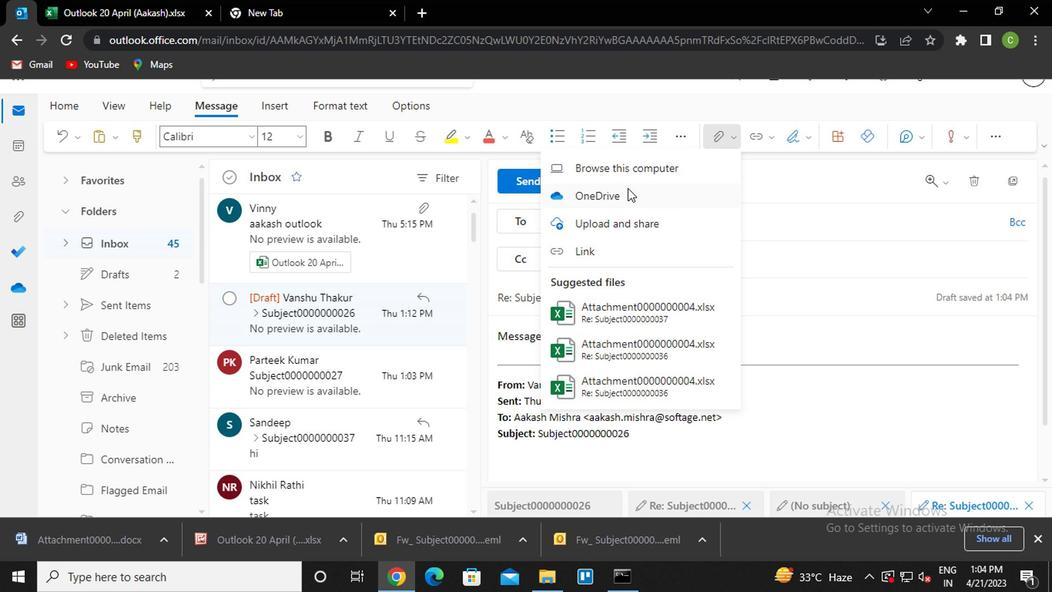 
Action: Mouse pressed left at (627, 169)
Screenshot: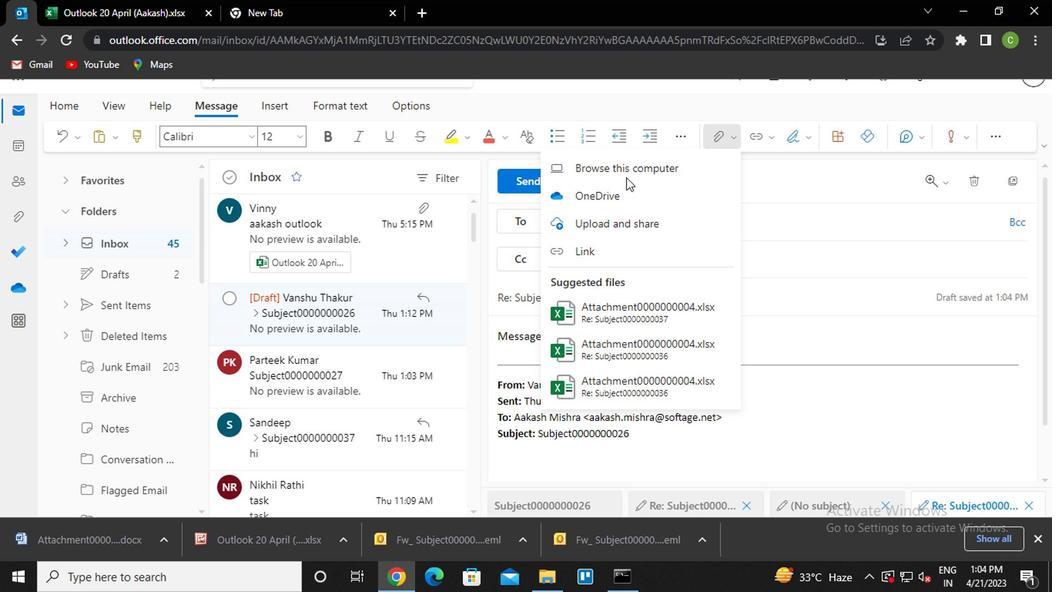 
Action: Mouse moved to (259, 168)
Screenshot: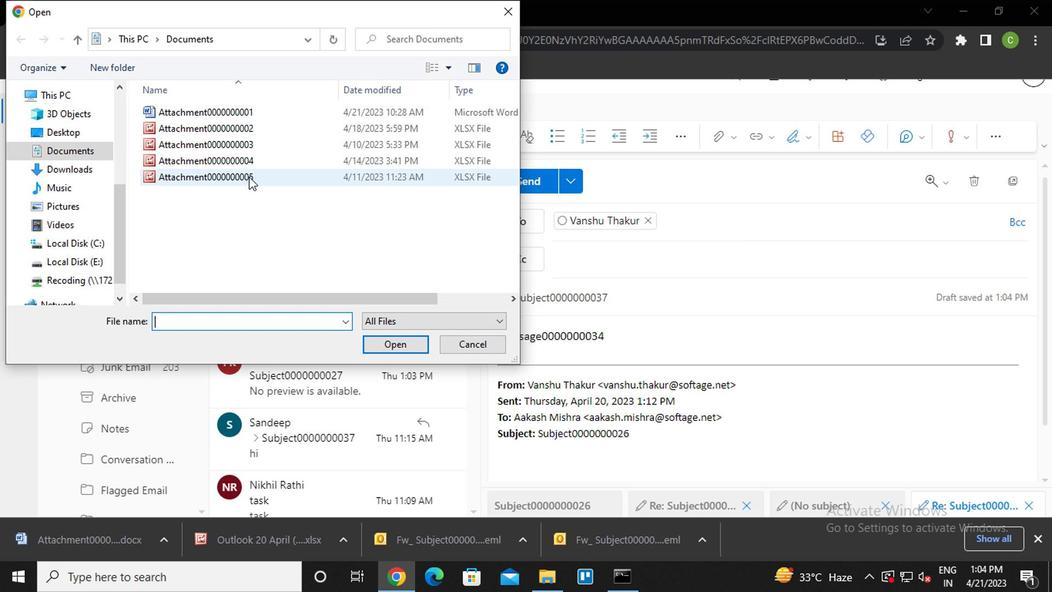 
Action: Mouse pressed left at (259, 168)
Screenshot: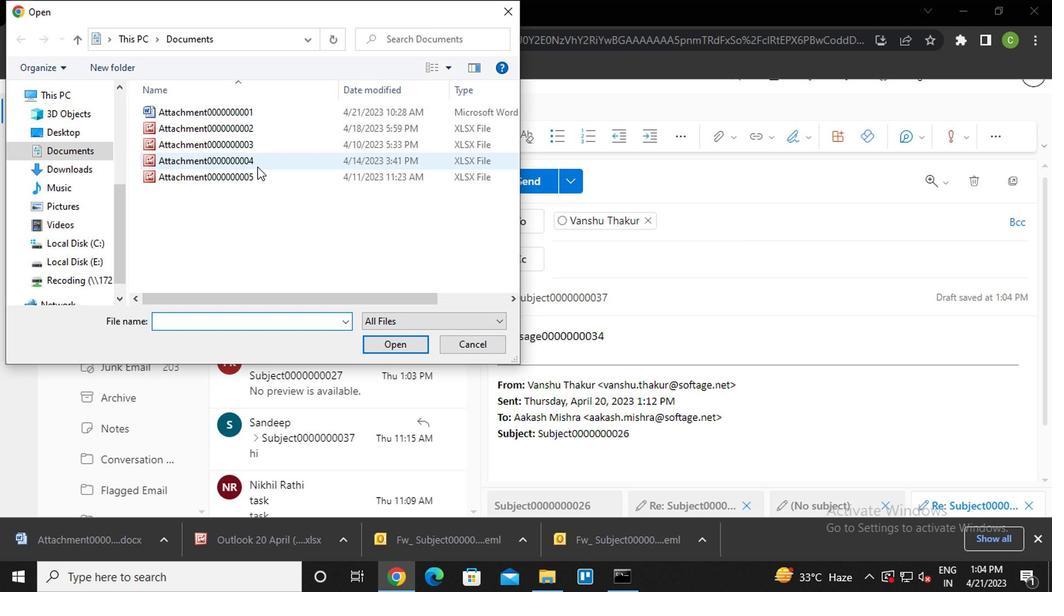 
Action: Mouse moved to (259, 168)
Screenshot: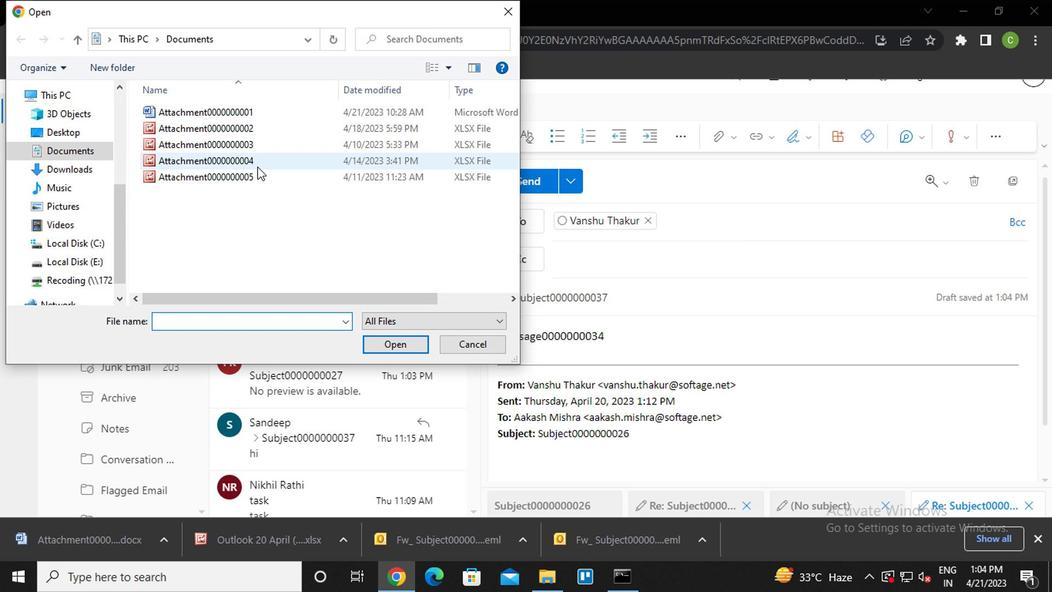 
Action: Mouse pressed left at (259, 168)
Screenshot: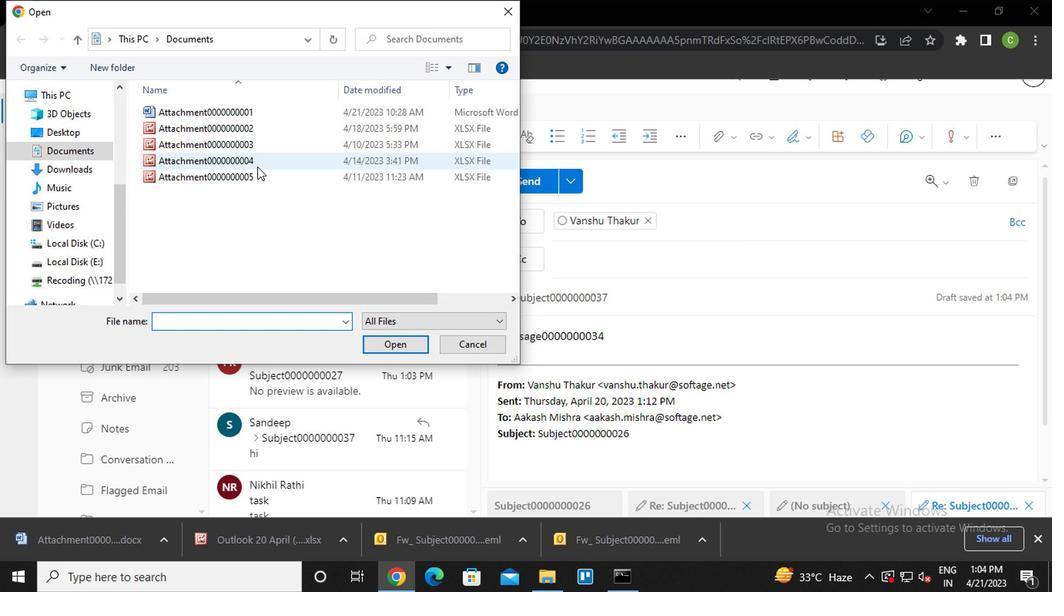 
Action: Mouse moved to (727, 137)
Screenshot: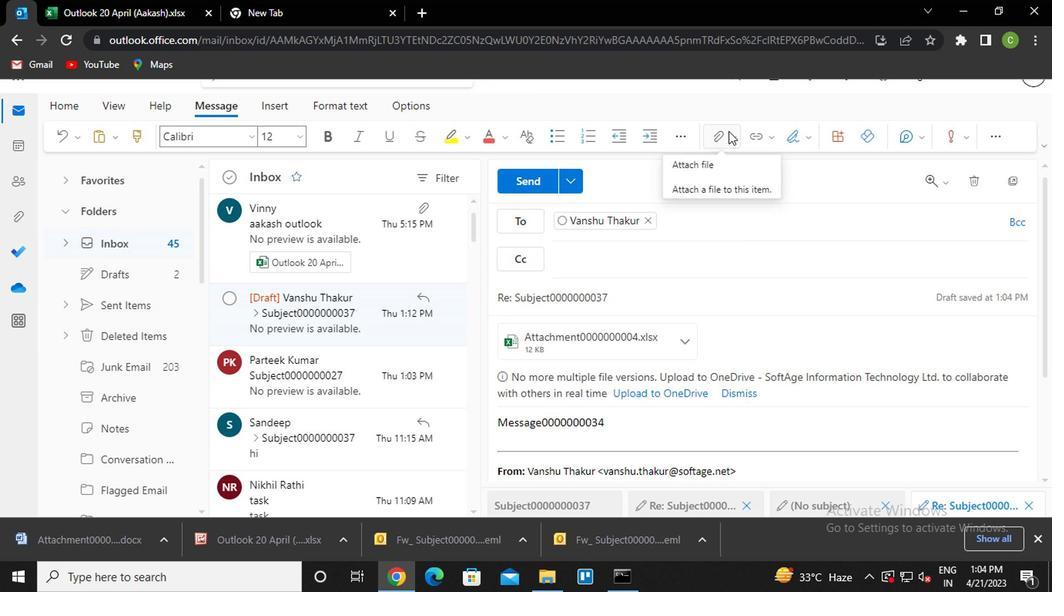
Action: Mouse pressed left at (727, 137)
Screenshot: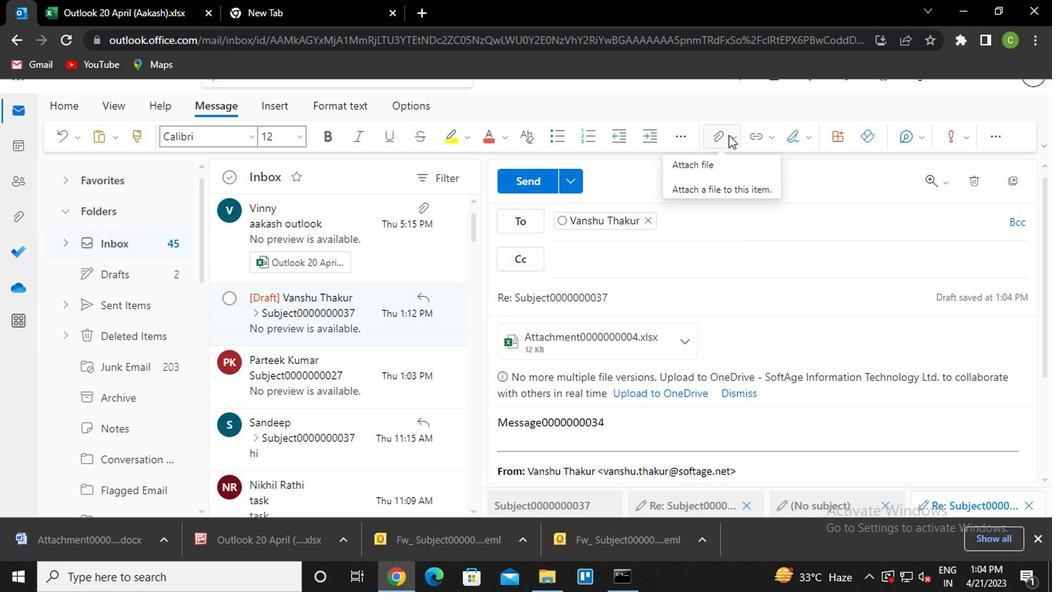
Action: Mouse moved to (625, 199)
Screenshot: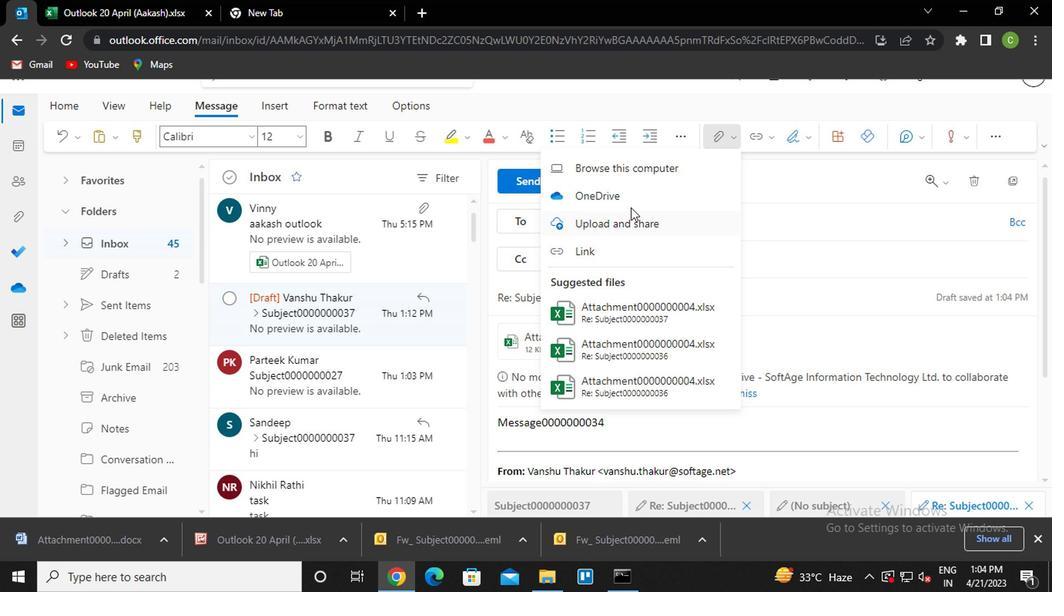 
Action: Mouse pressed left at (625, 199)
Screenshot: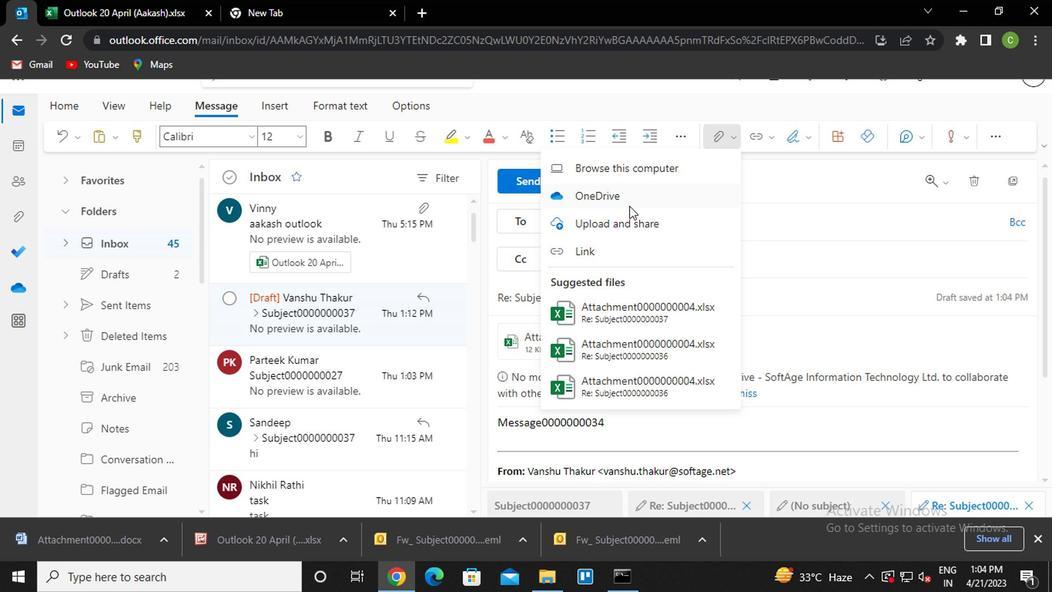 
Action: Mouse moved to (265, 241)
Screenshot: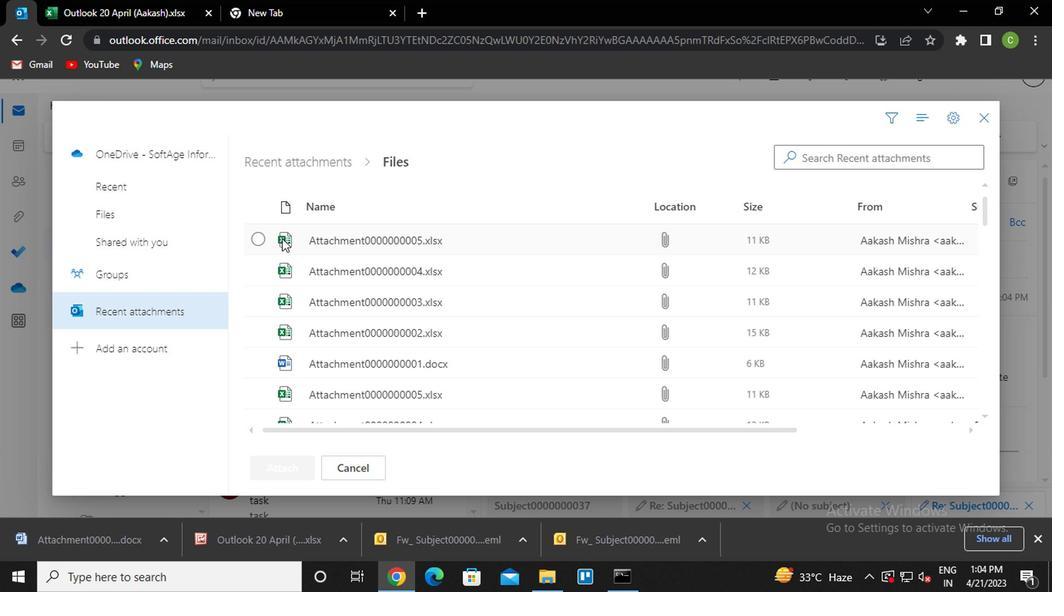 
Action: Mouse pressed left at (265, 241)
Screenshot: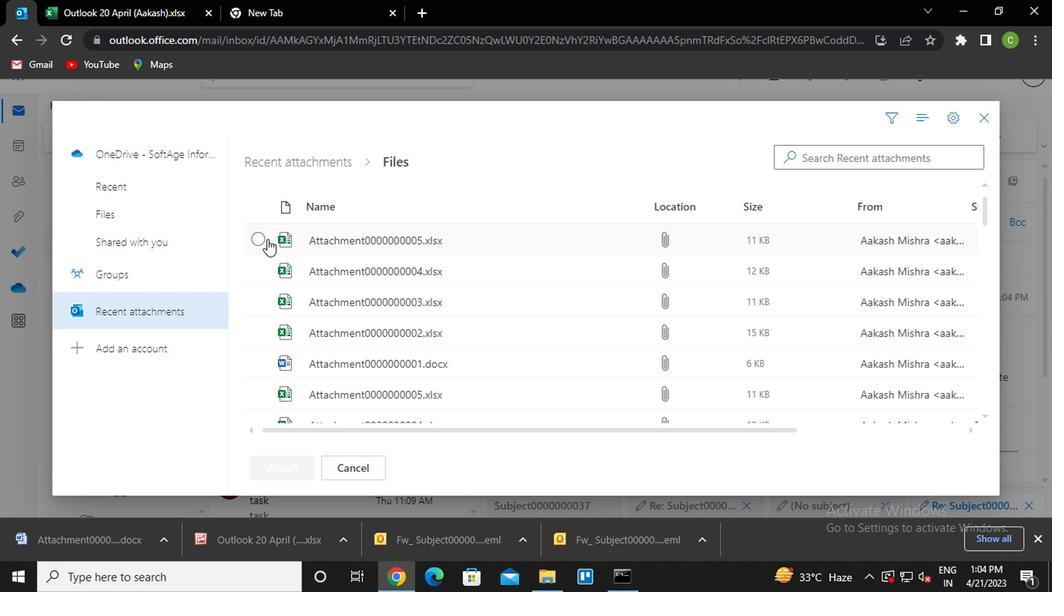 
Action: Mouse moved to (292, 468)
Screenshot: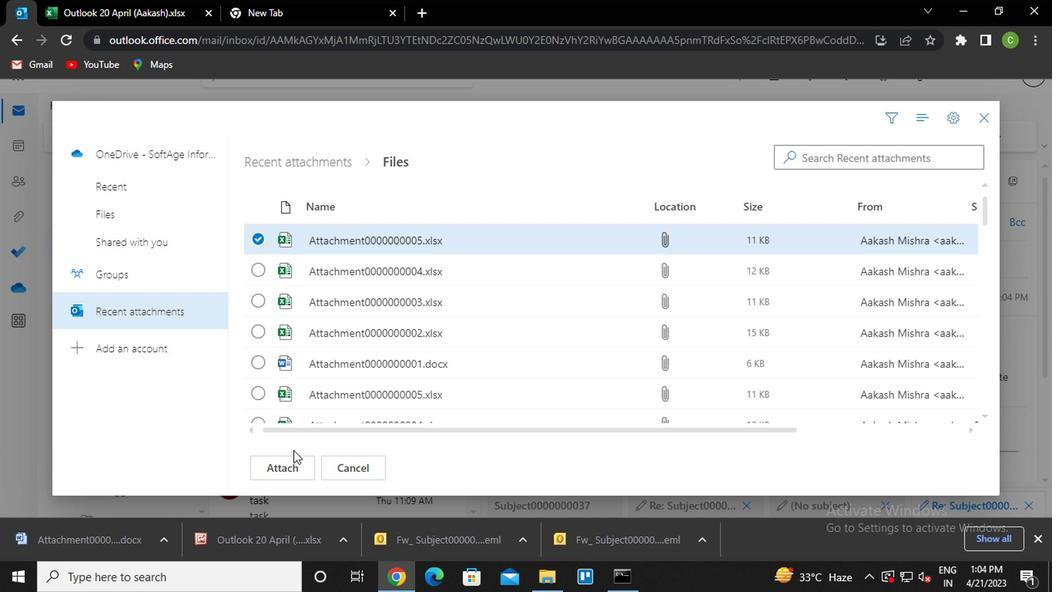 
Action: Mouse pressed left at (292, 468)
Screenshot: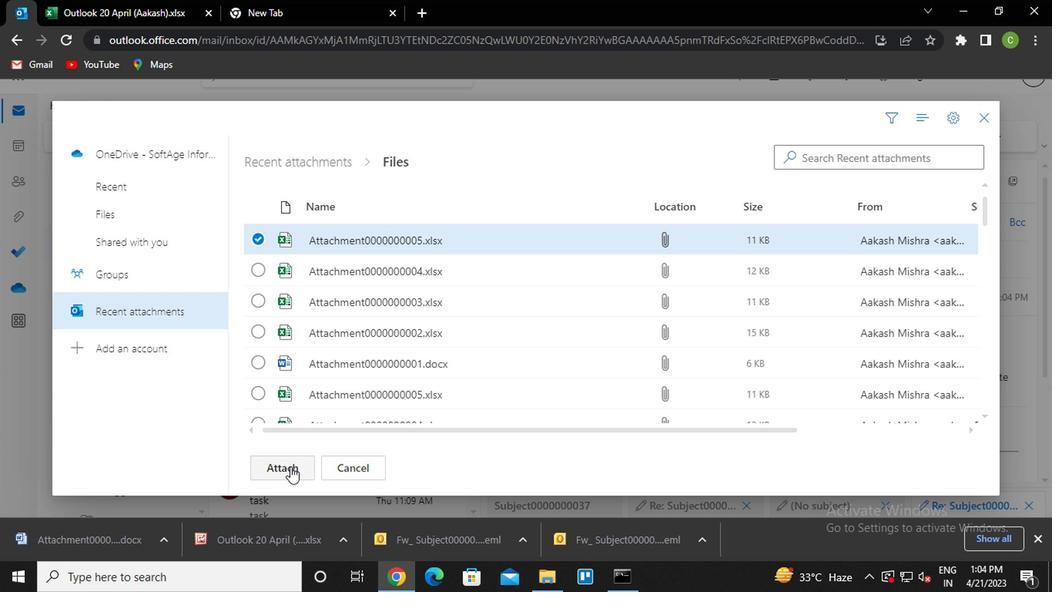 
Action: Mouse moved to (525, 183)
Screenshot: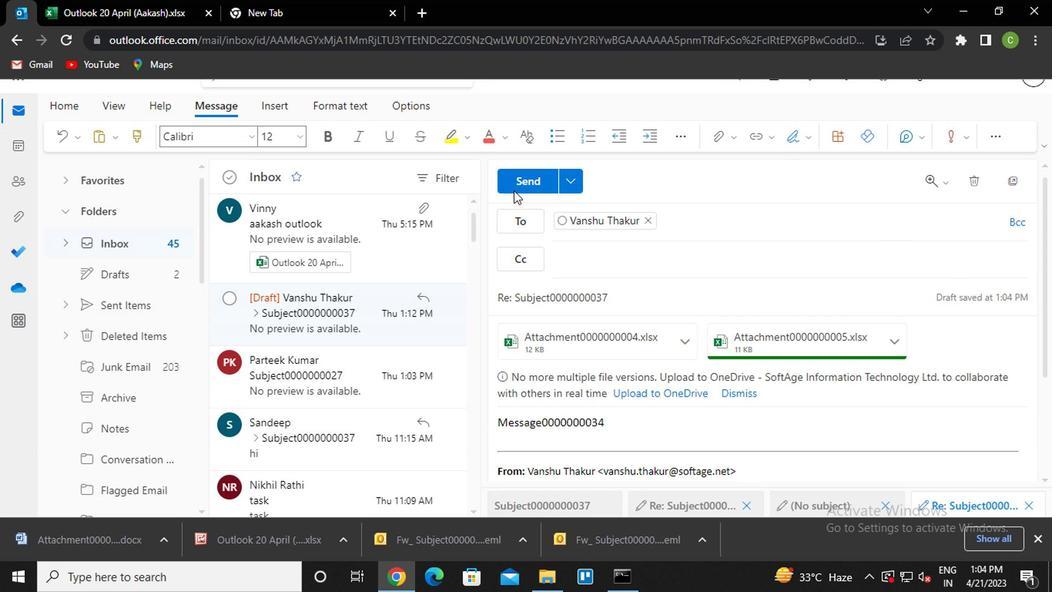 
Action: Mouse pressed left at (525, 183)
Screenshot: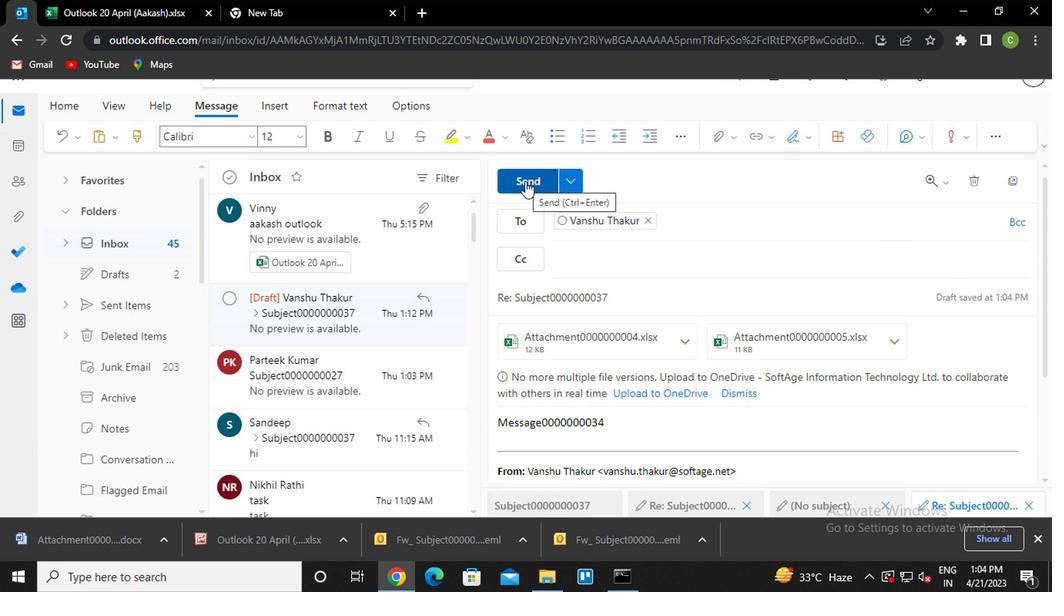 
Action: Mouse moved to (348, 434)
Screenshot: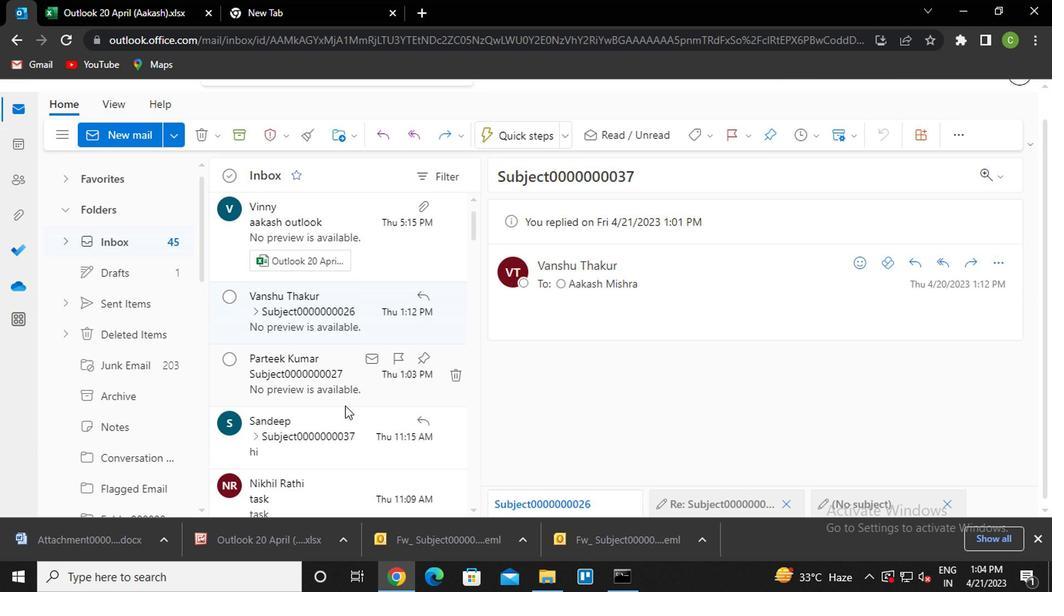 
Action: Mouse pressed left at (348, 434)
Screenshot: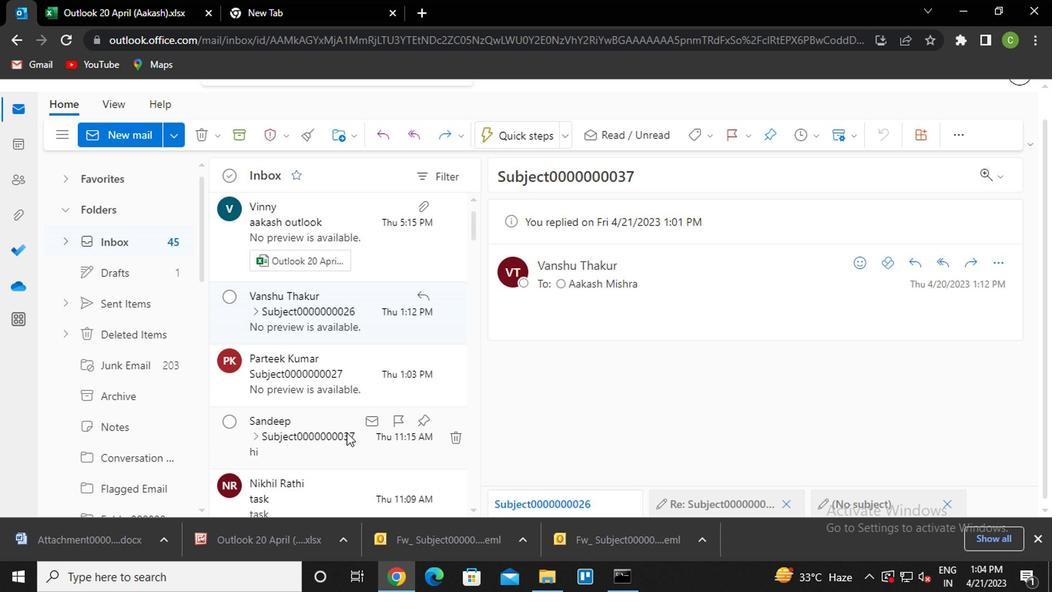 
Action: Mouse moved to (997, 262)
Screenshot: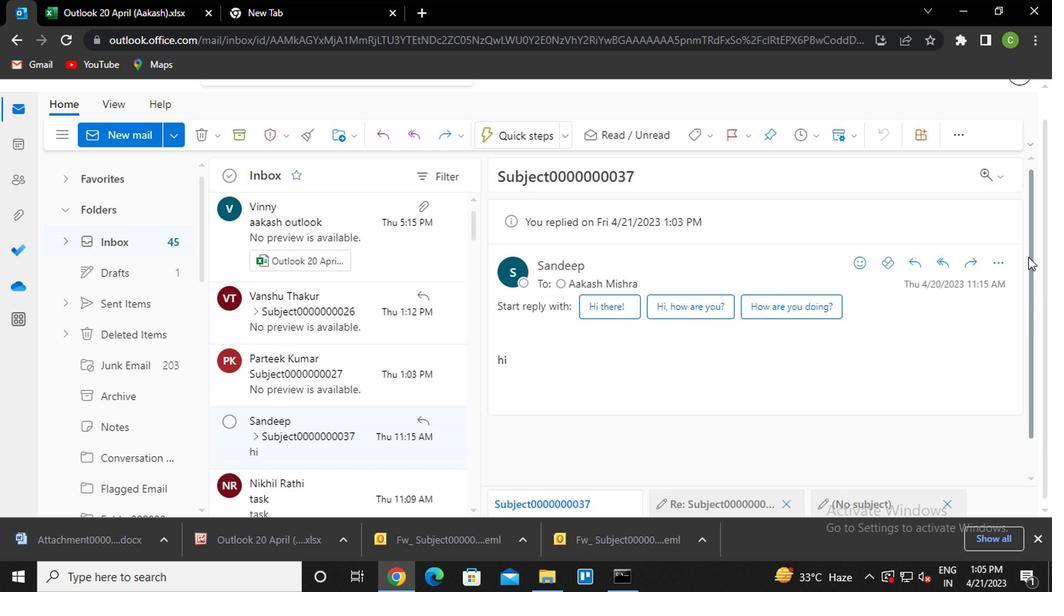 
Action: Mouse pressed left at (997, 262)
Screenshot: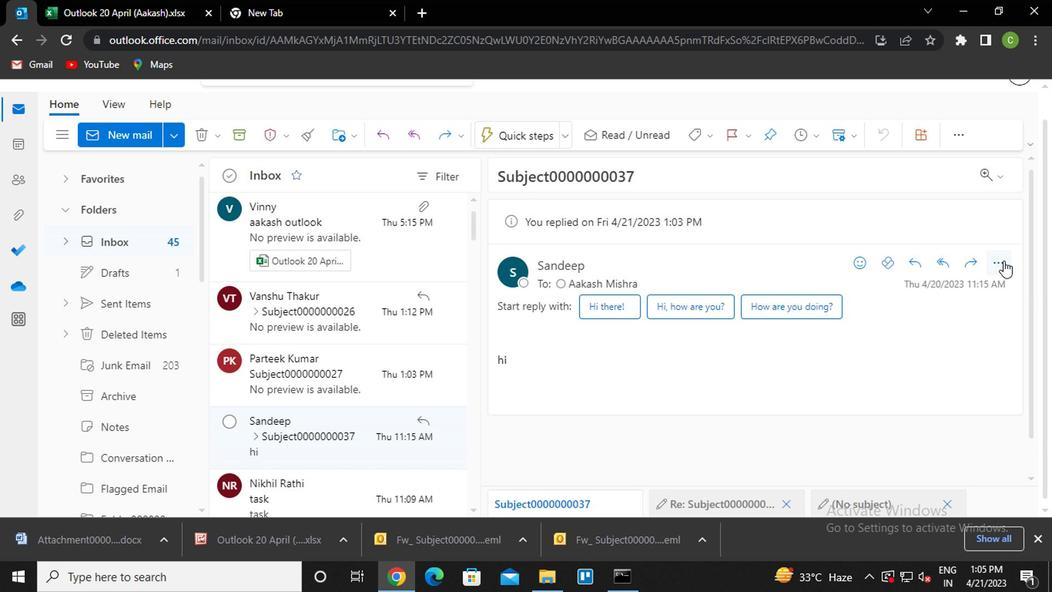 
Action: Mouse moved to (910, 137)
Screenshot: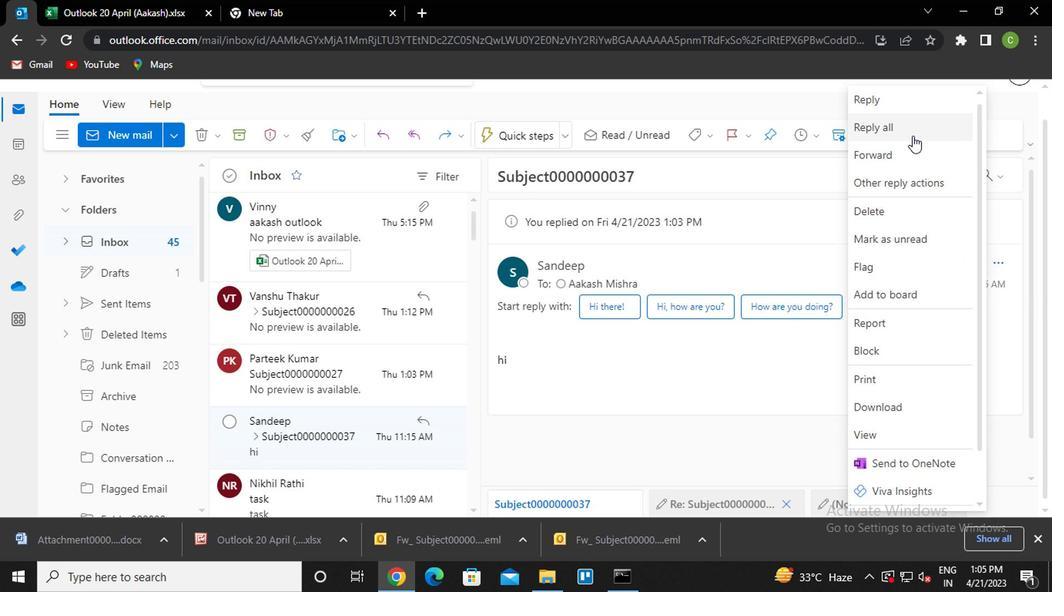 
Action: Mouse pressed left at (910, 137)
Screenshot: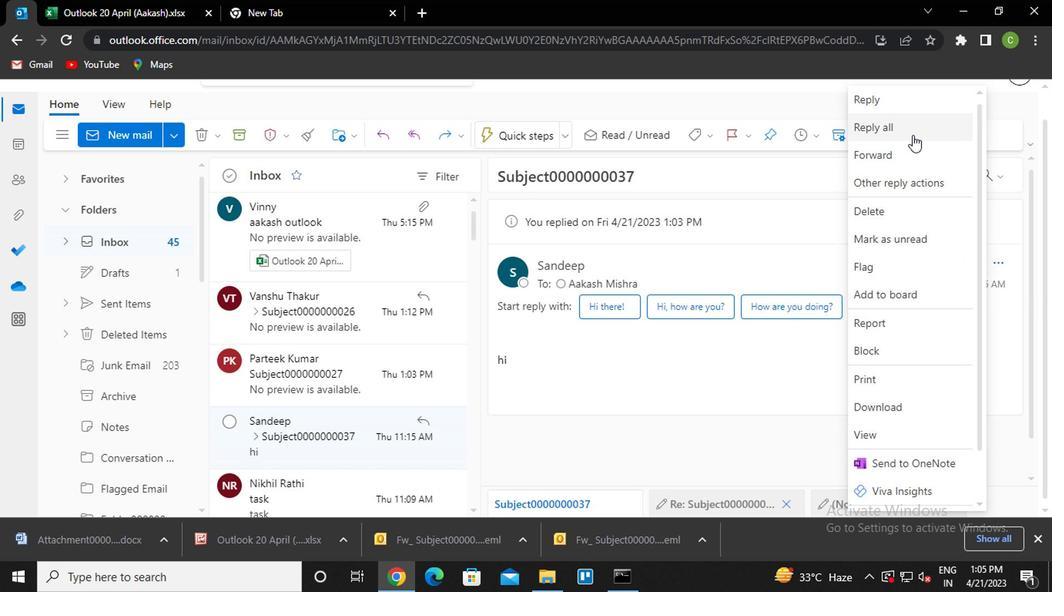 
Action: Mouse moved to (664, 190)
Screenshot: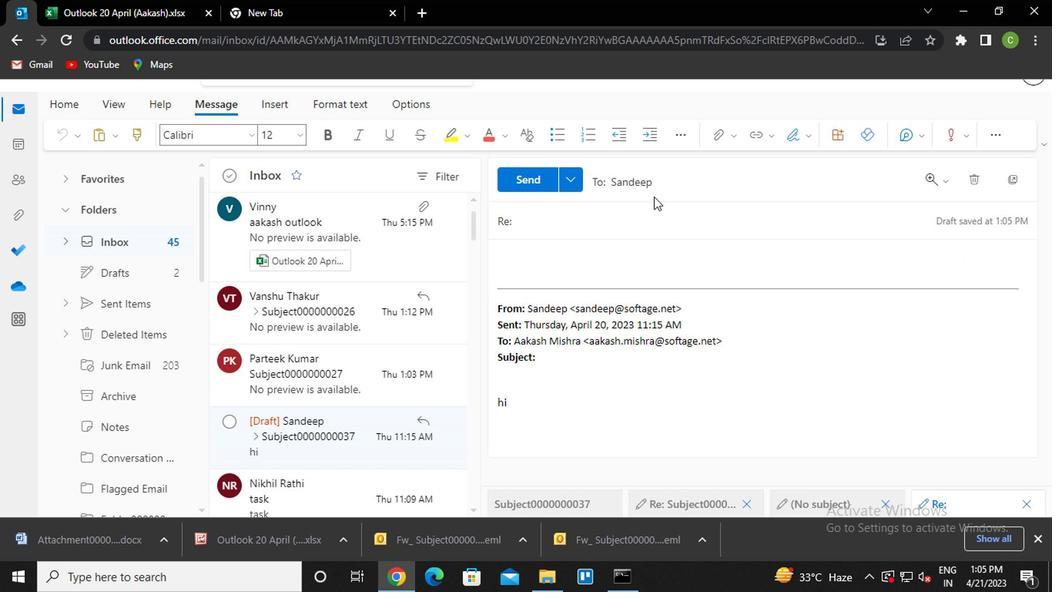 
Action: Mouse pressed left at (664, 190)
Screenshot: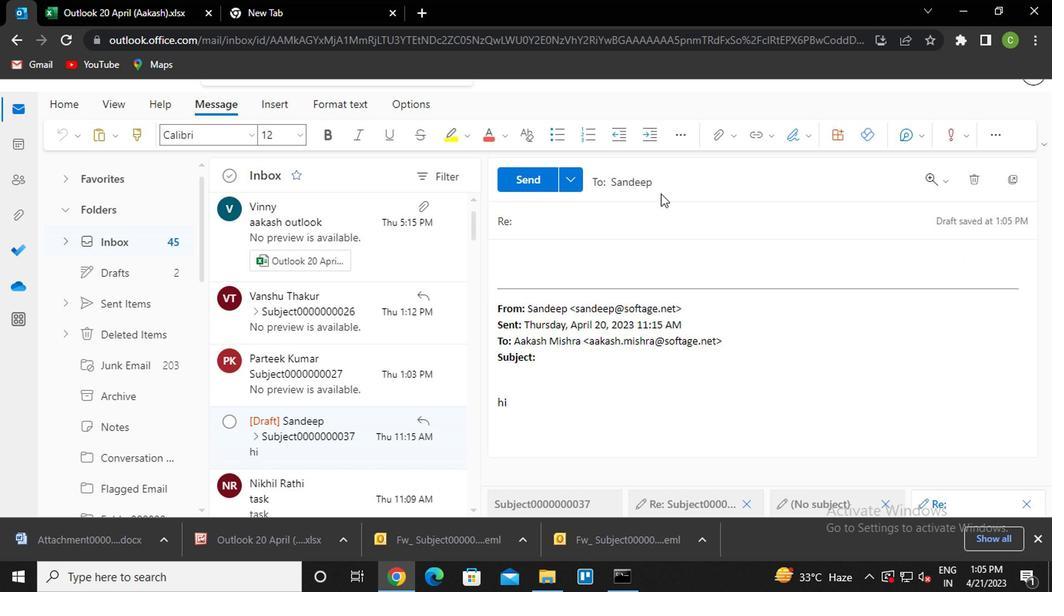 
Action: Mouse moved to (579, 252)
Screenshot: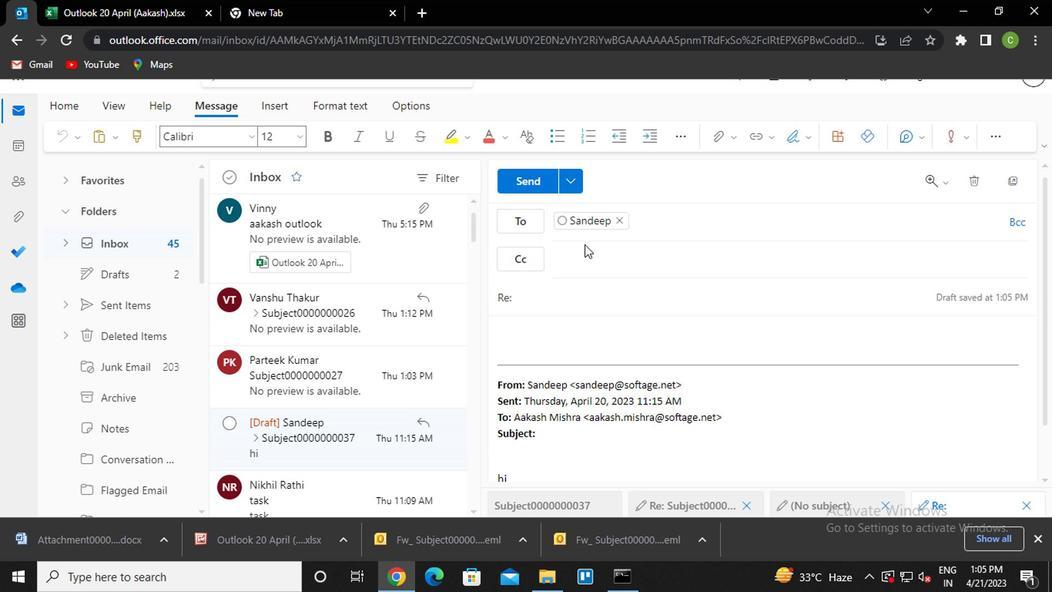 
Action: Mouse pressed left at (579, 252)
Screenshot: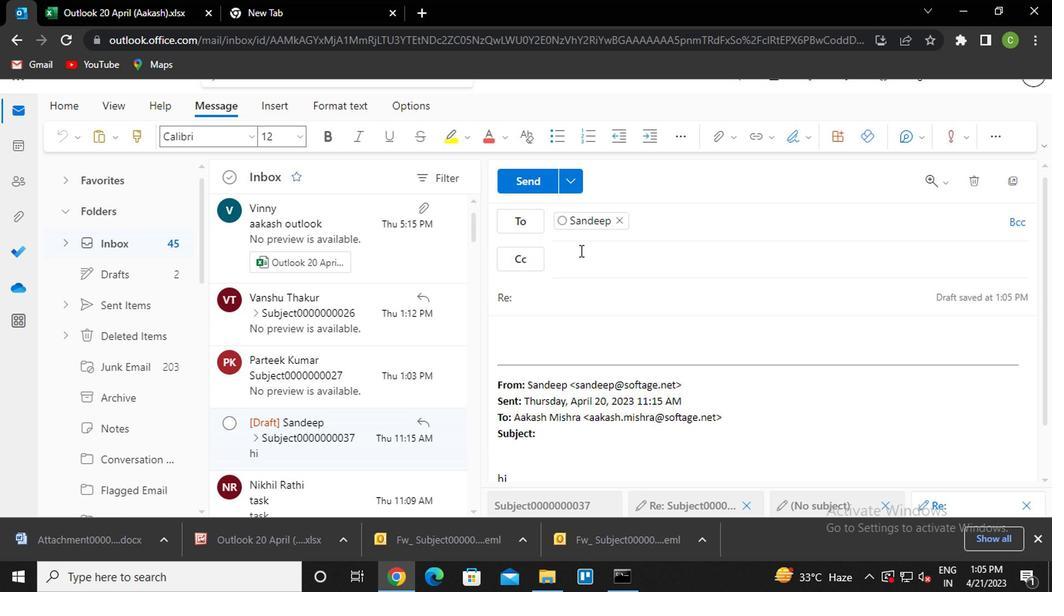 
Action: Key pressed vs<Key.backspace>anshu<Key.enter>
Screenshot: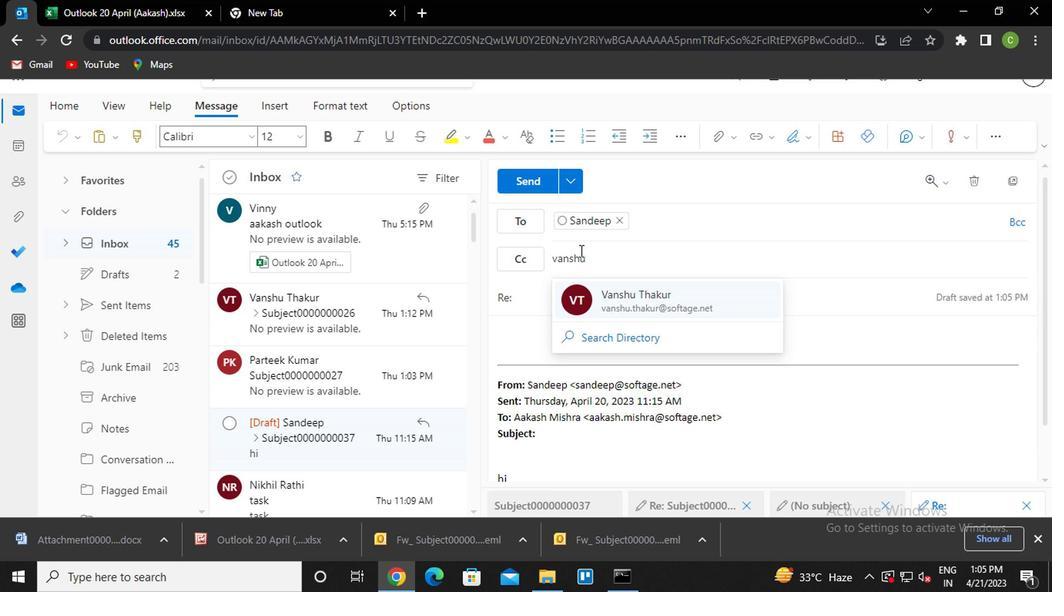 
Action: Mouse moved to (565, 306)
Screenshot: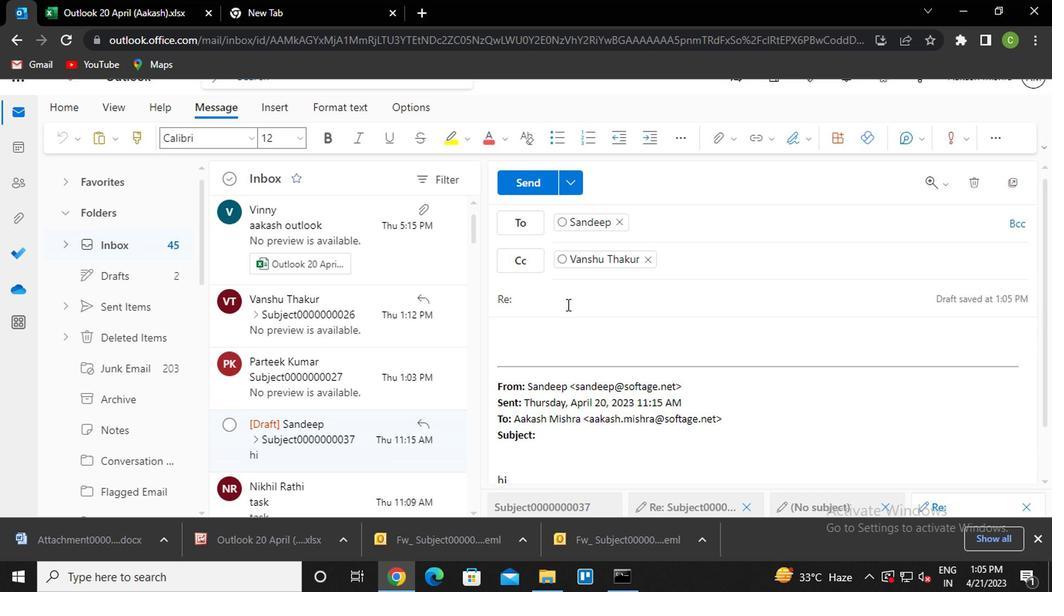
Action: Mouse pressed left at (565, 306)
Screenshot: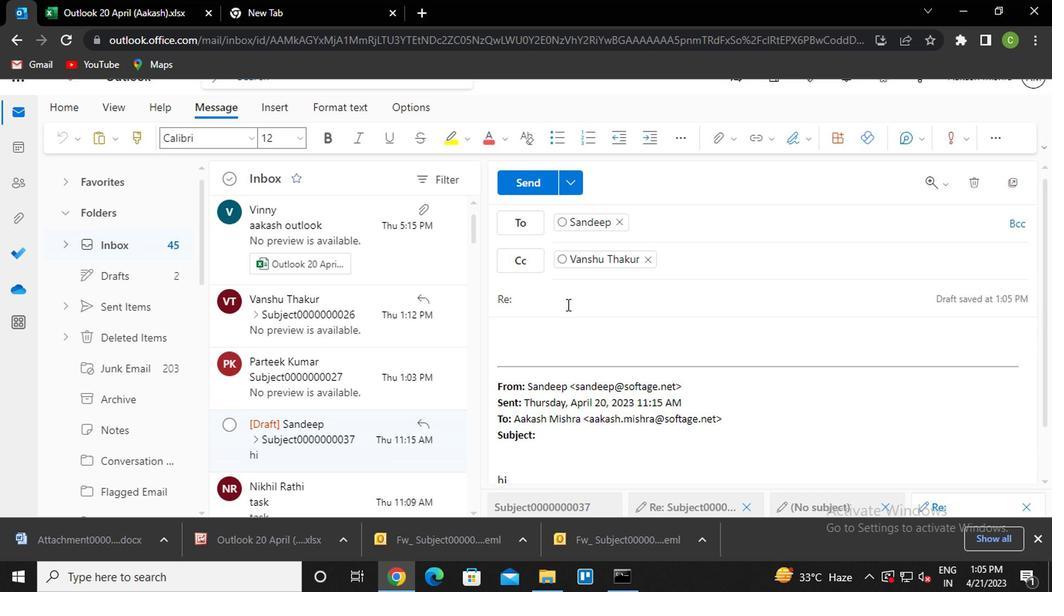 
Action: Key pressed <Key.caps_lock>s<Key.caps_lock>ubject0000000037
Screenshot: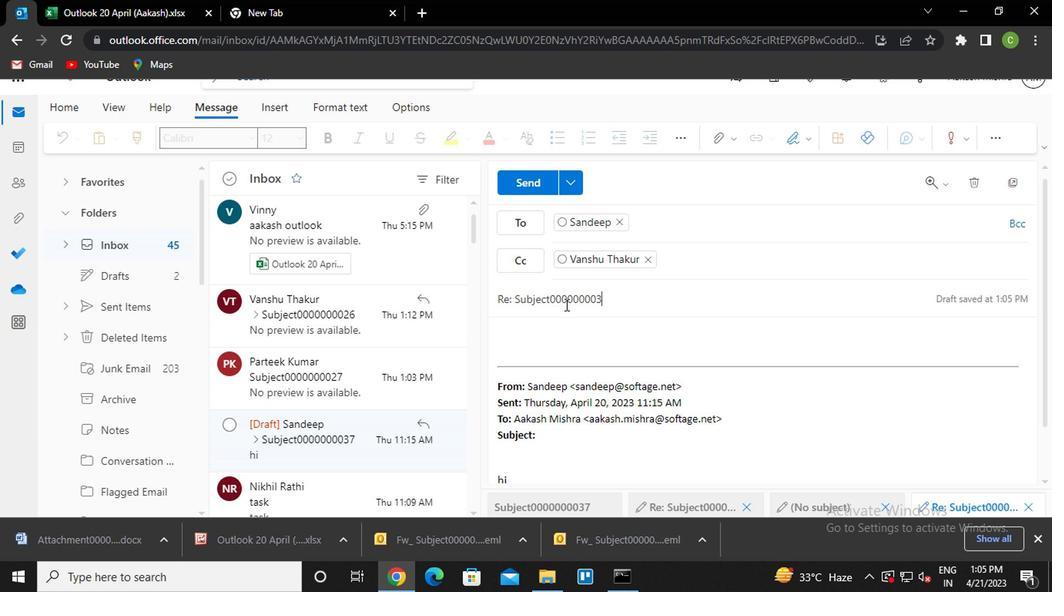 
Action: Mouse moved to (536, 341)
Screenshot: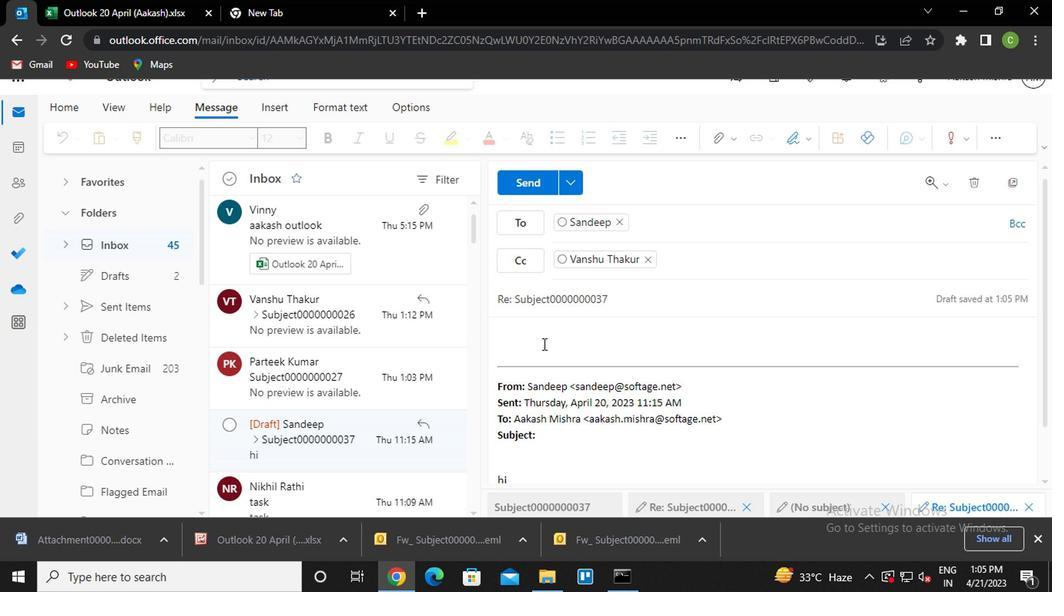 
Action: Mouse pressed left at (536, 341)
Screenshot: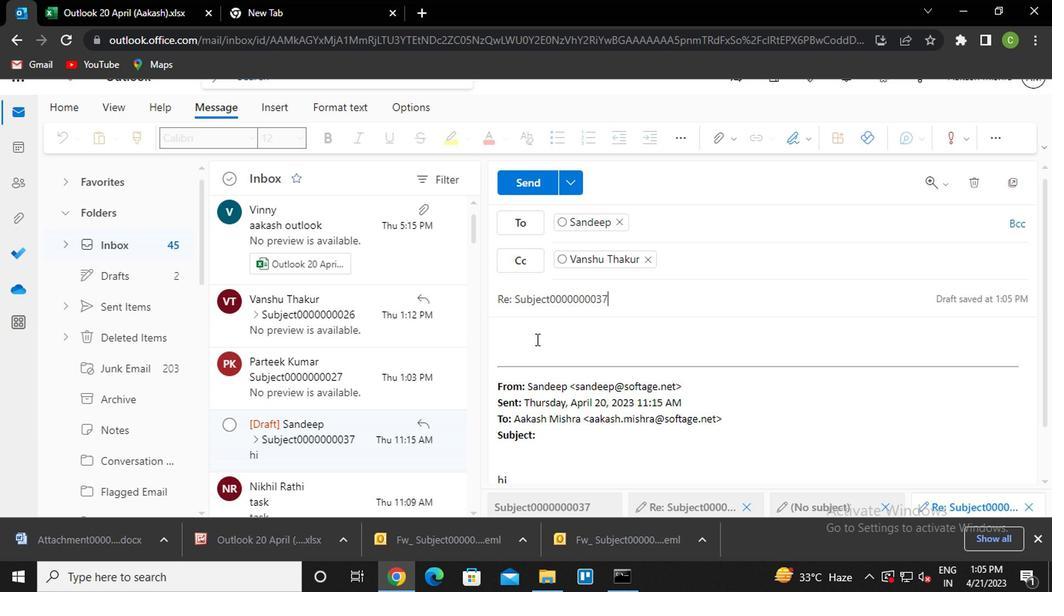 
Action: Key pressed <Key.caps_lock>m<Key.caps_lock>essage0000000034
Screenshot: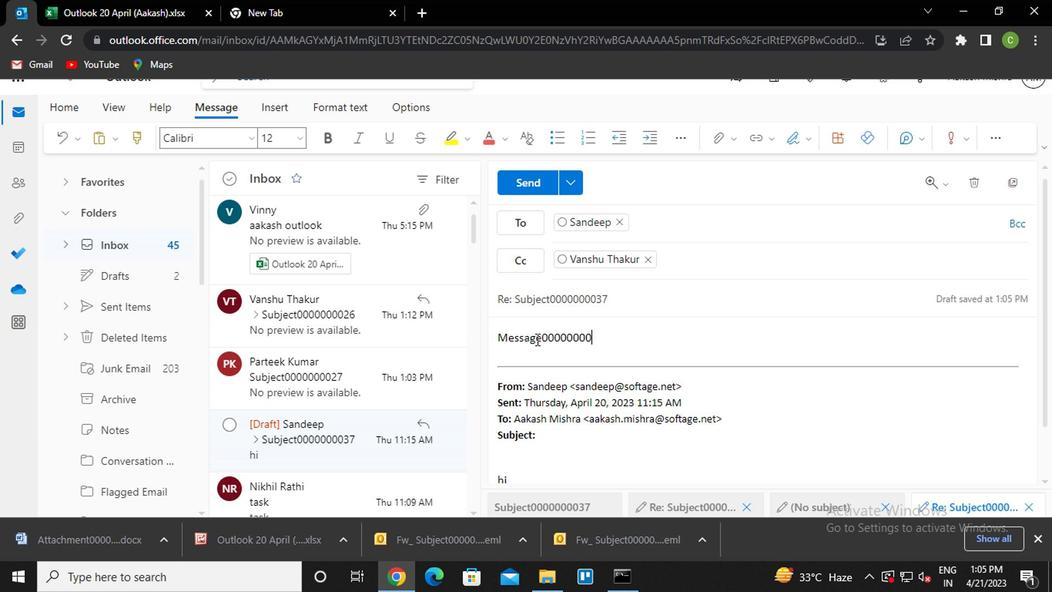 
Action: Mouse moved to (720, 133)
Screenshot: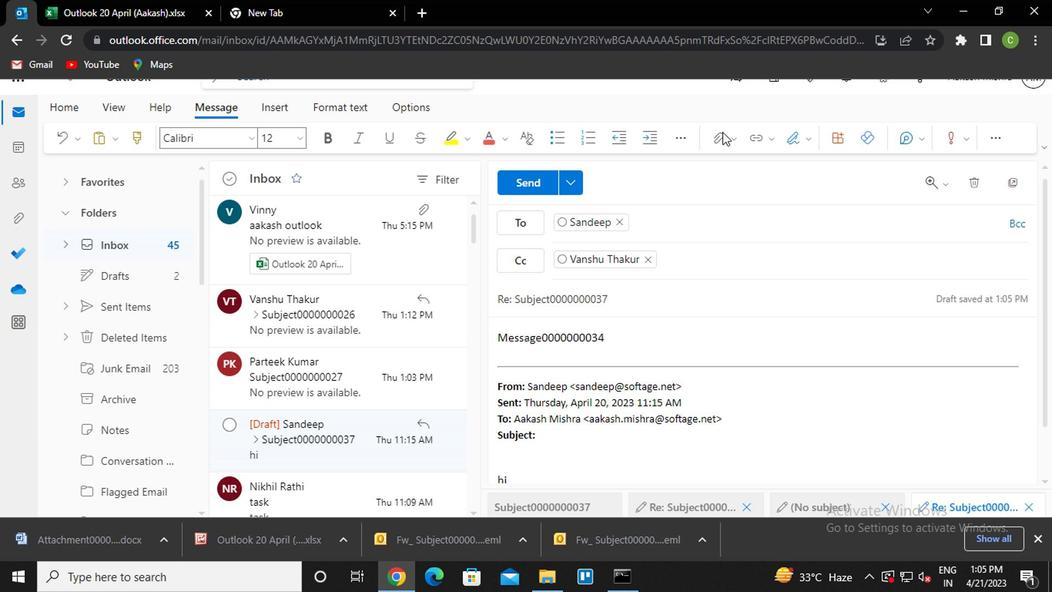 
Action: Mouse pressed left at (720, 133)
Screenshot: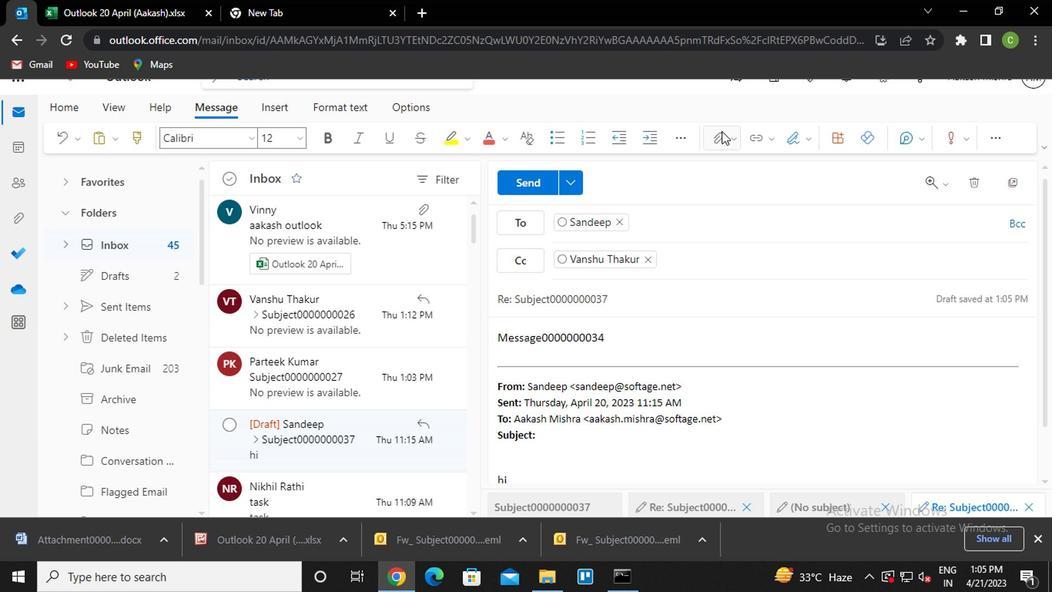 
Action: Mouse moved to (623, 179)
Screenshot: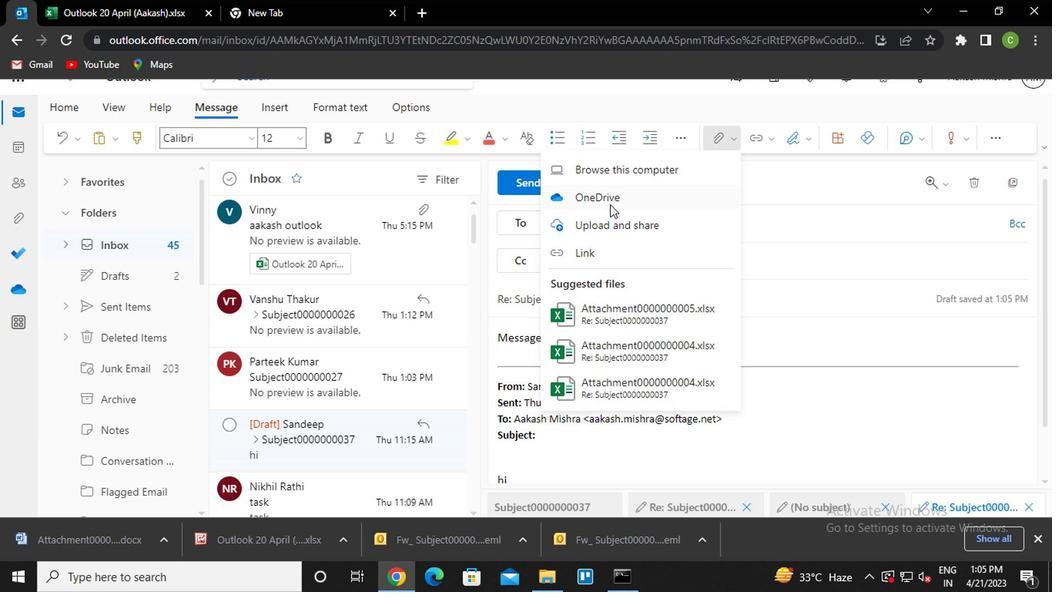
Action: Mouse pressed left at (623, 179)
Screenshot: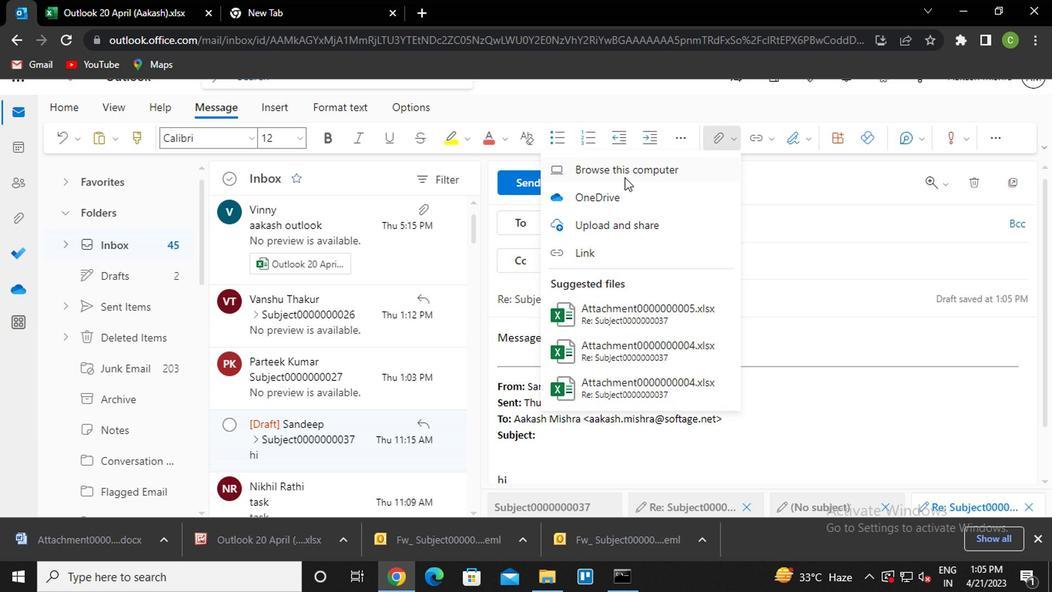 
Action: Mouse moved to (212, 166)
Screenshot: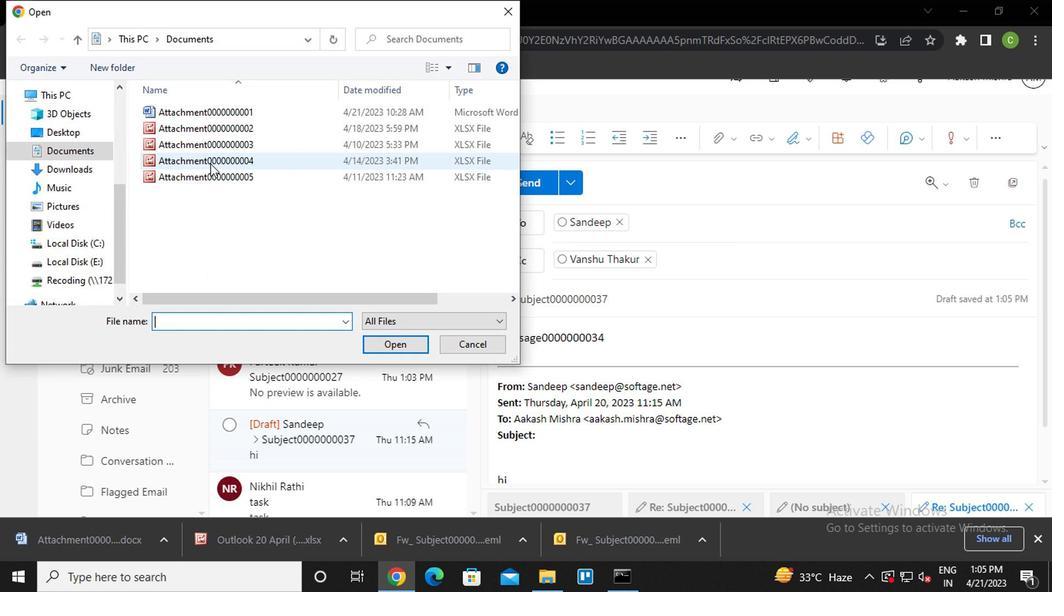 
Action: Mouse pressed left at (212, 166)
Screenshot: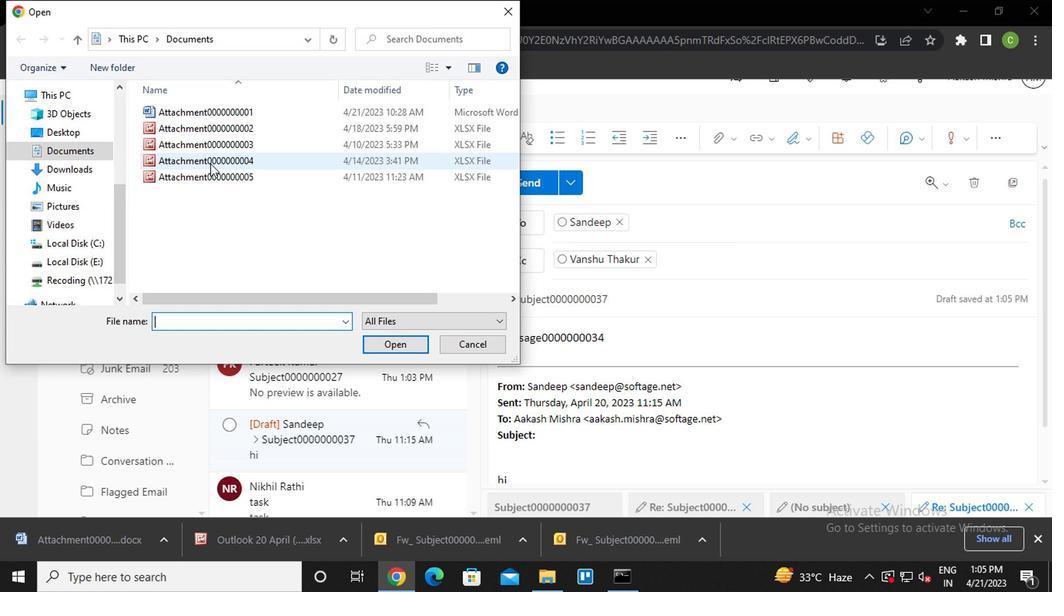 
Action: Mouse pressed left at (212, 166)
Screenshot: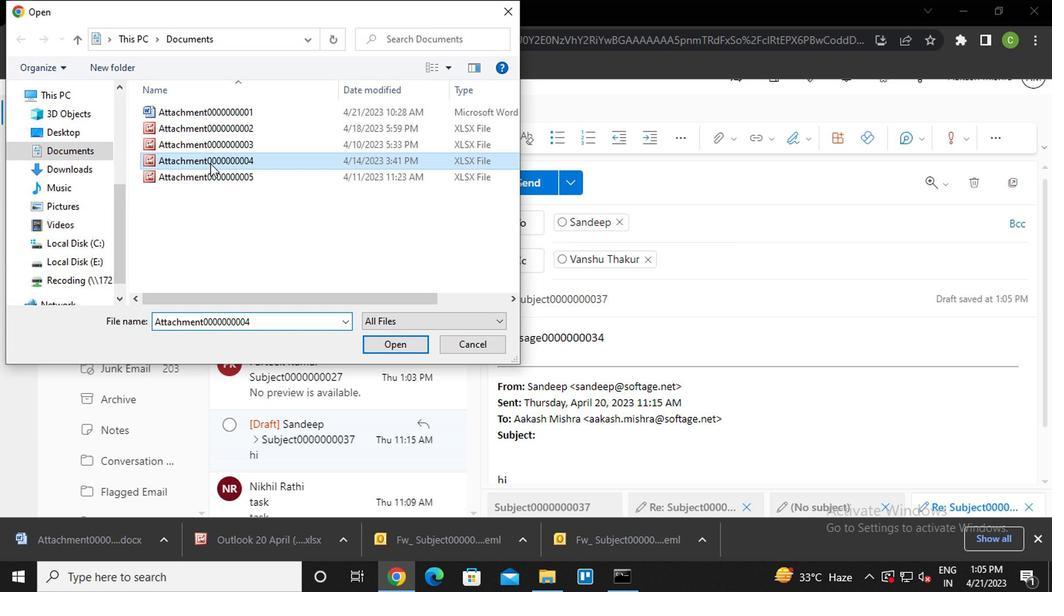 
Action: Mouse moved to (705, 138)
Screenshot: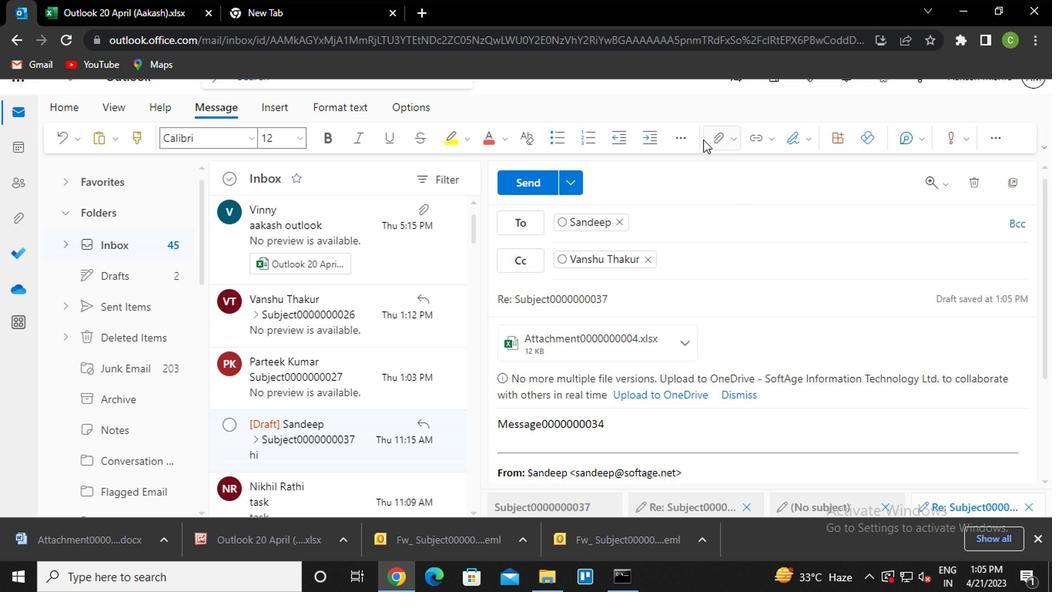 
Action: Mouse pressed left at (705, 138)
Screenshot: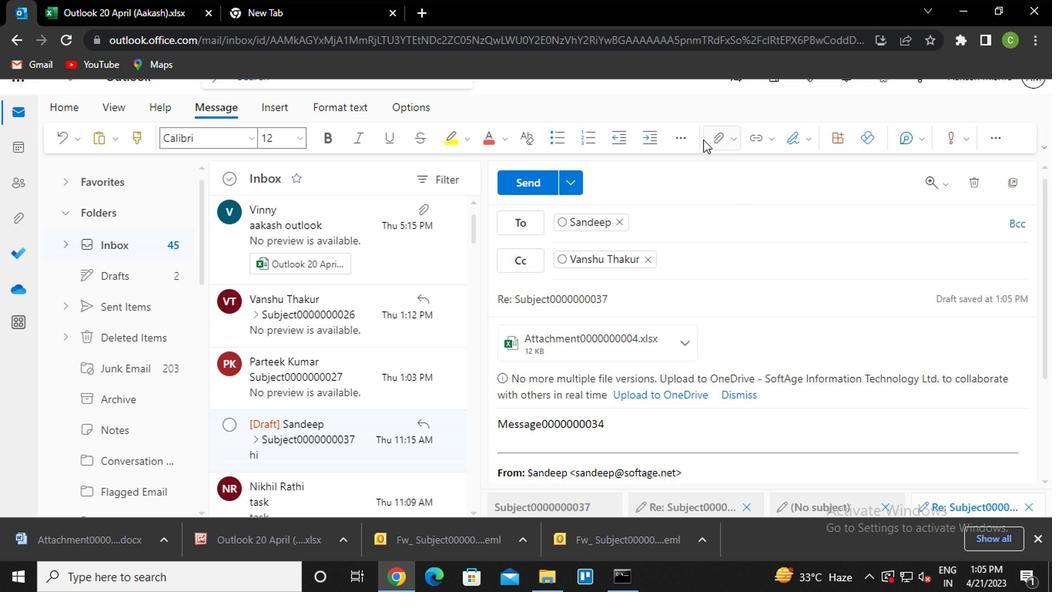 
Action: Mouse moved to (623, 203)
Screenshot: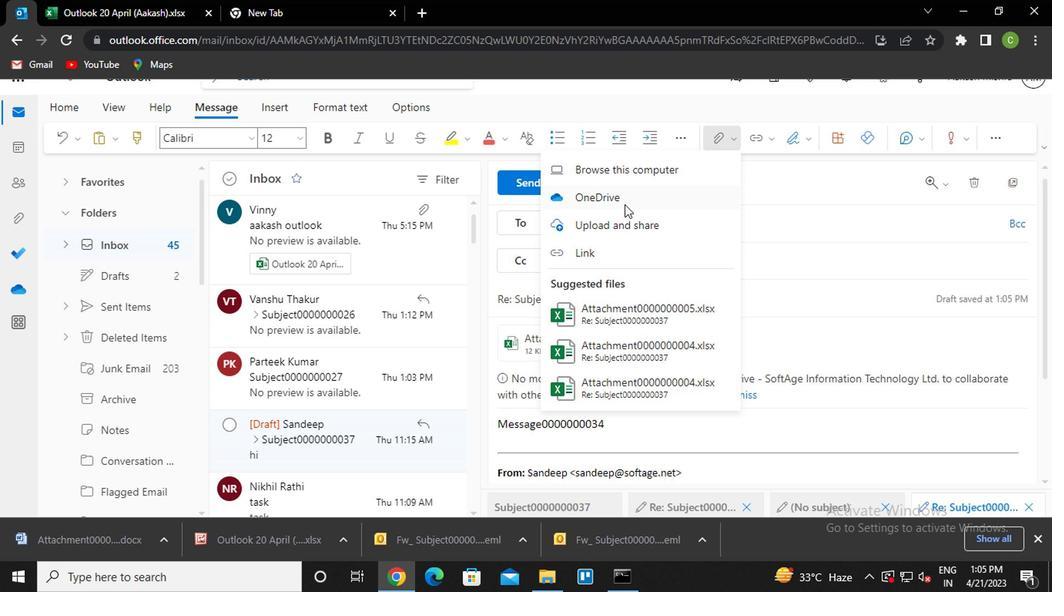 
Action: Mouse pressed left at (623, 203)
Screenshot: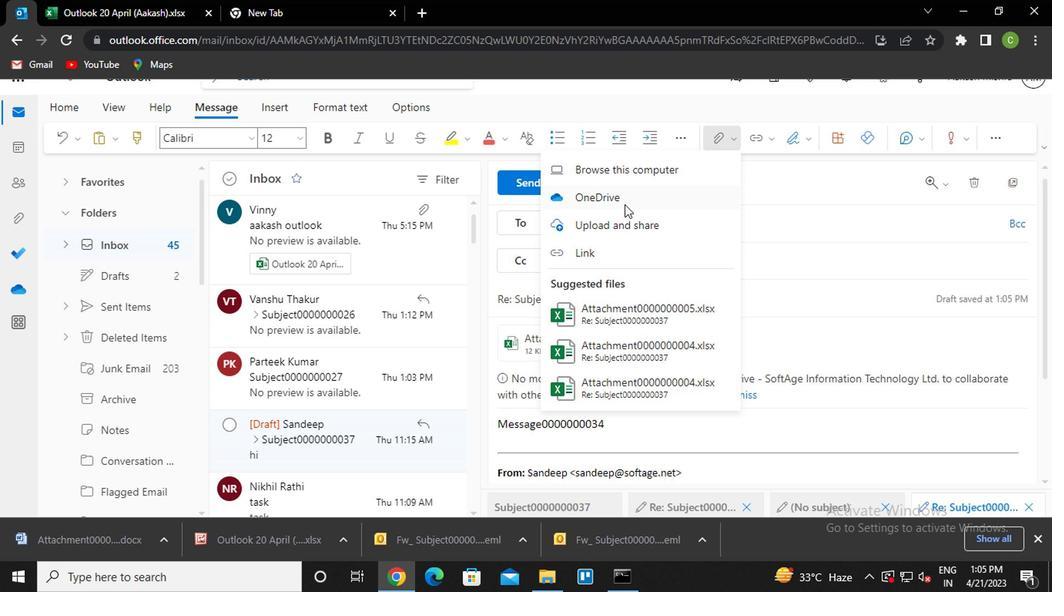 
Action: Mouse moved to (255, 239)
Screenshot: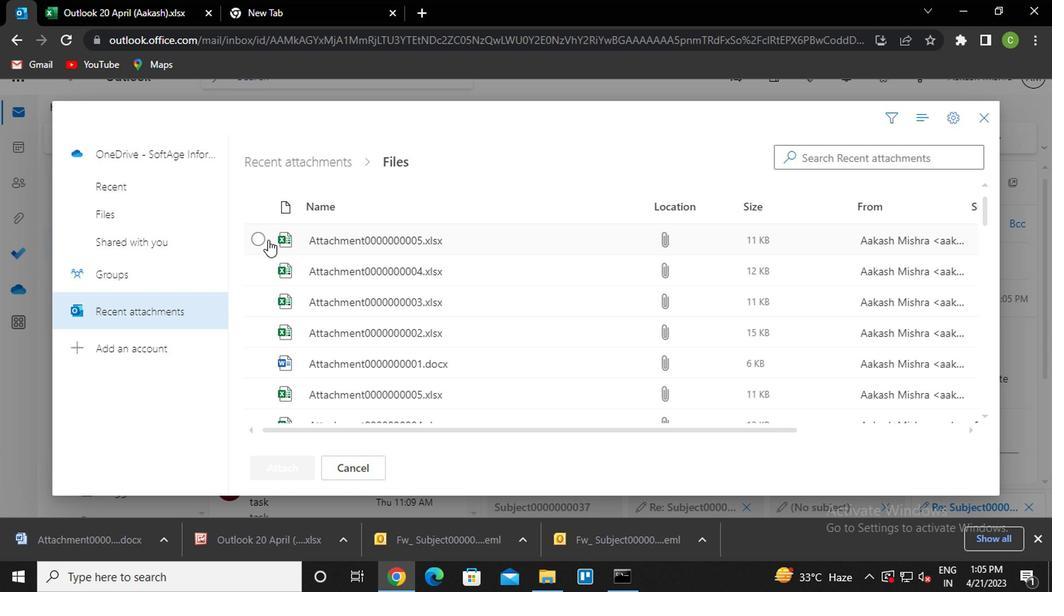
Action: Mouse pressed left at (255, 239)
Screenshot: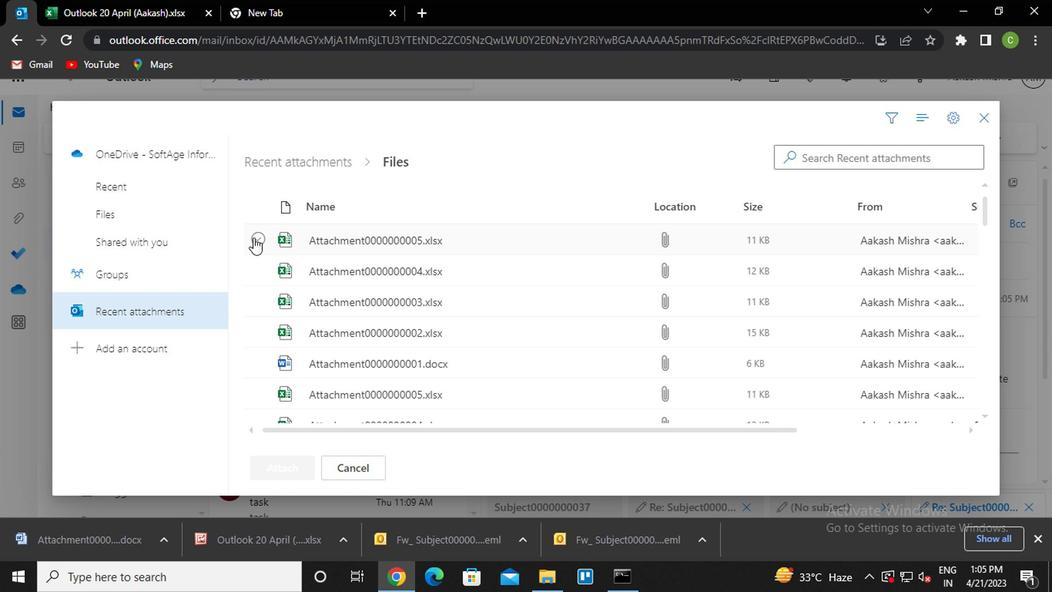 
Action: Mouse moved to (287, 464)
Screenshot: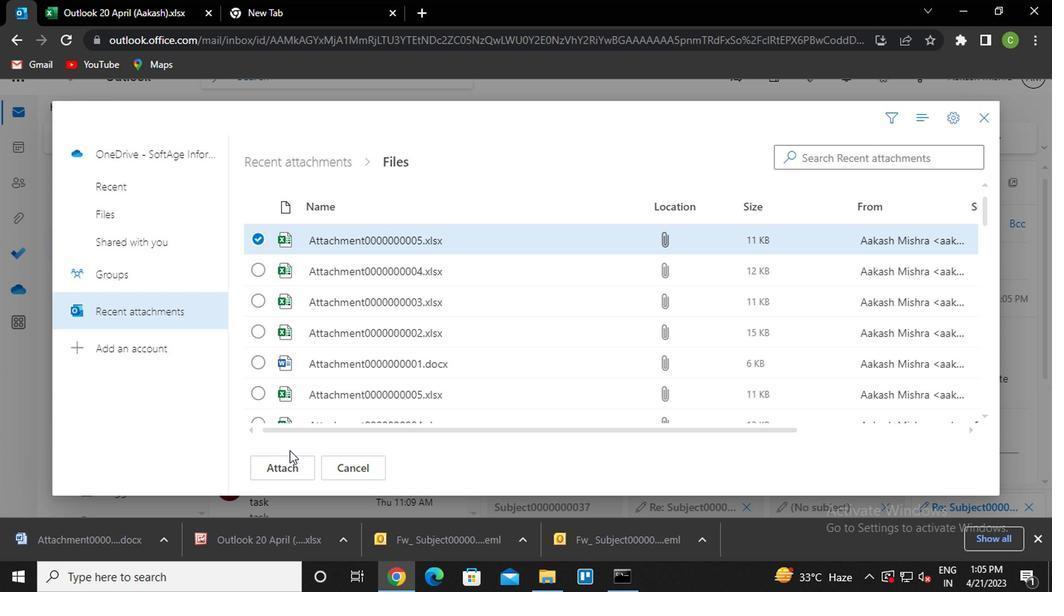 
Action: Mouse pressed left at (287, 464)
Screenshot: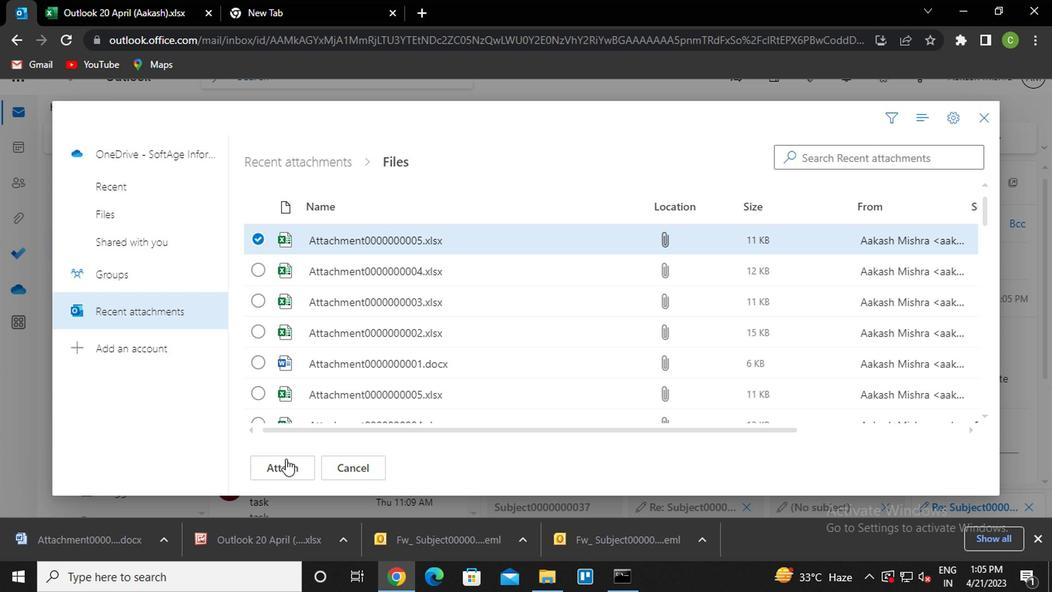 
Action: Mouse moved to (526, 178)
Screenshot: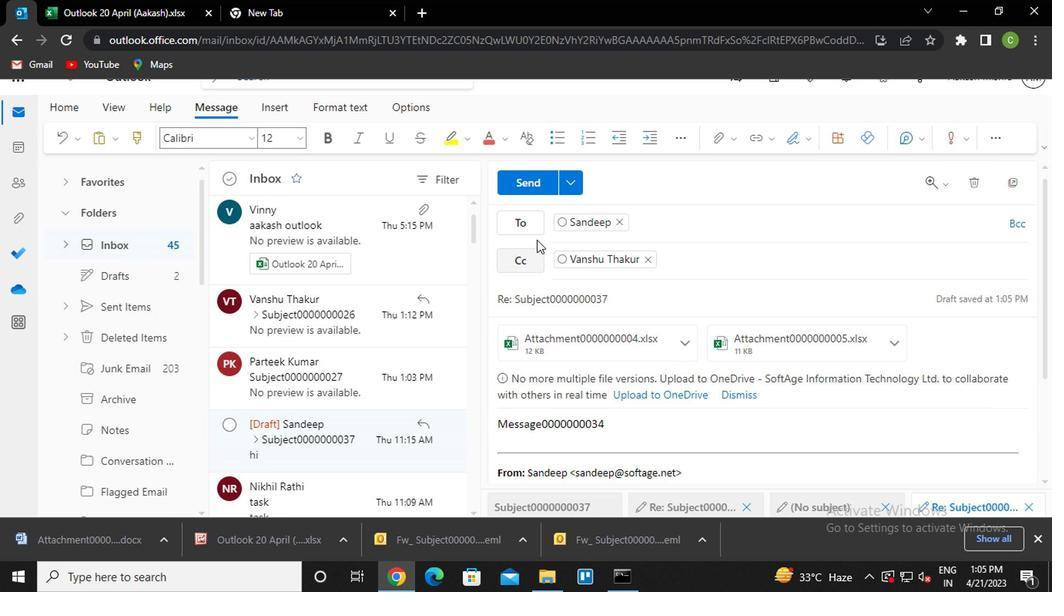 
Action: Mouse pressed left at (526, 178)
Screenshot: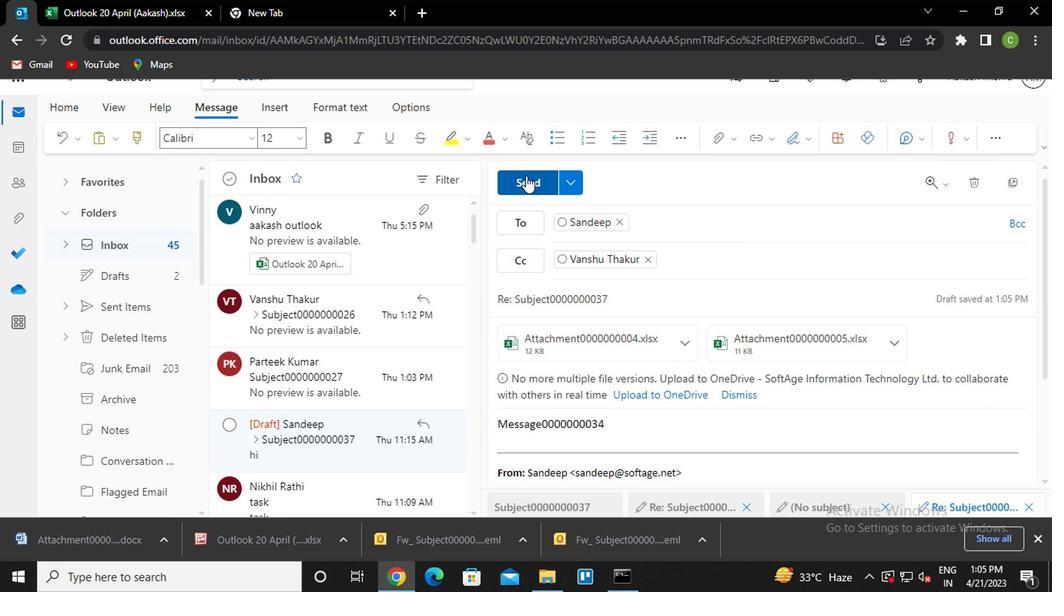 
Action: Mouse moved to (603, 425)
Screenshot: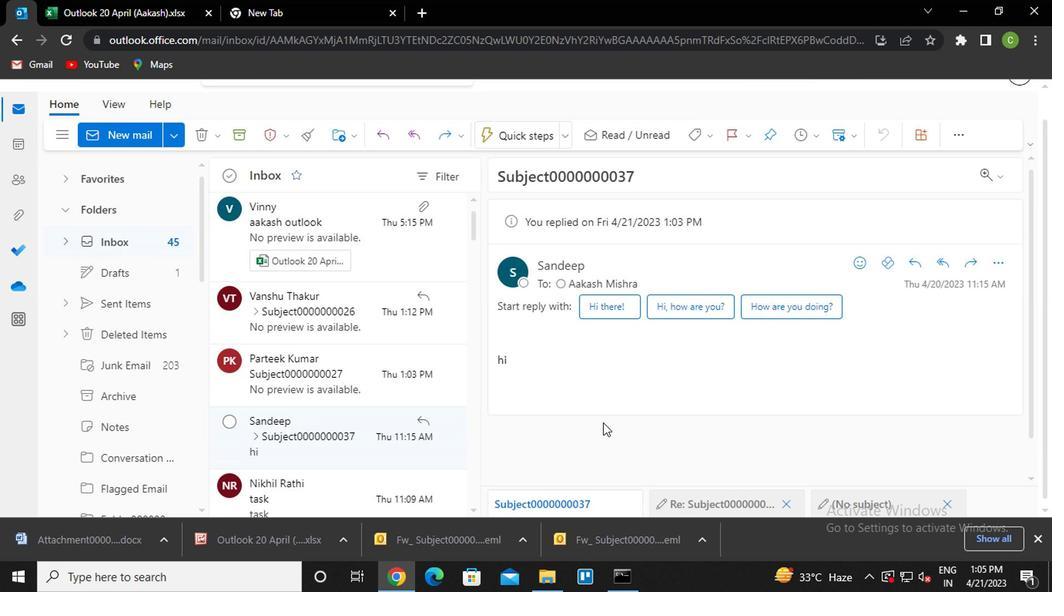
